 Task: Add an event with the title Second Interview with Manik, date '2023/12/04', time 9:15 AM to 11:15 AMand add a description: The employee and the supervisor will collaboratively develop an action plan outlining the steps and strategies necessary for improvement. This plan may include specific tasks, training or development opportunities, resources, and support systems to aid in the employee's growth and progress.Select event color  Blueberry . Add location for the event as: Panama City, Panama, logged in from the account softage.8@softage.netand send the event invitation to softage.1@softage.net and softage.2@softage.net. Set a reminder for the event Weekly on Sunday
Action: Mouse moved to (54, 93)
Screenshot: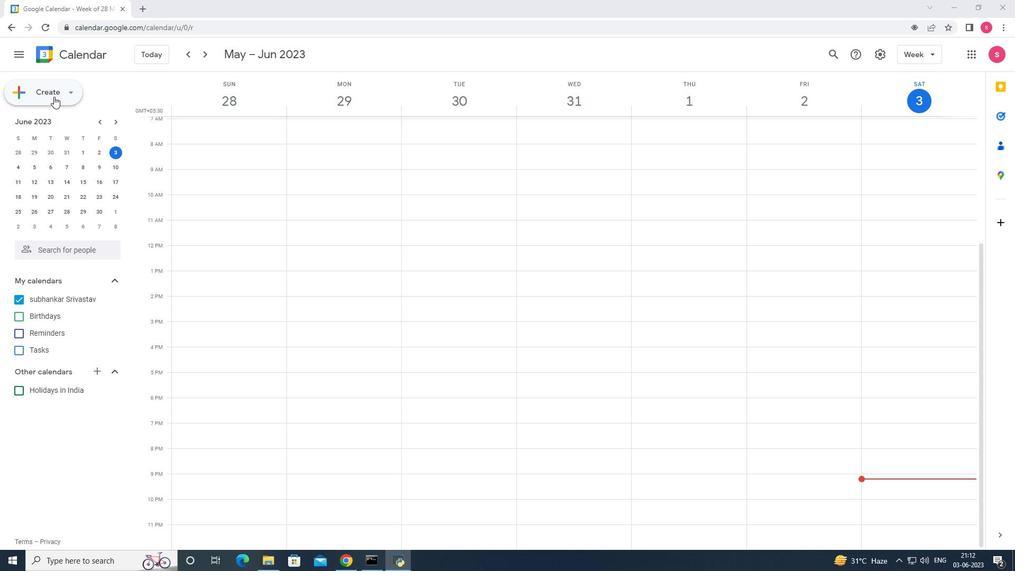 
Action: Mouse pressed left at (54, 93)
Screenshot: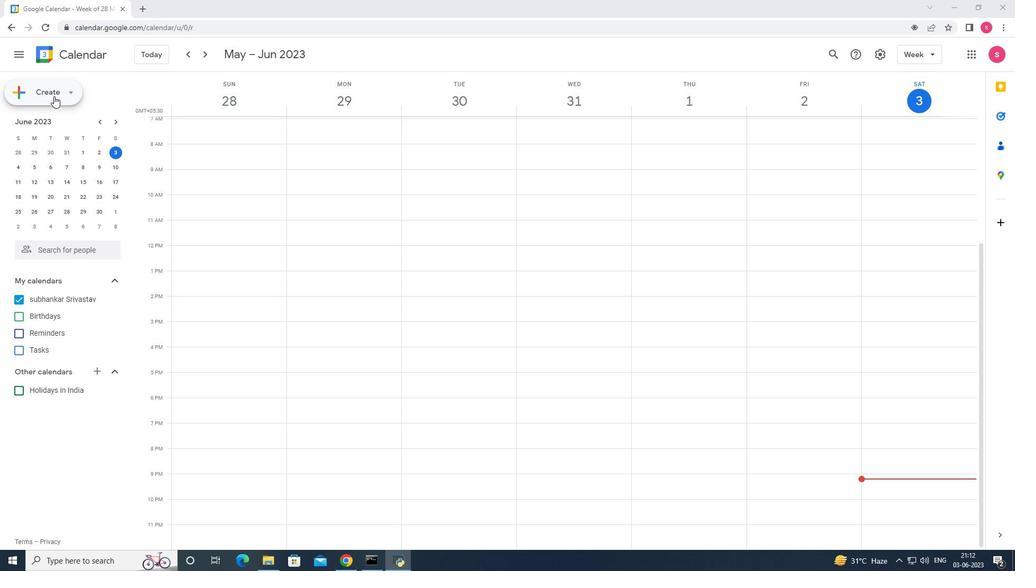 
Action: Mouse moved to (47, 122)
Screenshot: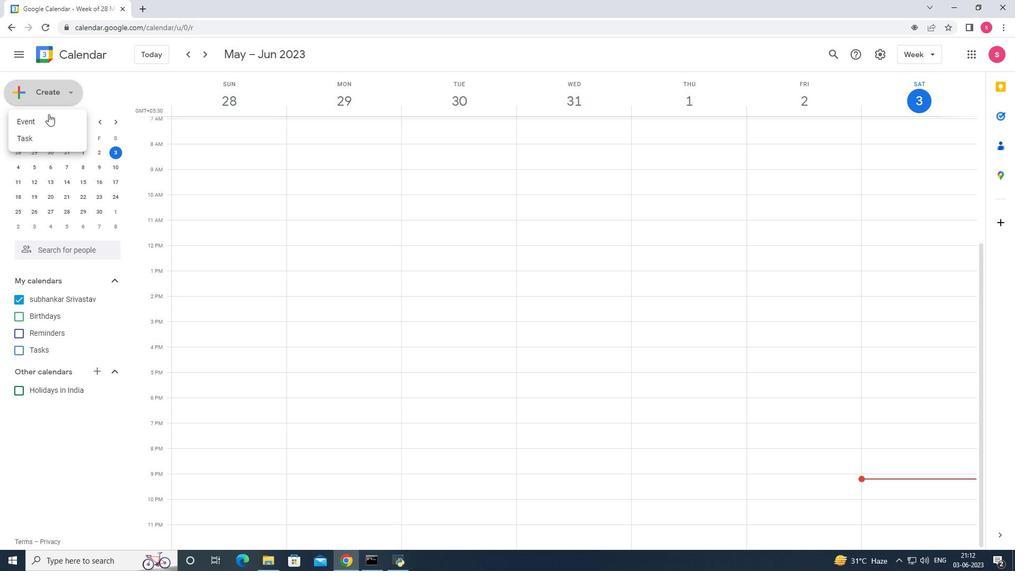 
Action: Mouse pressed left at (47, 122)
Screenshot: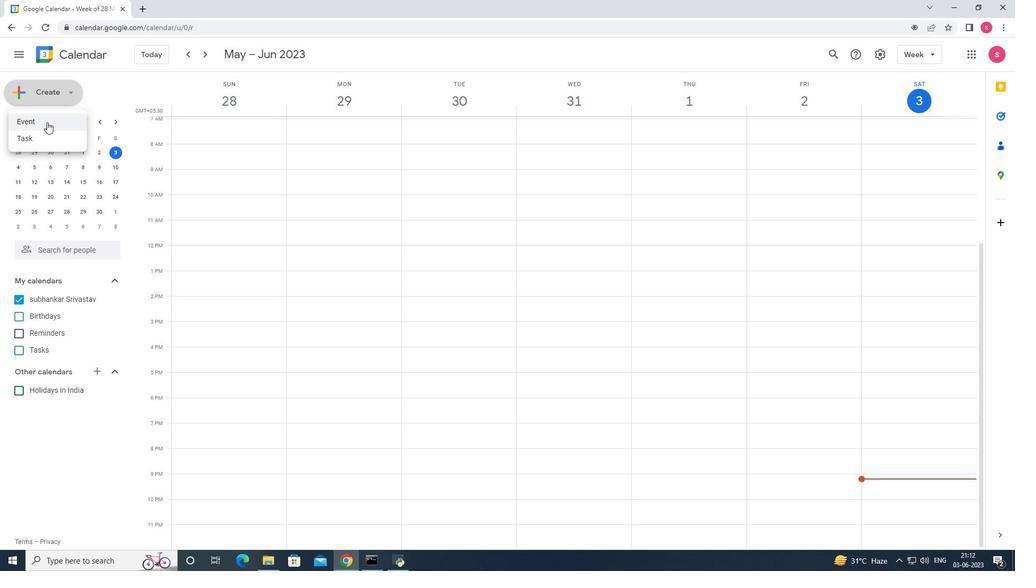 
Action: Mouse moved to (766, 476)
Screenshot: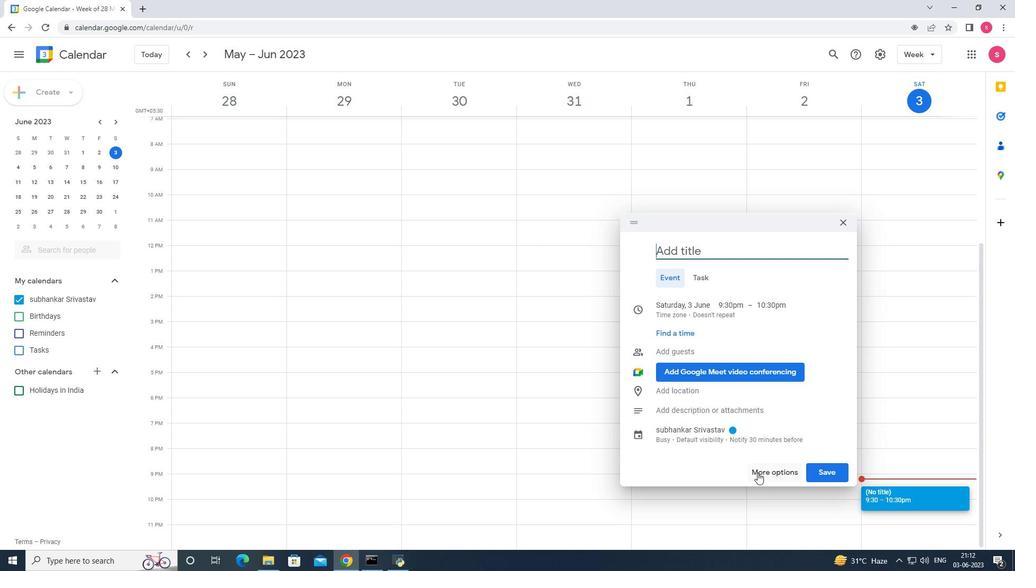 
Action: Mouse pressed left at (766, 476)
Screenshot: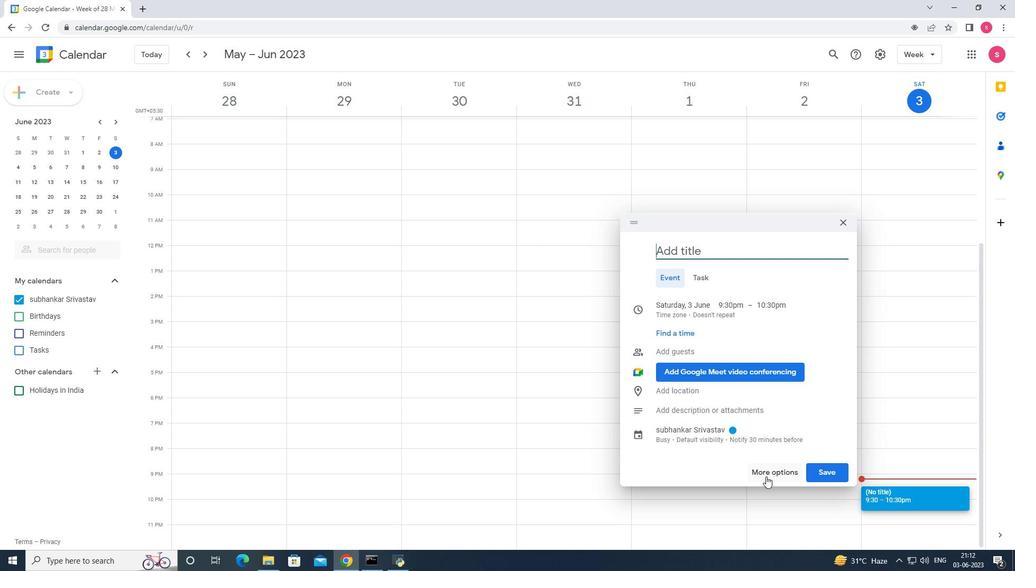 
Action: Mouse moved to (219, 57)
Screenshot: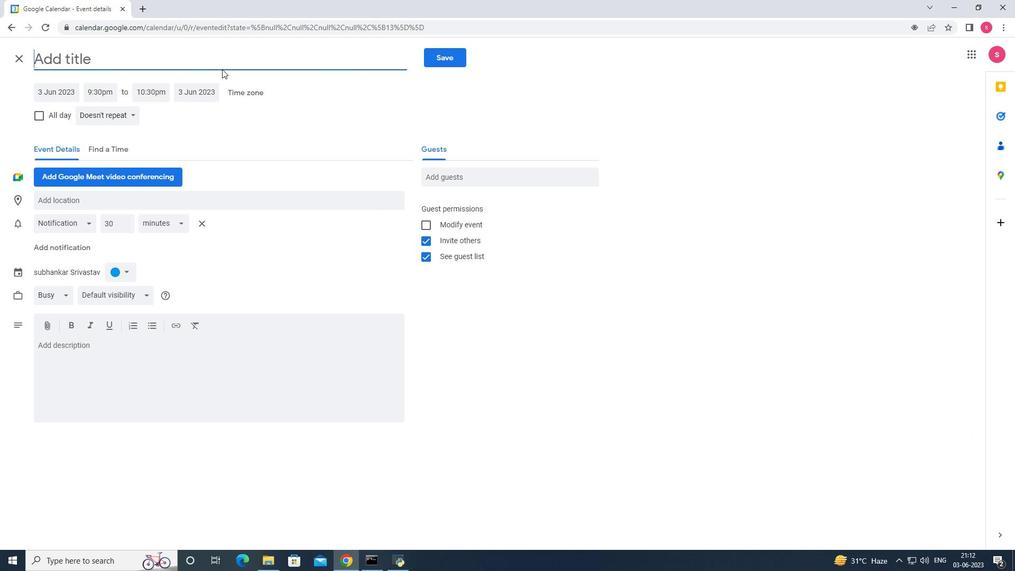 
Action: Mouse pressed left at (219, 57)
Screenshot: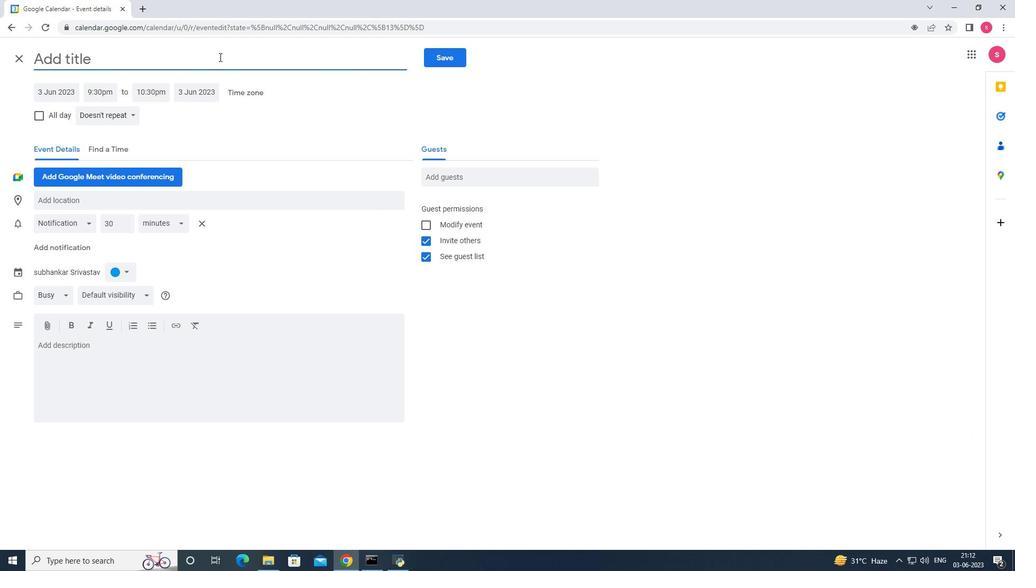 
Action: Mouse moved to (279, 20)
Screenshot: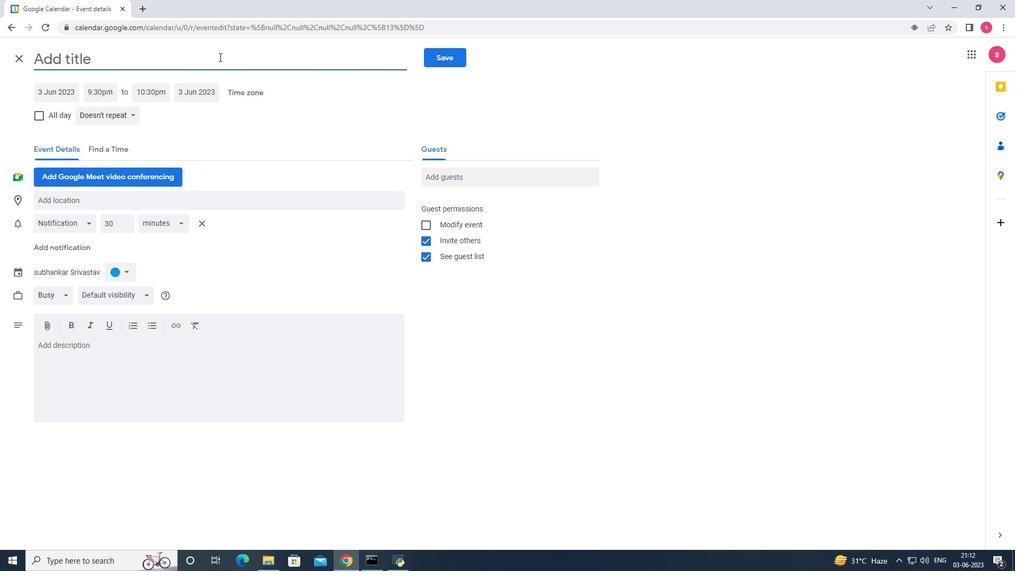 
Action: Key pressed <Key.shift_r>Second<Key.space><Key.shift>Interb<Key.backspace>view<Key.space>with<Key.space><Key.shift>Mn<Key.backspace>anik<Key.space>
Screenshot: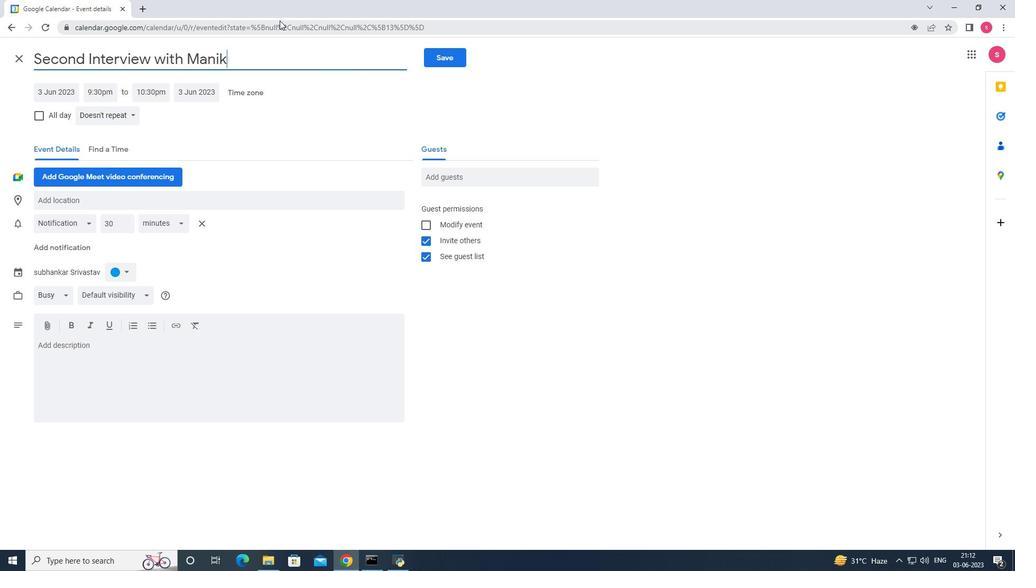 
Action: Mouse moved to (67, 92)
Screenshot: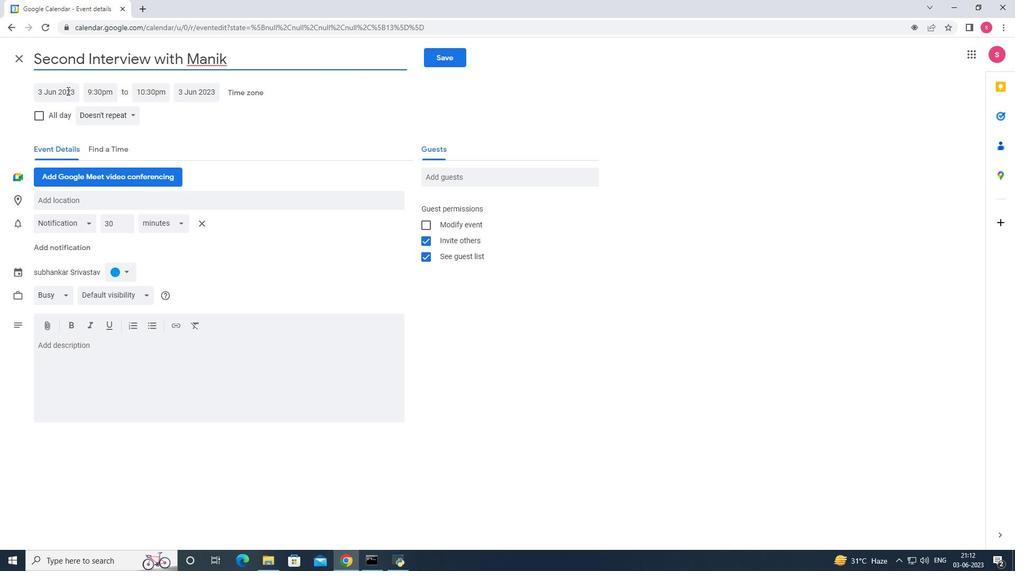 
Action: Mouse pressed left at (67, 92)
Screenshot: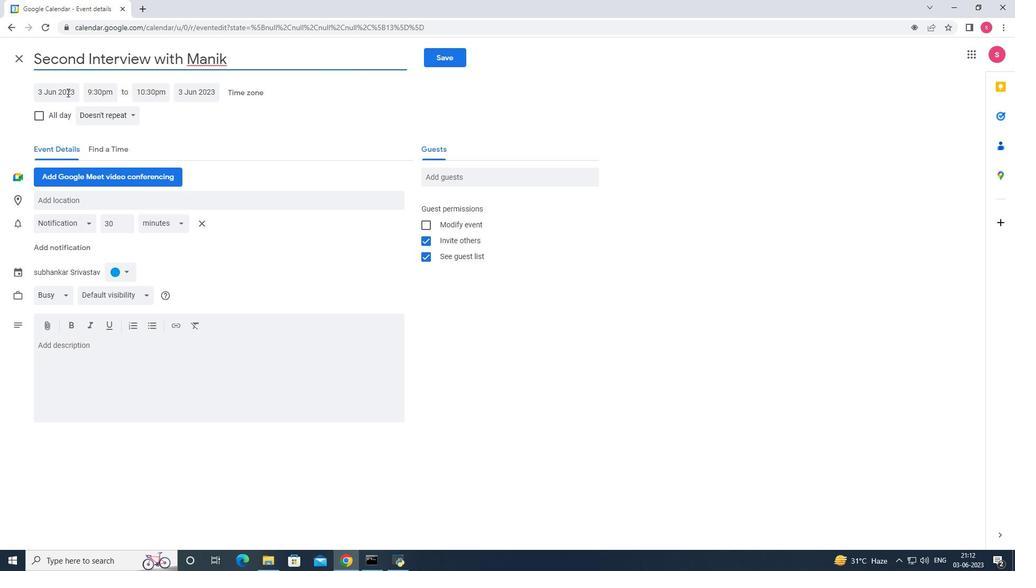 
Action: Mouse moved to (164, 111)
Screenshot: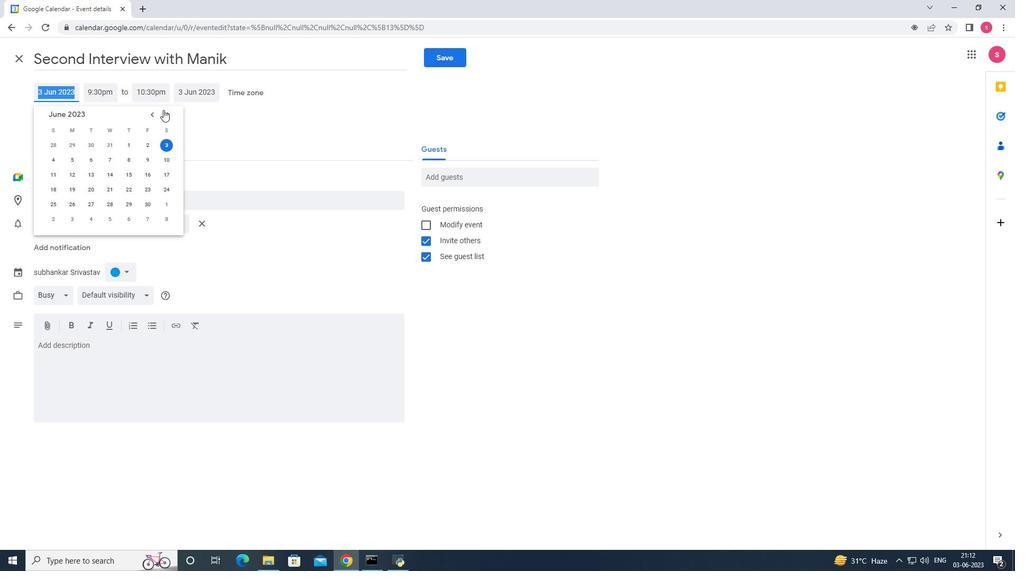 
Action: Mouse pressed left at (164, 111)
Screenshot: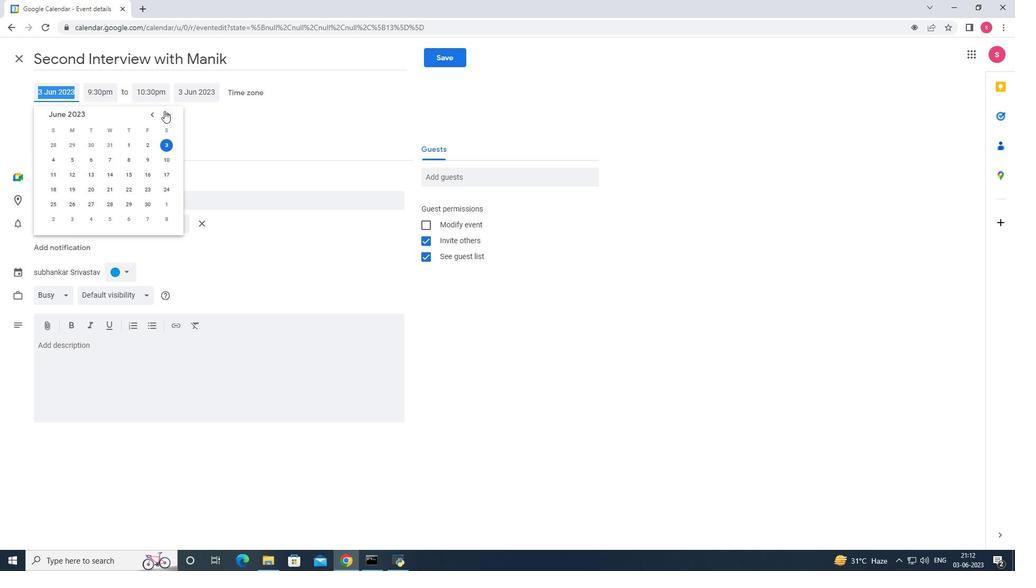 
Action: Mouse pressed left at (164, 111)
Screenshot: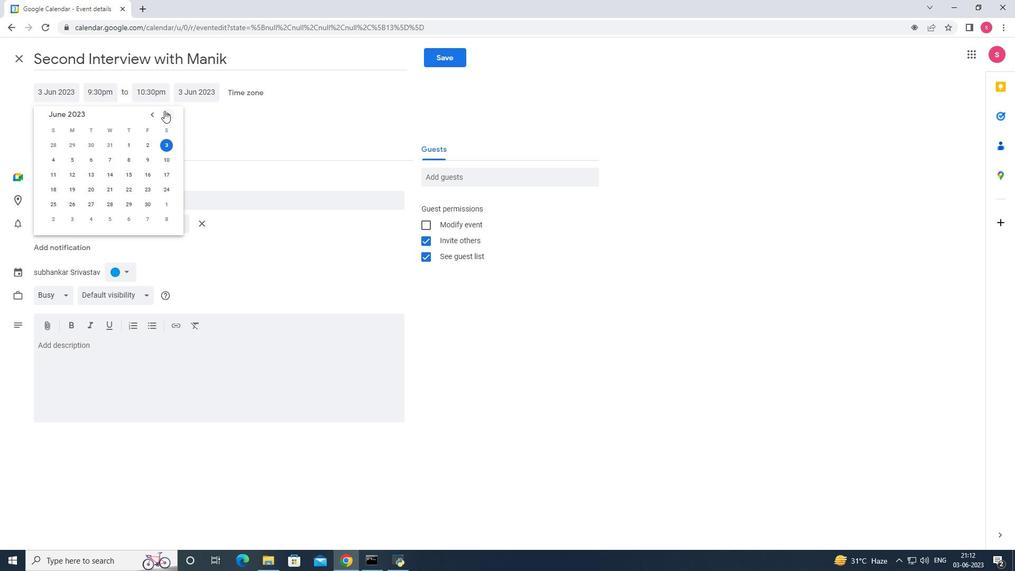 
Action: Mouse pressed left at (164, 111)
Screenshot: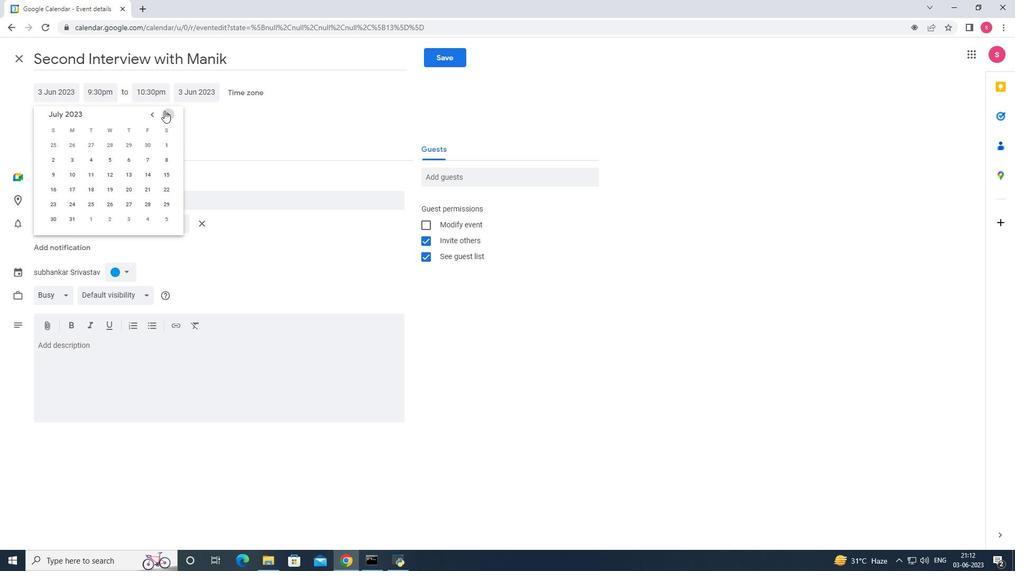 
Action: Mouse pressed left at (164, 111)
Screenshot: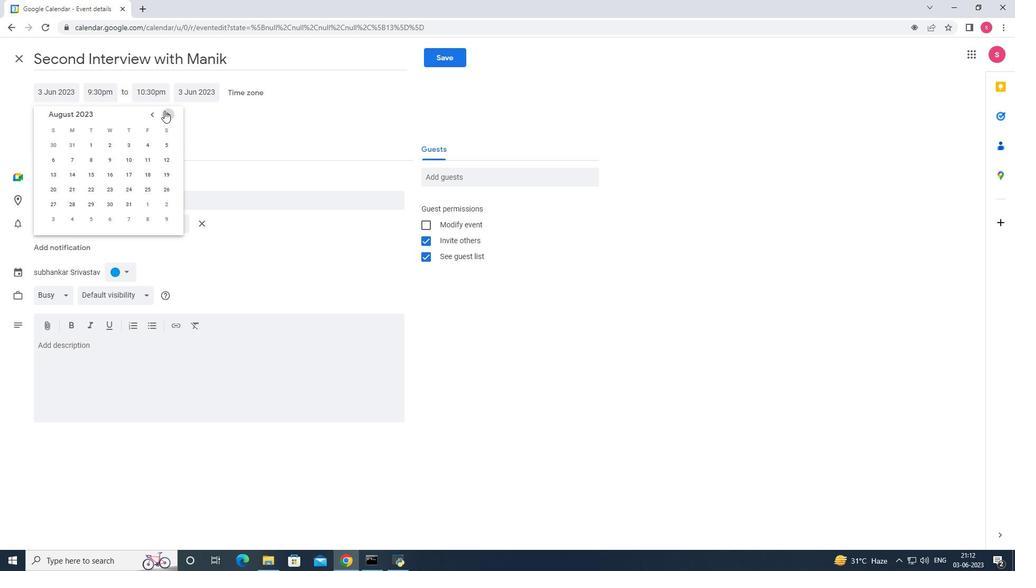 
Action: Mouse pressed left at (164, 111)
Screenshot: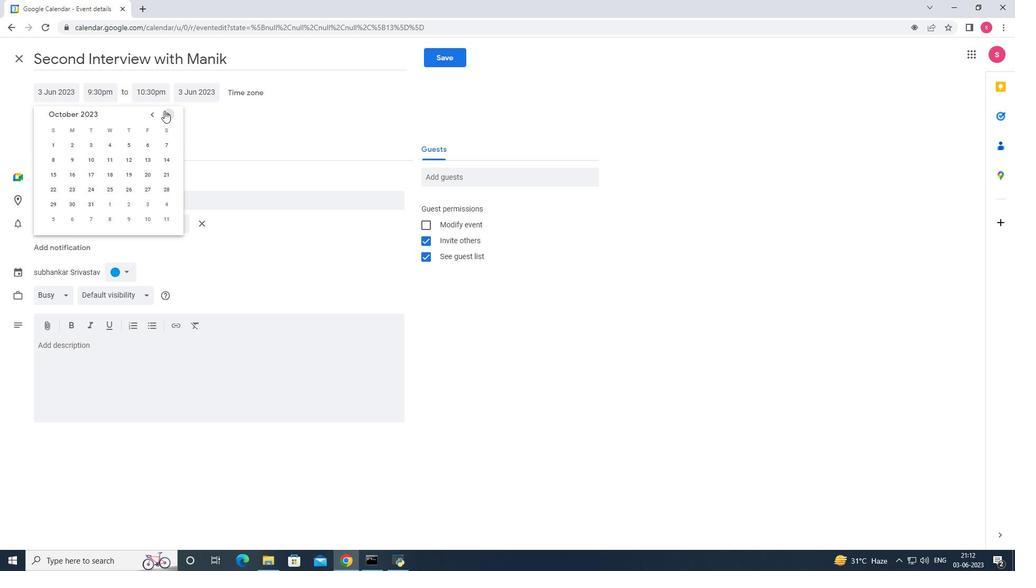 
Action: Mouse pressed left at (164, 111)
Screenshot: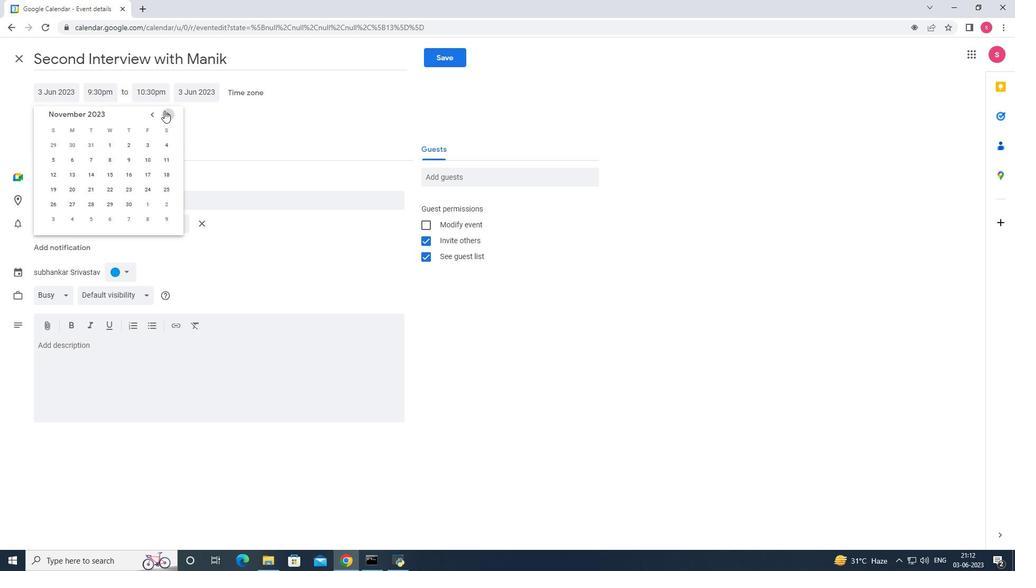 
Action: Mouse moved to (71, 159)
Screenshot: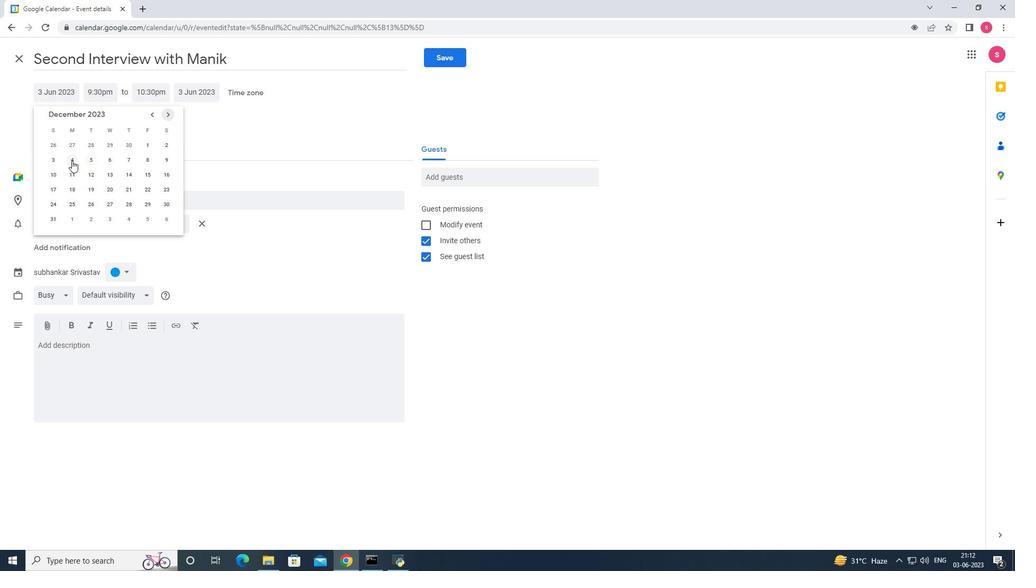 
Action: Mouse pressed left at (71, 159)
Screenshot: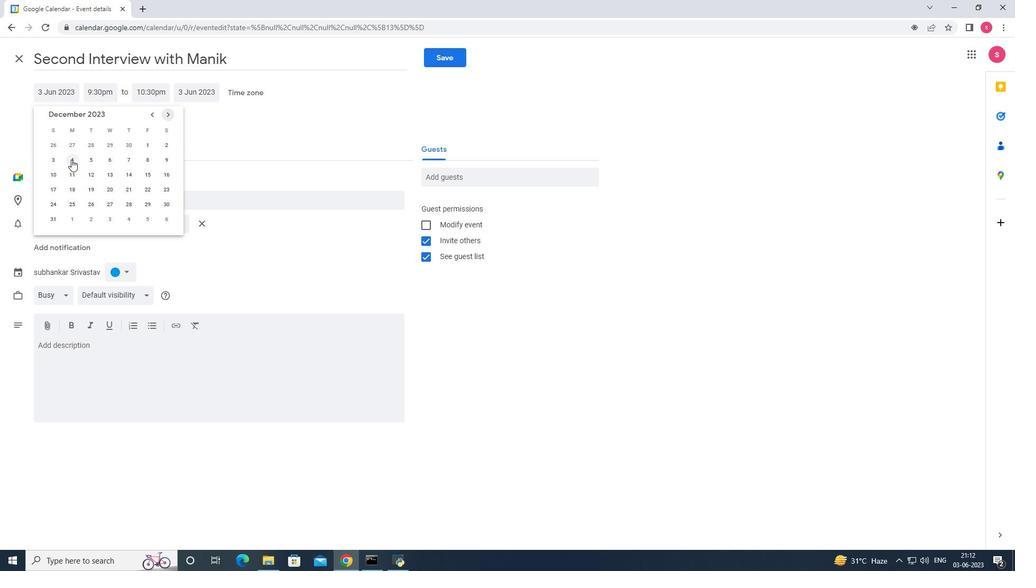 
Action: Mouse moved to (100, 90)
Screenshot: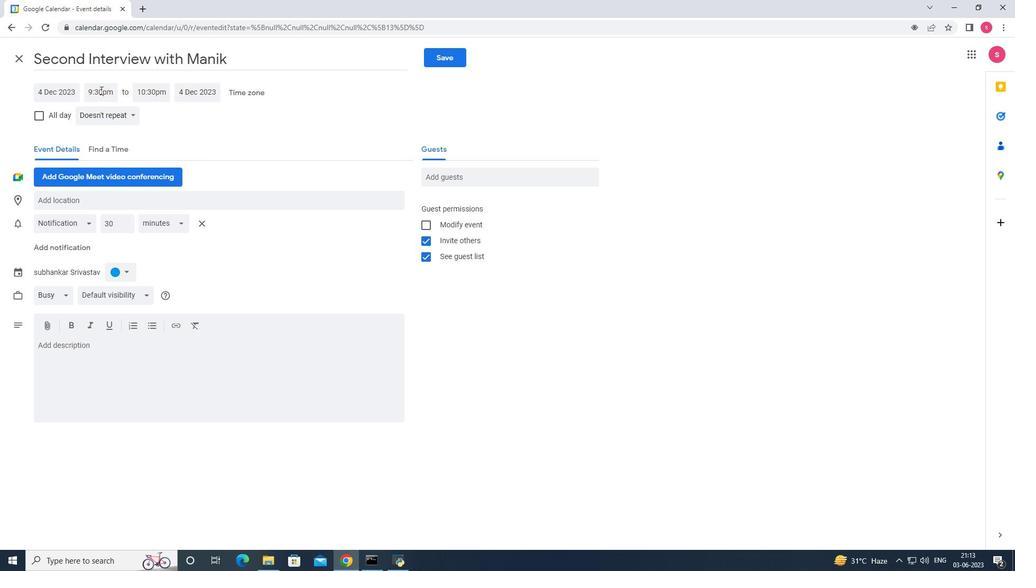 
Action: Mouse pressed left at (100, 90)
Screenshot: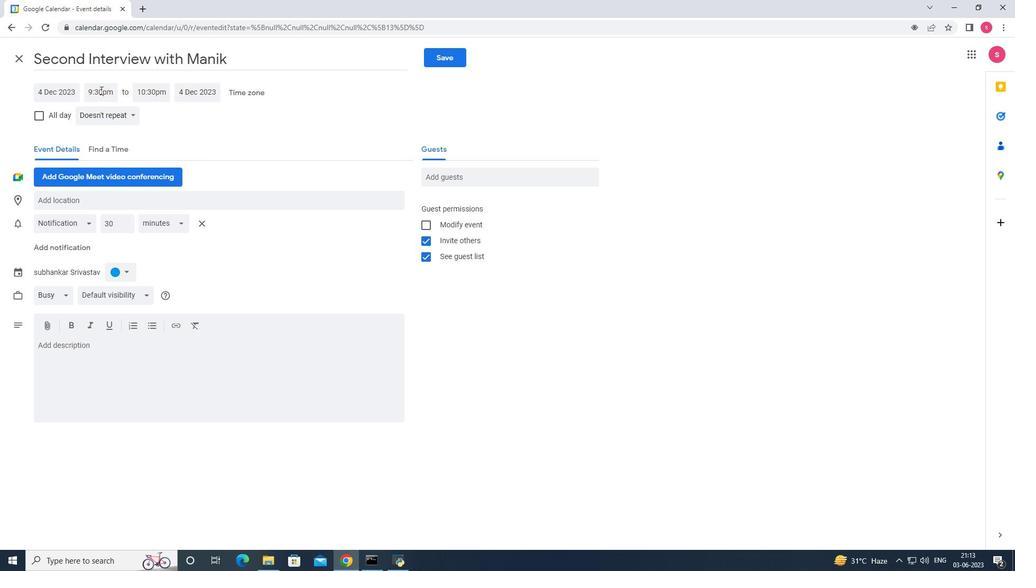 
Action: Mouse moved to (129, 152)
Screenshot: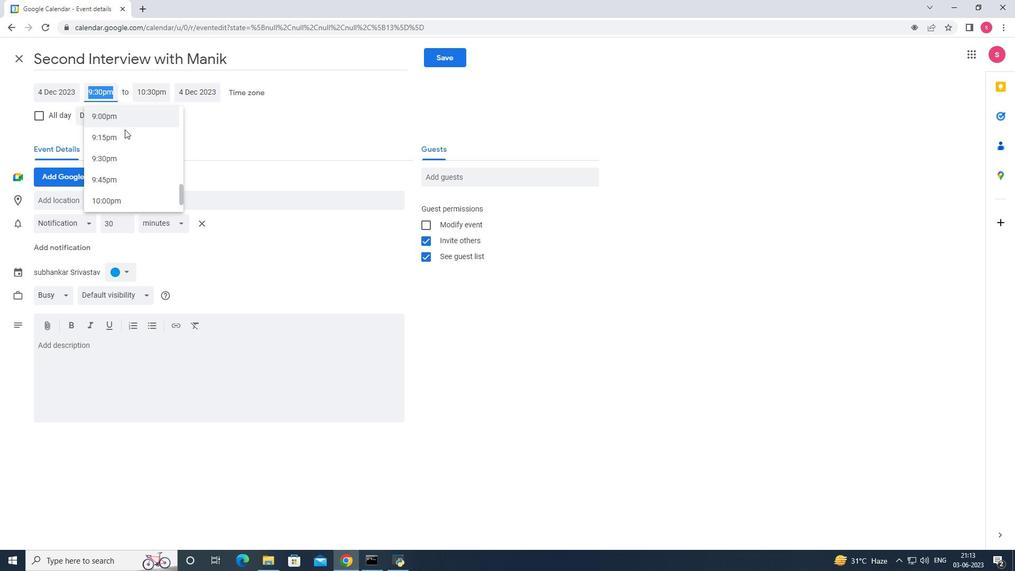 
Action: Mouse scrolled (129, 153) with delta (0, 0)
Screenshot: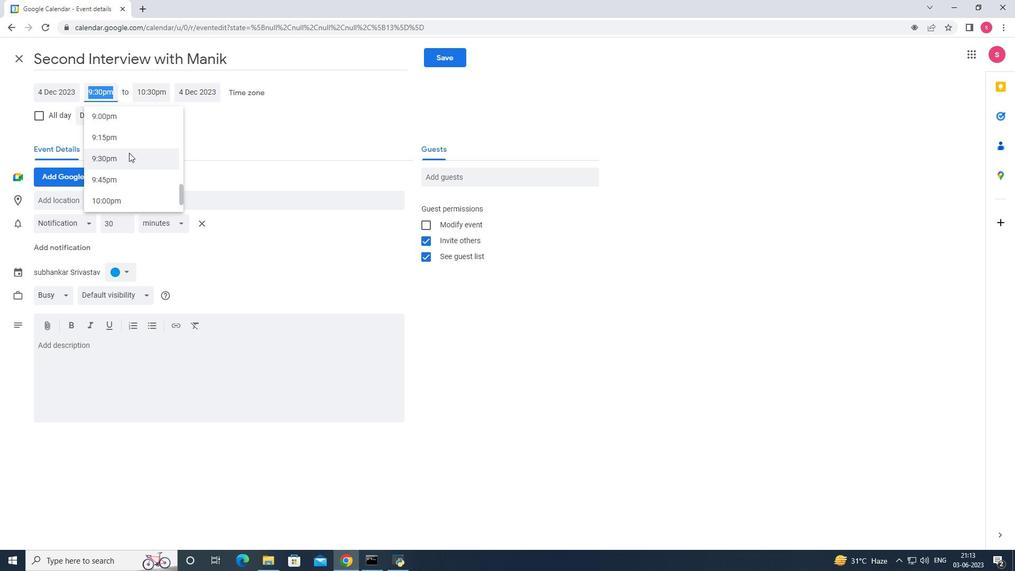 
Action: Mouse scrolled (129, 153) with delta (0, 0)
Screenshot: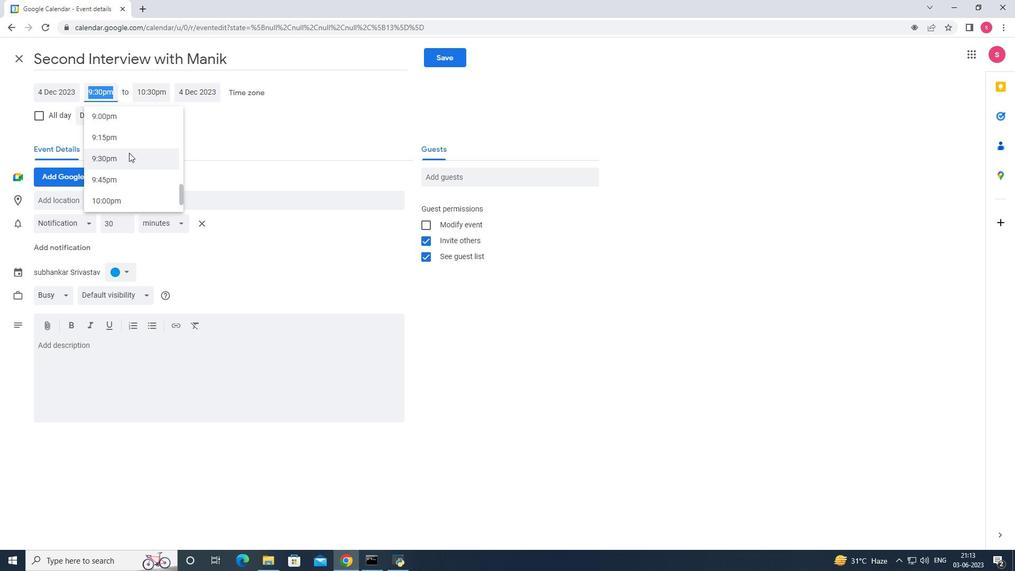 
Action: Mouse scrolled (129, 153) with delta (0, 0)
Screenshot: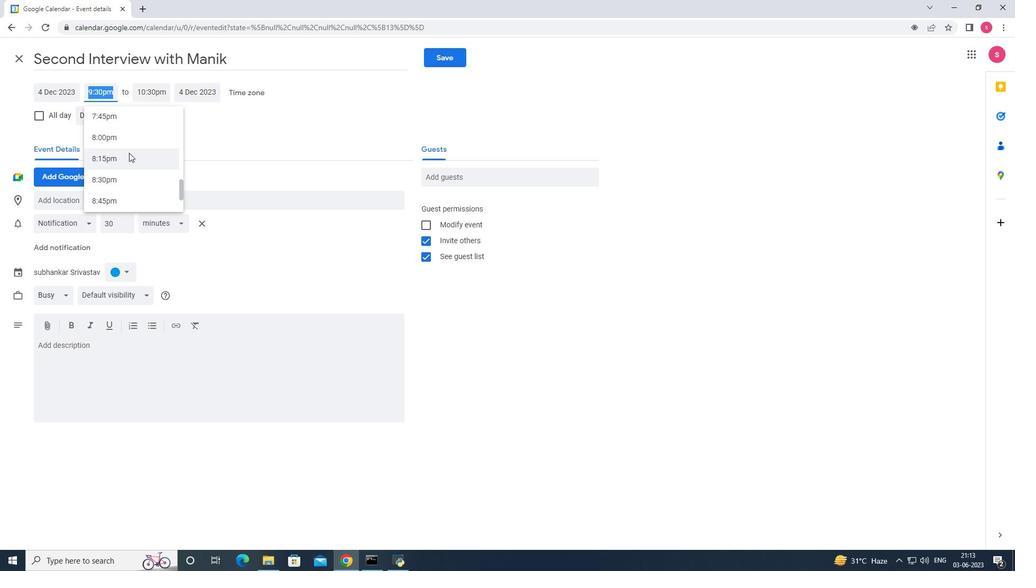 
Action: Mouse scrolled (129, 153) with delta (0, 0)
Screenshot: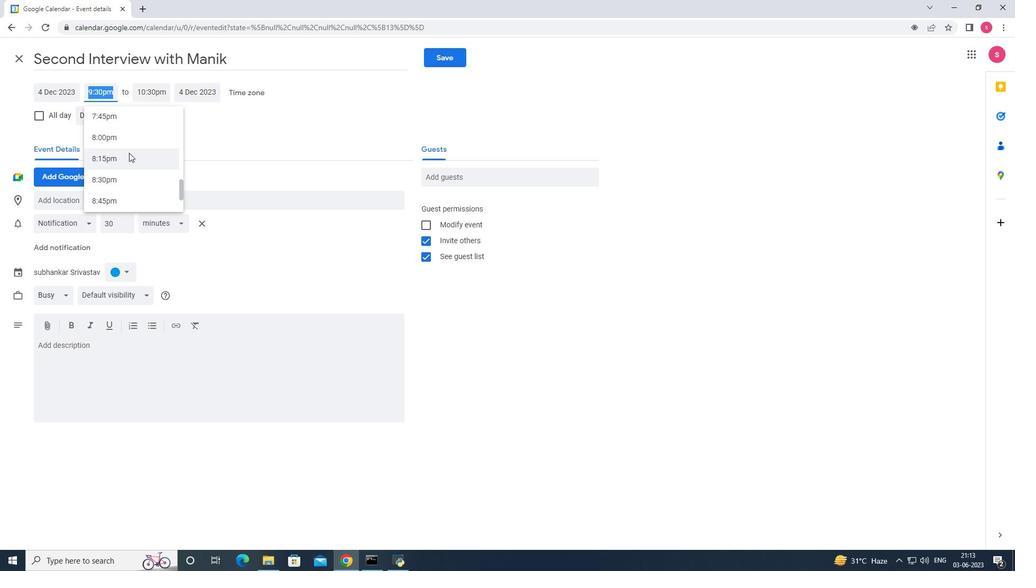 
Action: Mouse scrolled (129, 153) with delta (0, 0)
Screenshot: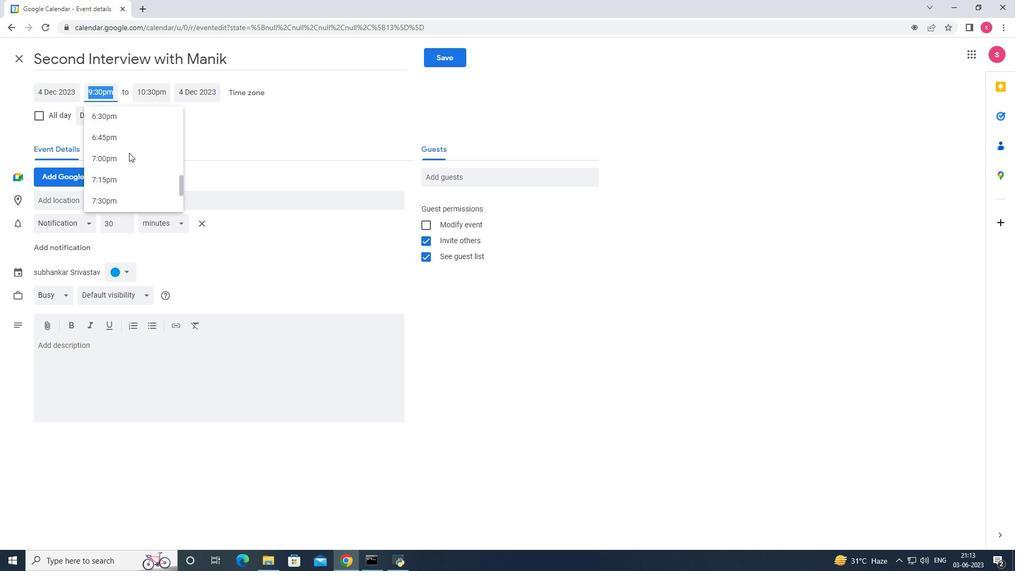 
Action: Mouse scrolled (129, 153) with delta (0, 0)
Screenshot: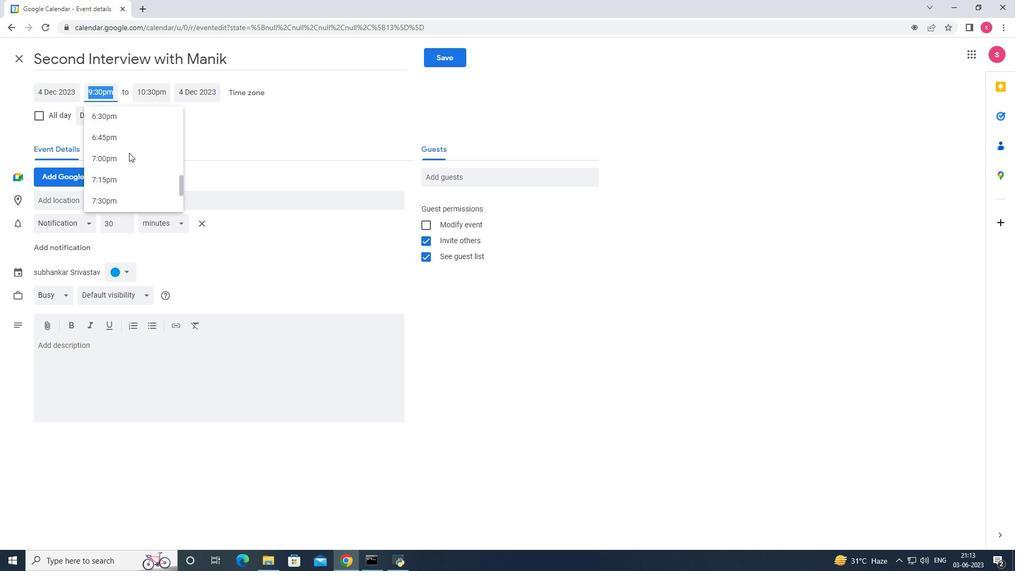 
Action: Mouse scrolled (129, 153) with delta (0, 0)
Screenshot: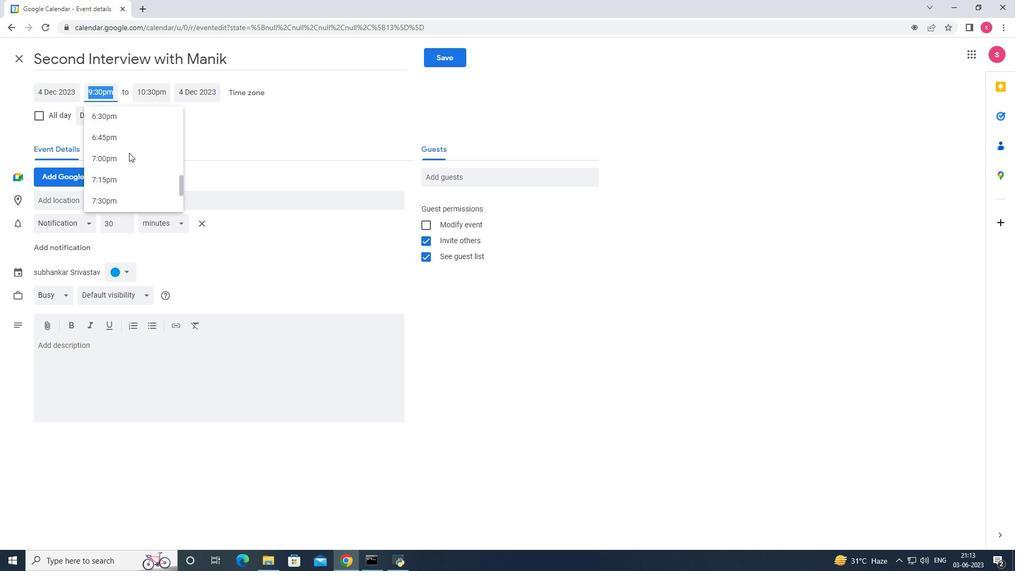 
Action: Mouse scrolled (129, 153) with delta (0, 0)
Screenshot: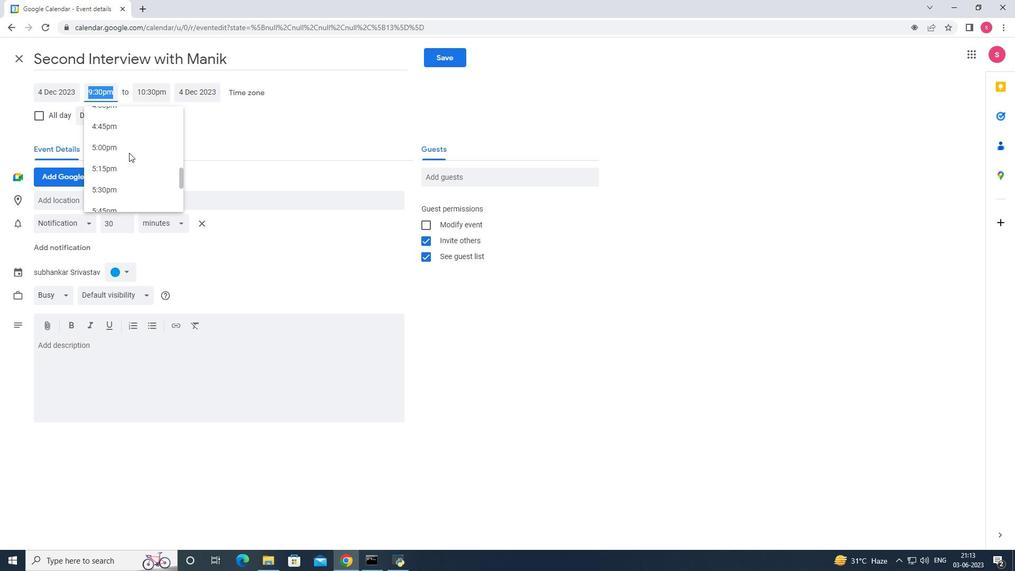 
Action: Mouse scrolled (129, 153) with delta (0, 0)
Screenshot: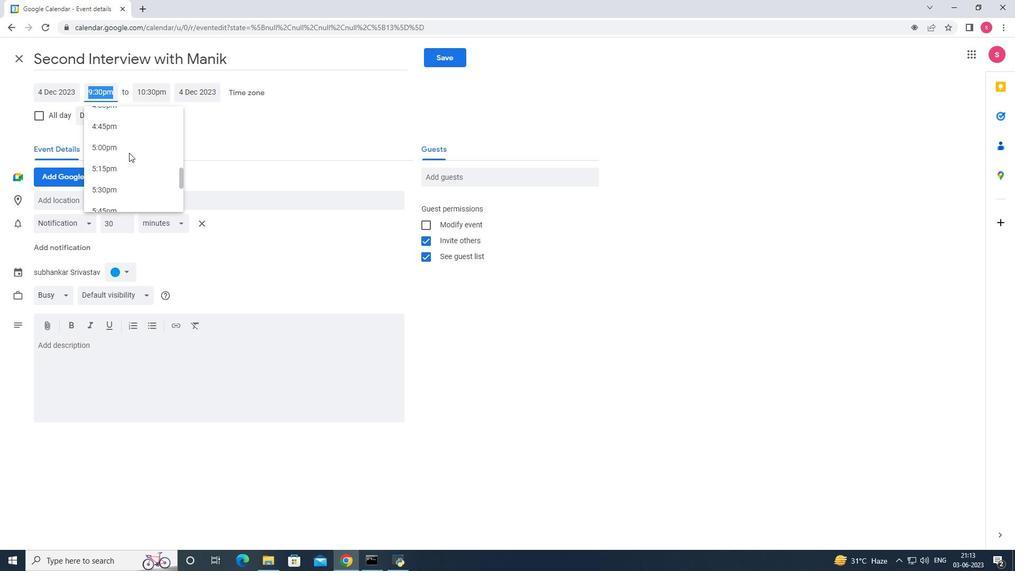 
Action: Mouse scrolled (129, 153) with delta (0, 0)
Screenshot: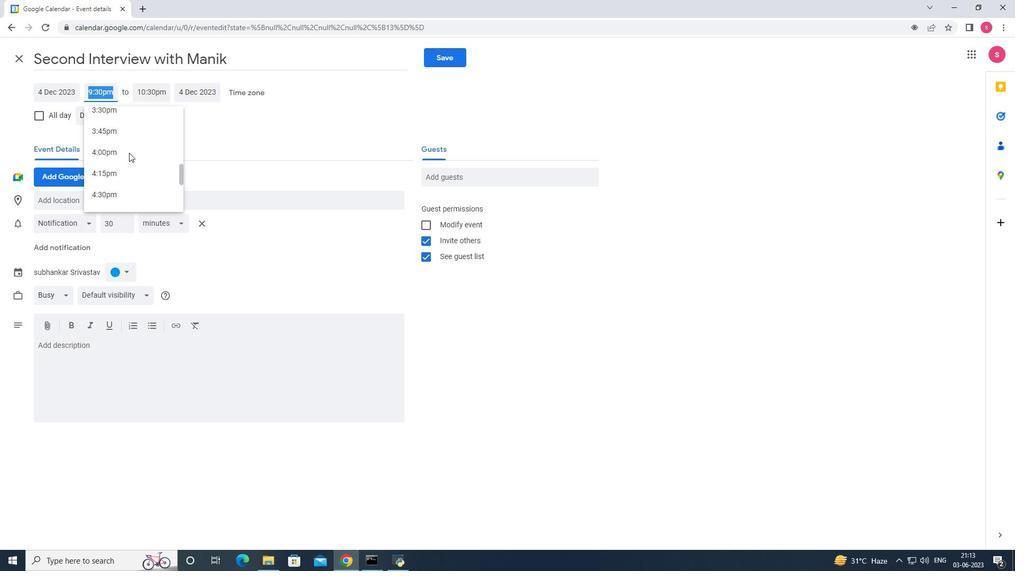 
Action: Mouse scrolled (129, 153) with delta (0, 0)
Screenshot: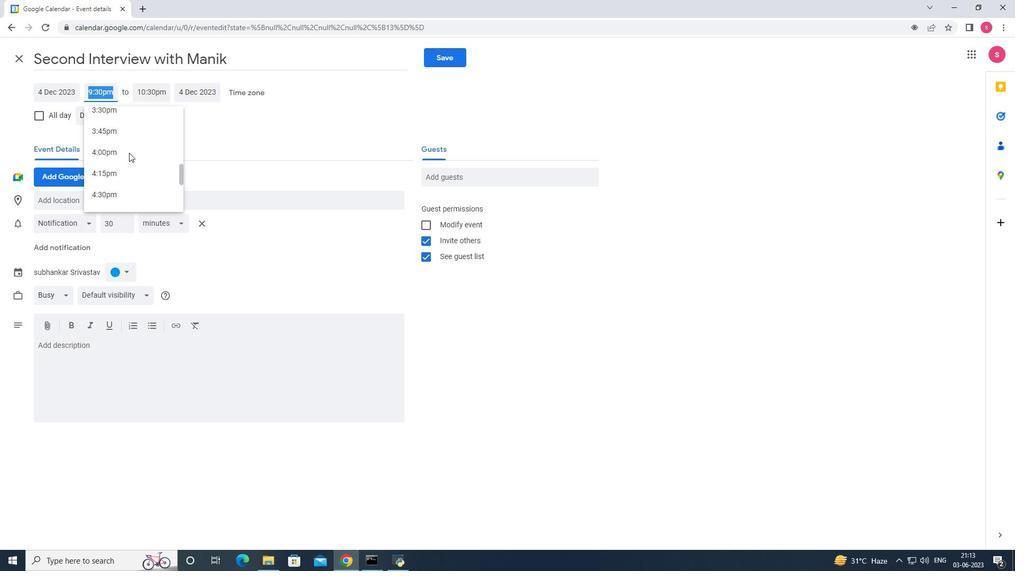 
Action: Mouse scrolled (129, 153) with delta (0, 0)
Screenshot: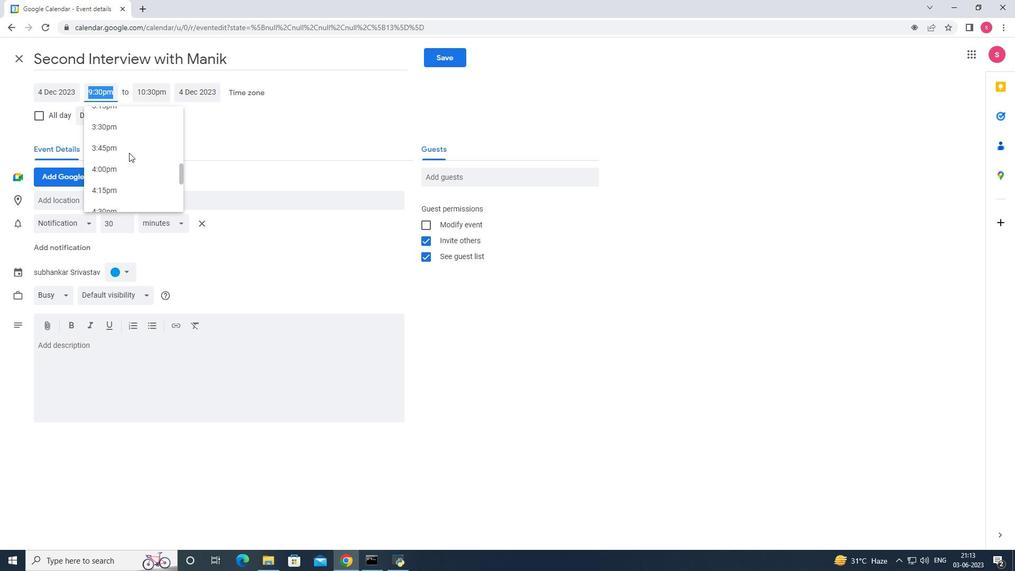 
Action: Mouse scrolled (129, 153) with delta (0, 0)
Screenshot: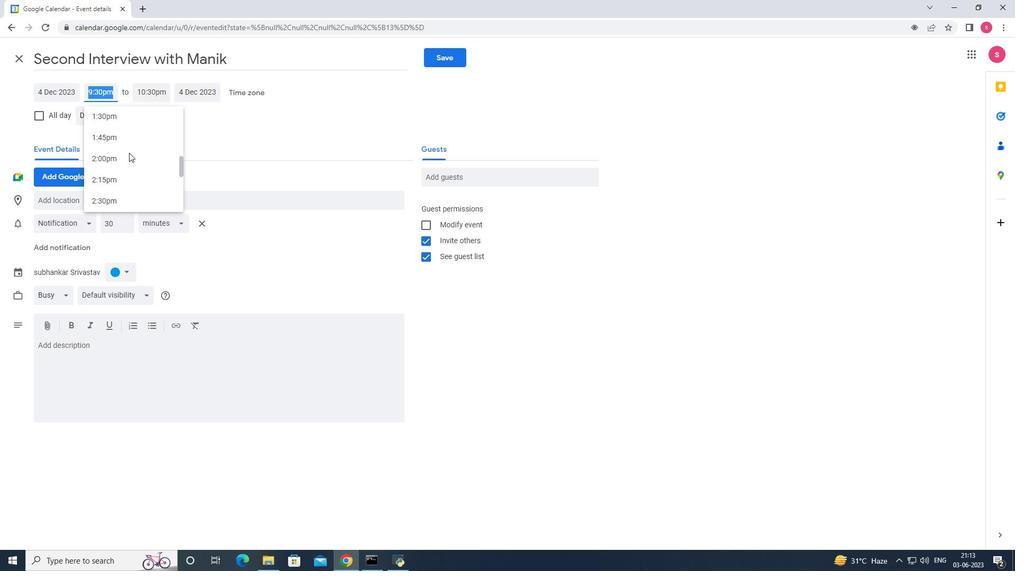 
Action: Mouse scrolled (129, 153) with delta (0, 0)
Screenshot: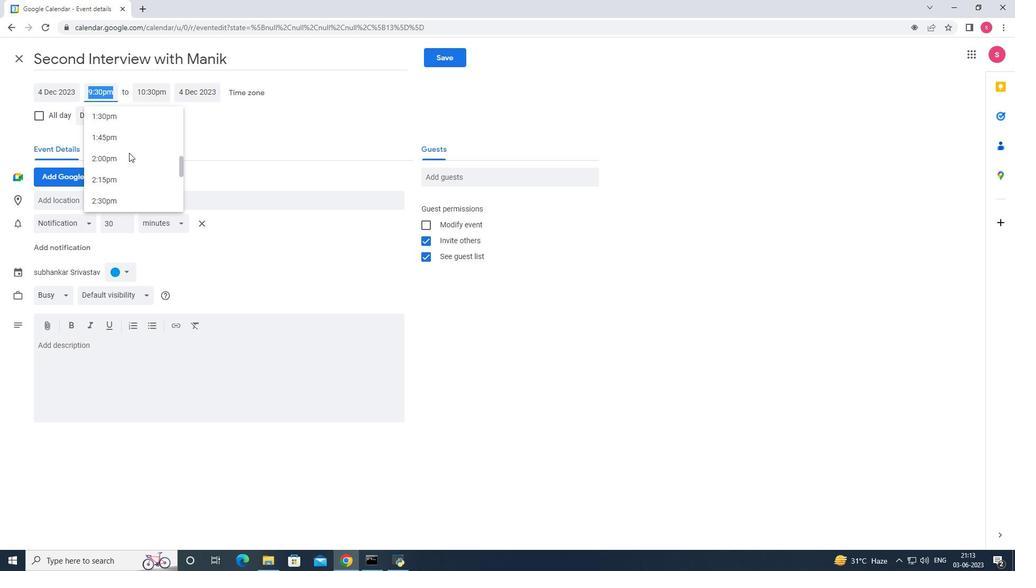 
Action: Mouse scrolled (129, 153) with delta (0, 0)
Screenshot: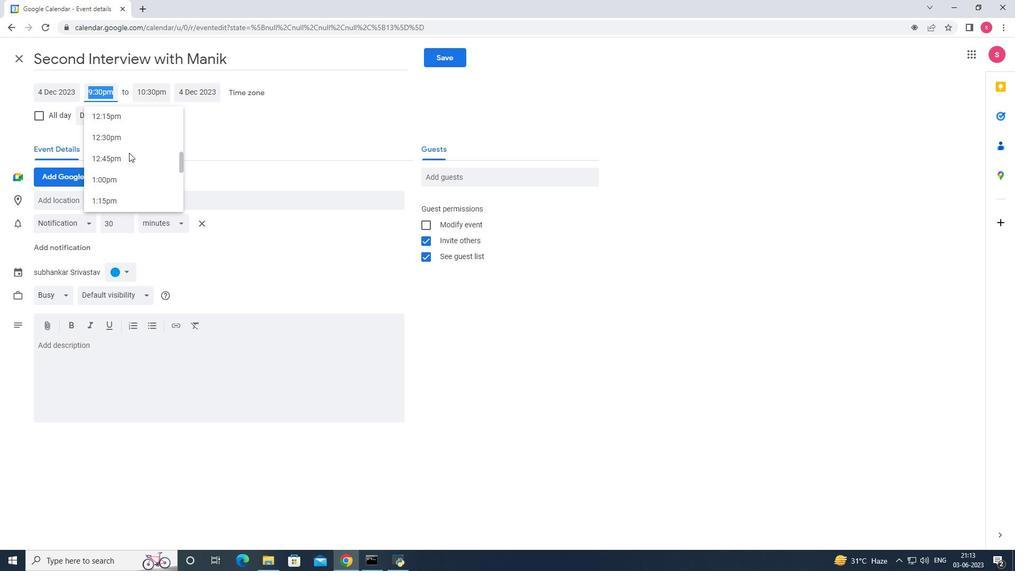 
Action: Mouse scrolled (129, 153) with delta (0, 0)
Screenshot: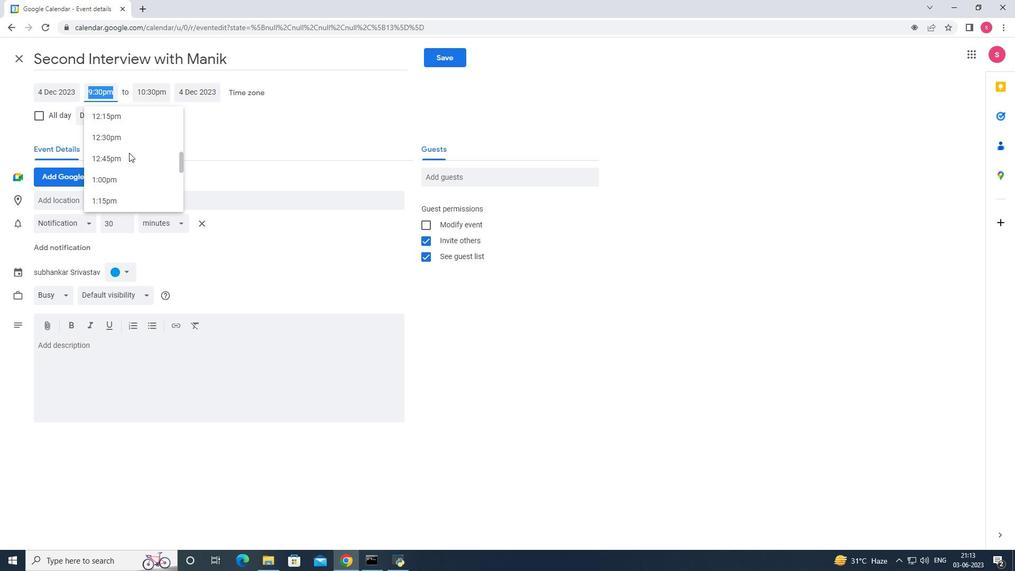 
Action: Mouse scrolled (129, 153) with delta (0, 0)
Screenshot: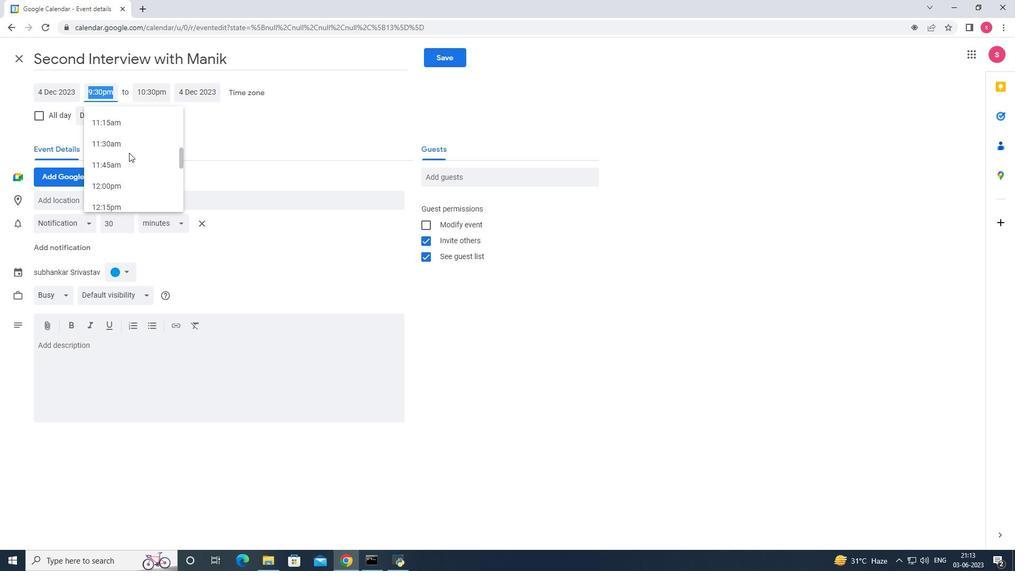 
Action: Mouse scrolled (129, 153) with delta (0, 0)
Screenshot: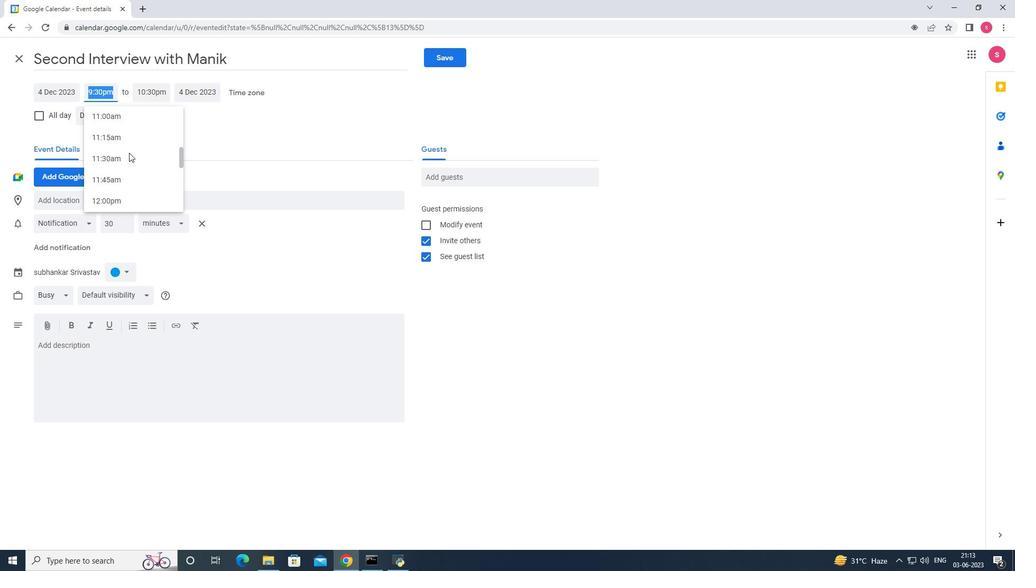 
Action: Mouse scrolled (129, 153) with delta (0, 0)
Screenshot: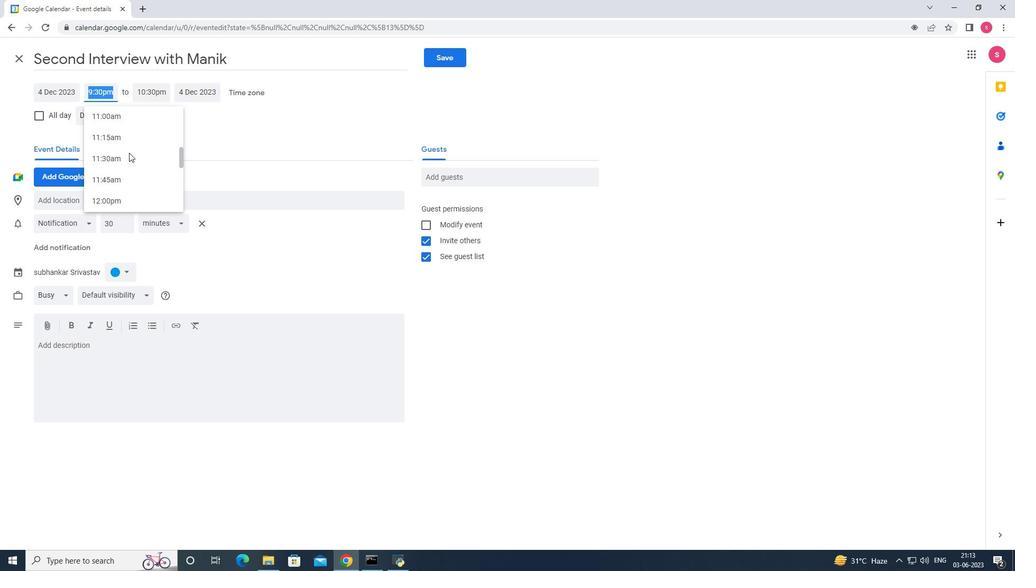 
Action: Mouse scrolled (129, 153) with delta (0, 0)
Screenshot: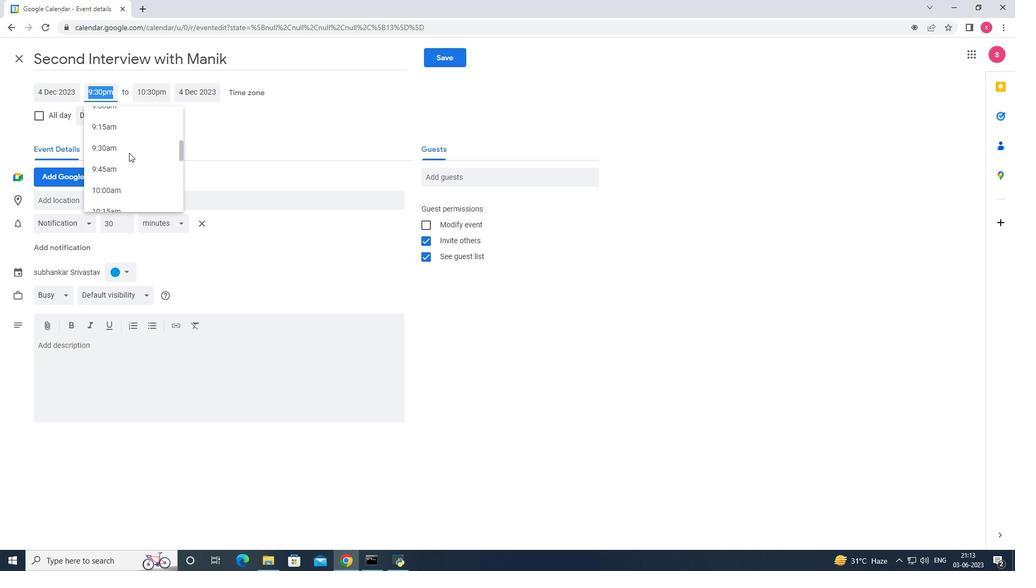 
Action: Mouse scrolled (129, 153) with delta (0, 0)
Screenshot: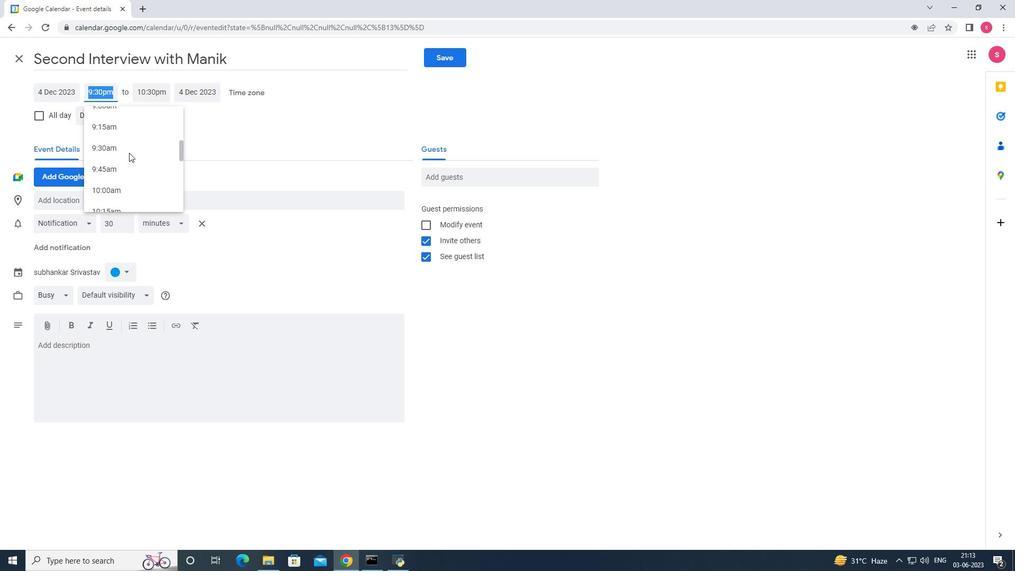 
Action: Mouse scrolled (129, 153) with delta (0, 0)
Screenshot: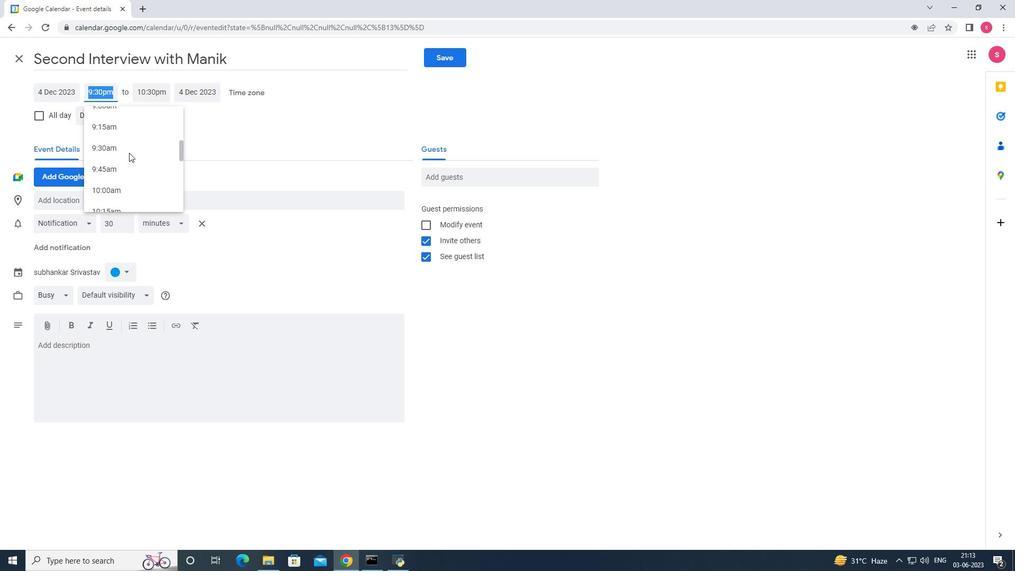 
Action: Mouse scrolled (129, 153) with delta (0, 0)
Screenshot: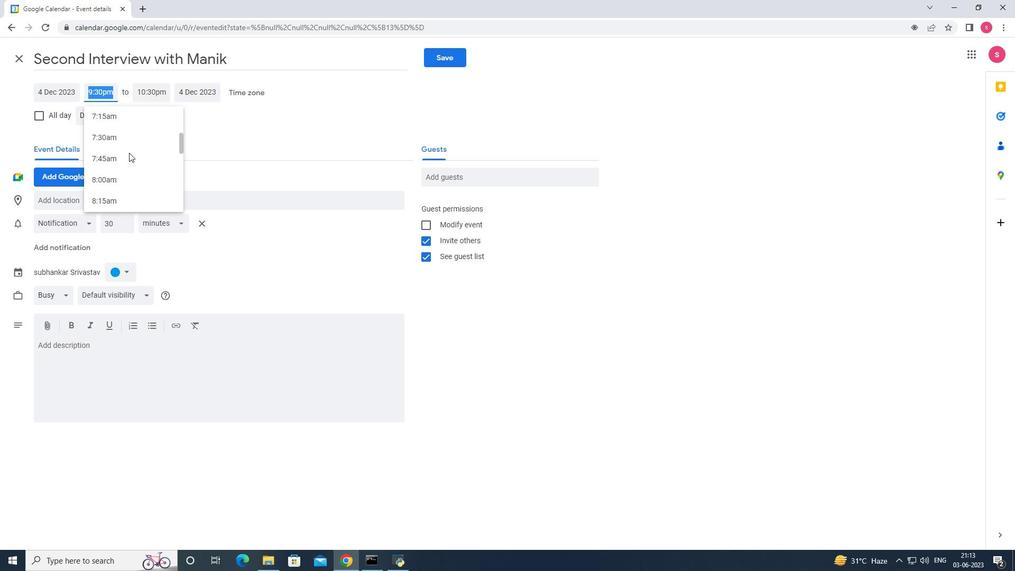 
Action: Mouse scrolled (129, 153) with delta (0, 0)
Screenshot: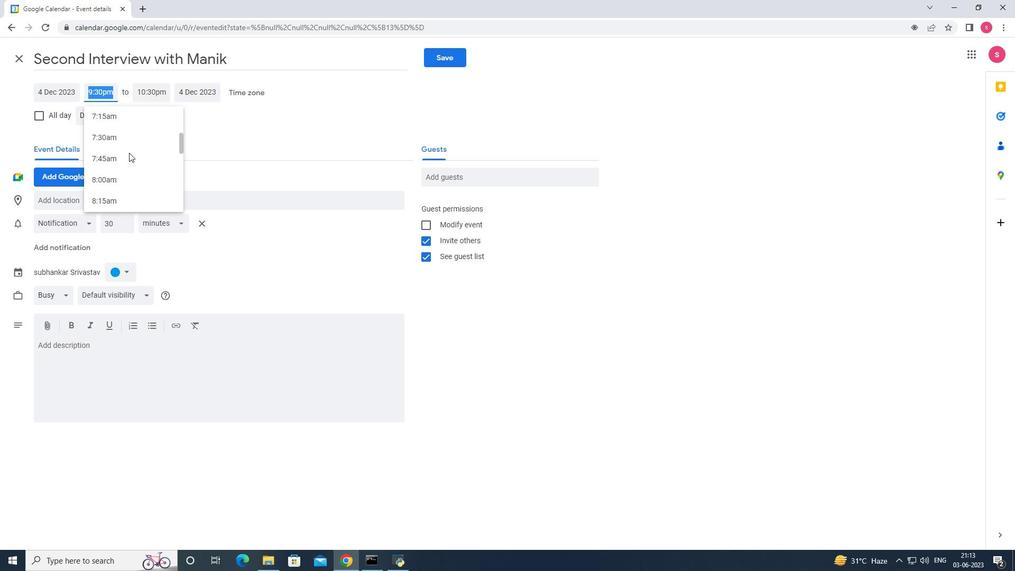 
Action: Mouse scrolled (129, 153) with delta (0, 0)
Screenshot: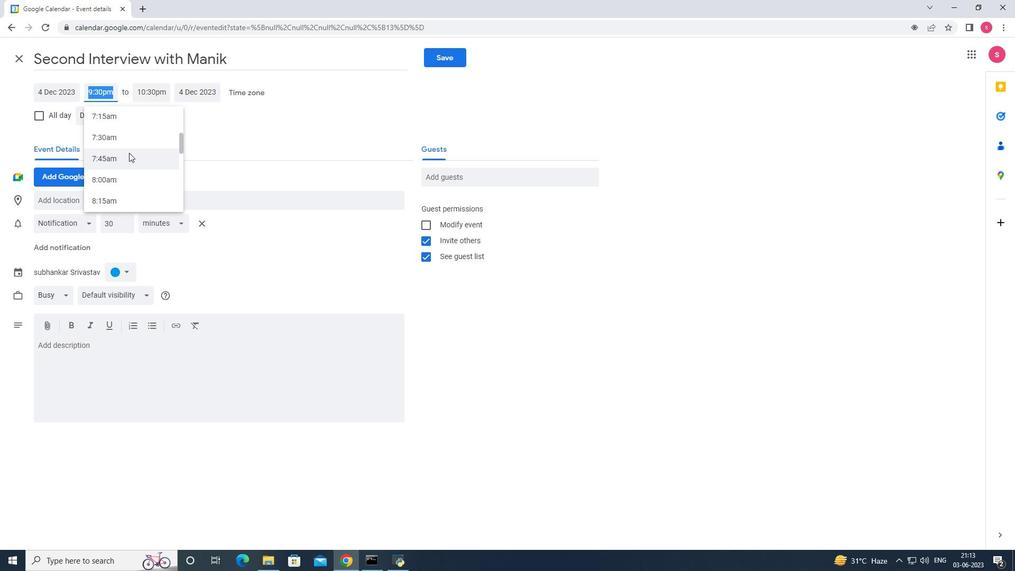 
Action: Mouse scrolled (129, 153) with delta (0, 0)
Screenshot: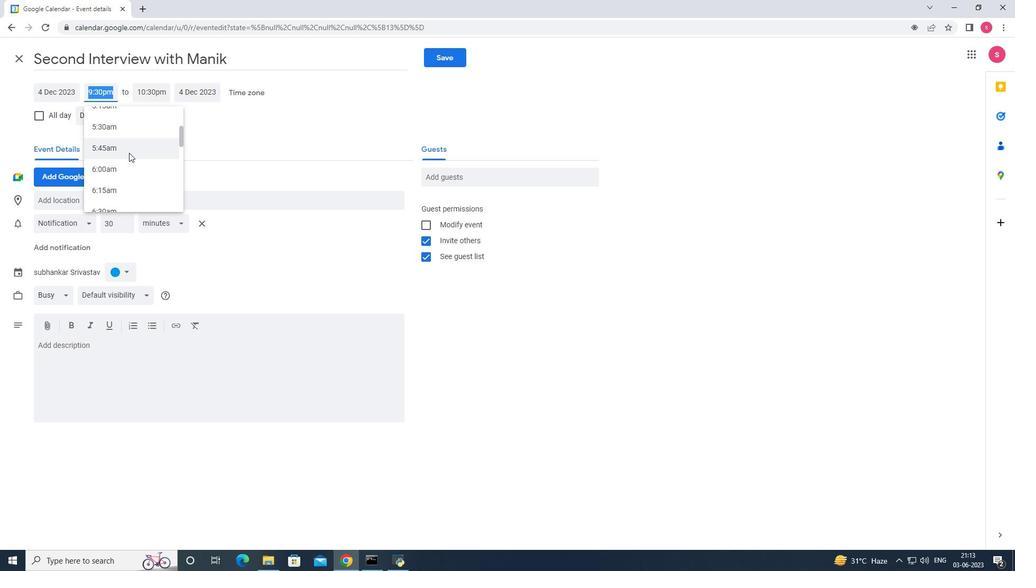 
Action: Mouse scrolled (129, 152) with delta (0, 0)
Screenshot: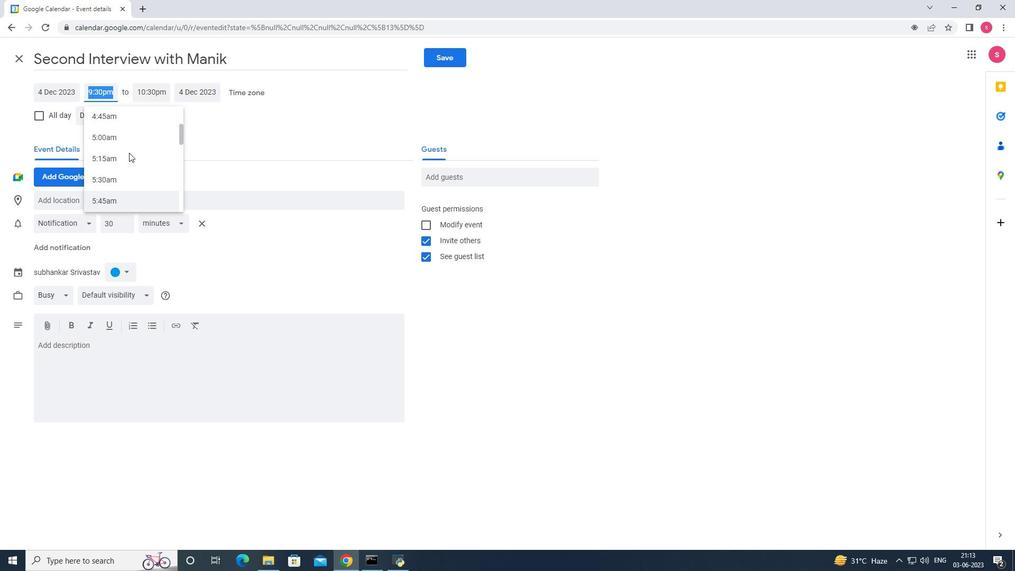 
Action: Mouse scrolled (129, 152) with delta (0, 0)
Screenshot: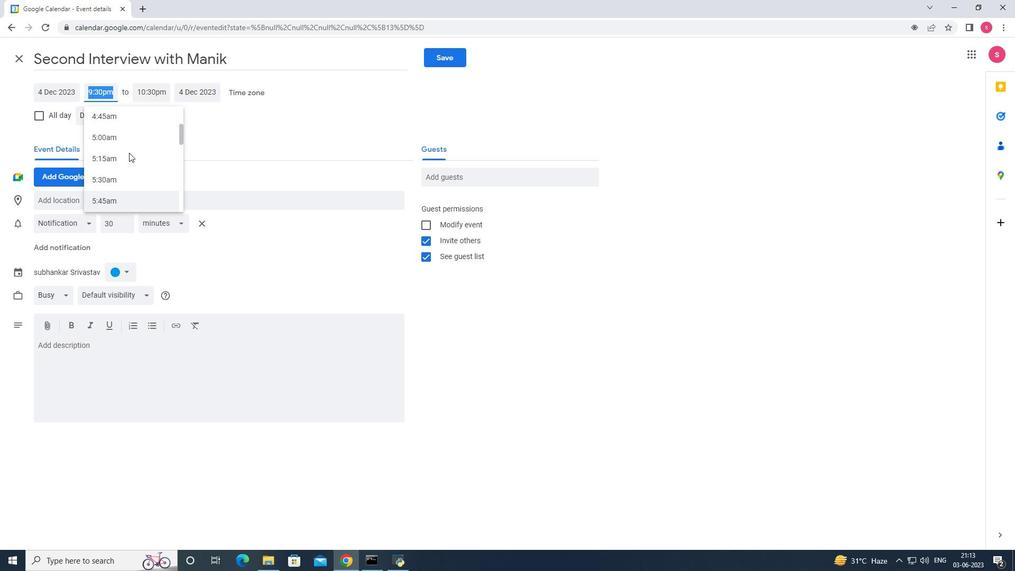 
Action: Mouse scrolled (129, 152) with delta (0, 0)
Screenshot: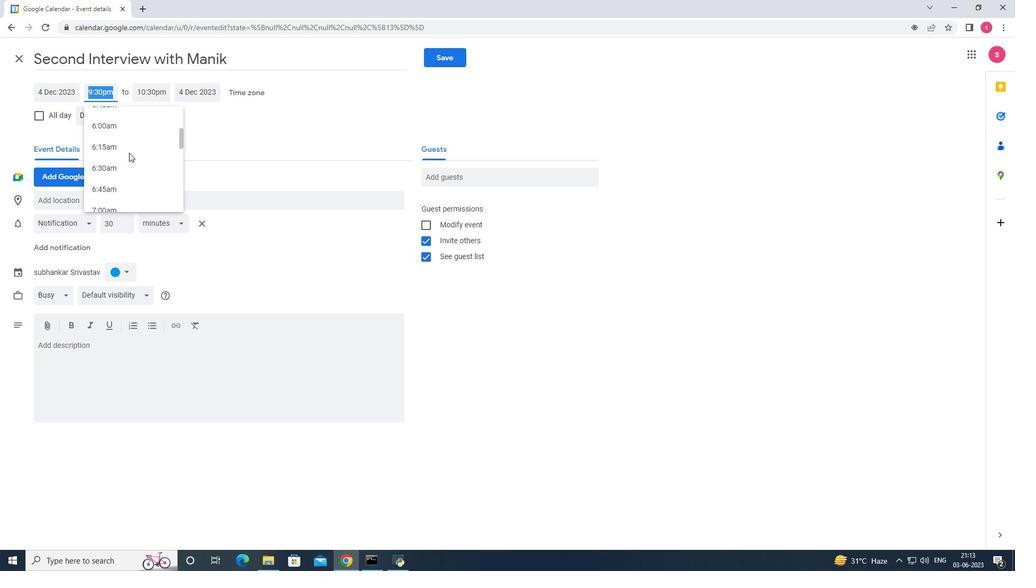 
Action: Mouse scrolled (129, 152) with delta (0, 0)
Screenshot: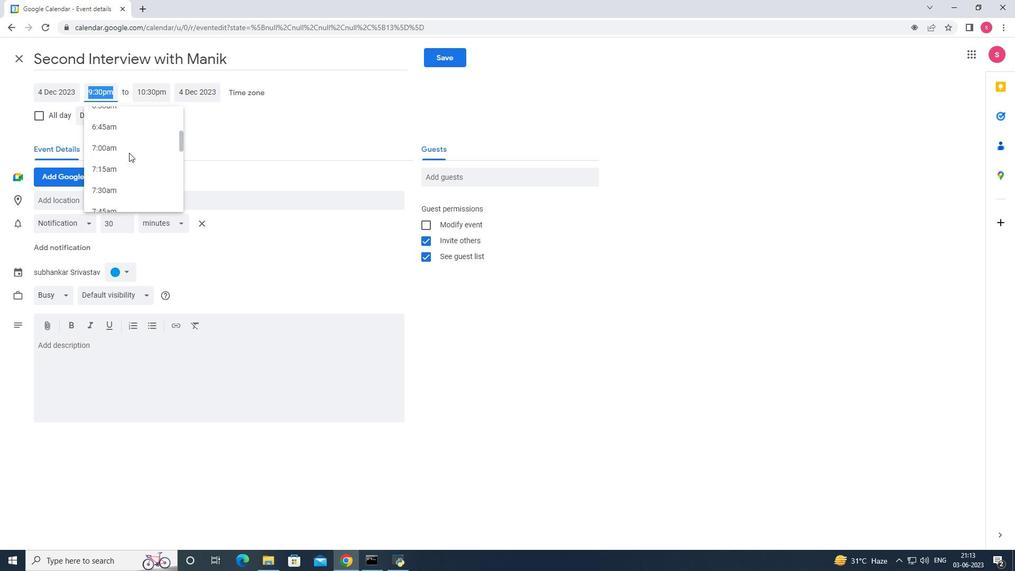 
Action: Mouse moved to (114, 116)
Screenshot: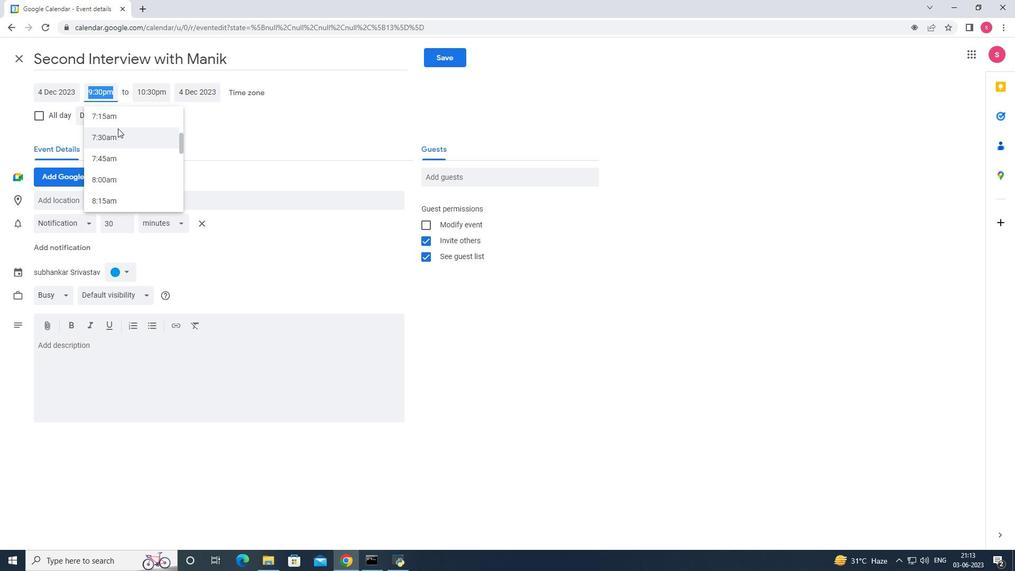 
Action: Mouse pressed left at (114, 116)
Screenshot: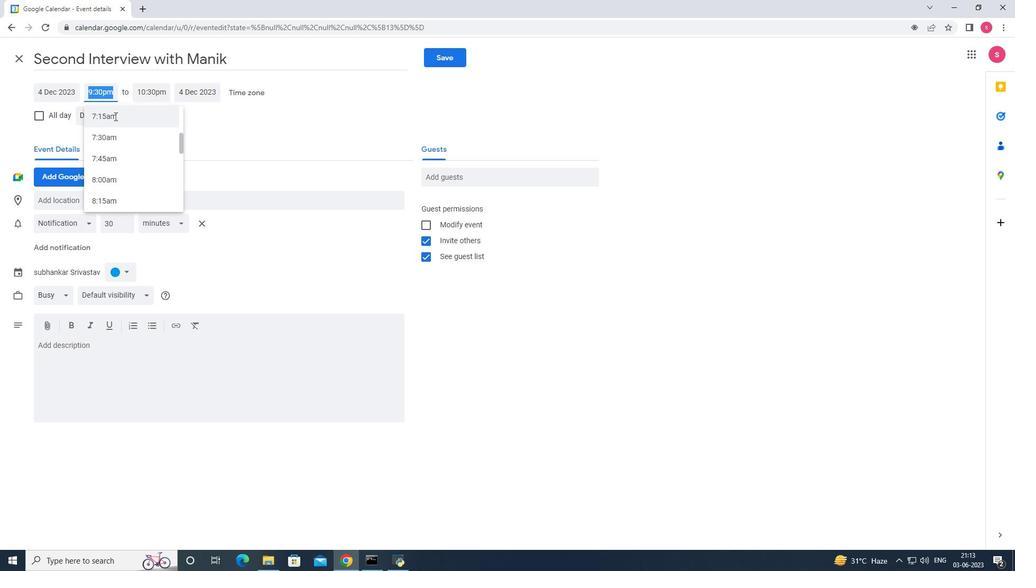
Action: Mouse moved to (148, 94)
Screenshot: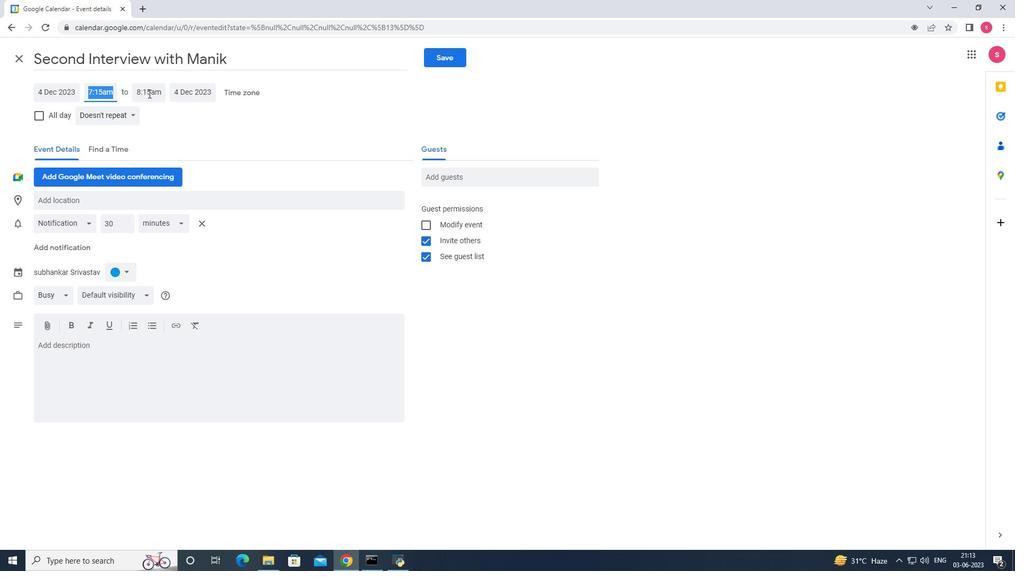 
Action: Mouse pressed left at (148, 94)
Screenshot: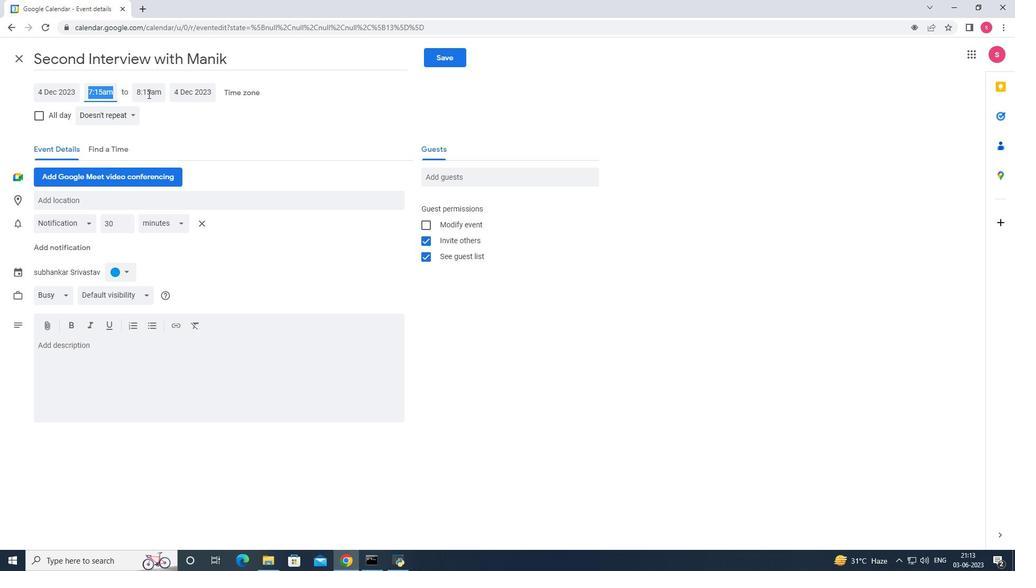 
Action: Mouse moved to (177, 154)
Screenshot: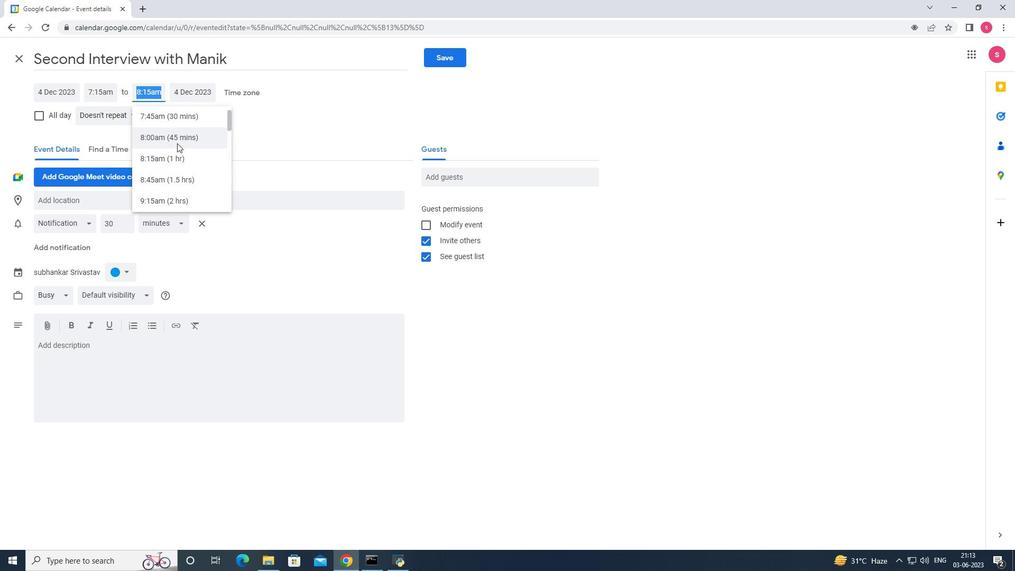
Action: Mouse scrolled (177, 155) with delta (0, 0)
Screenshot: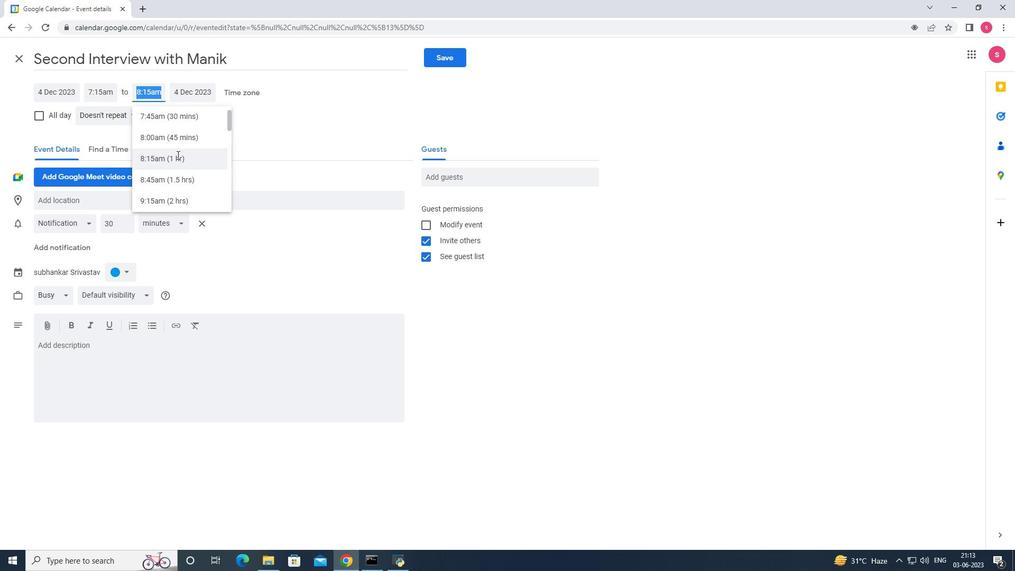 
Action: Mouse moved to (92, 90)
Screenshot: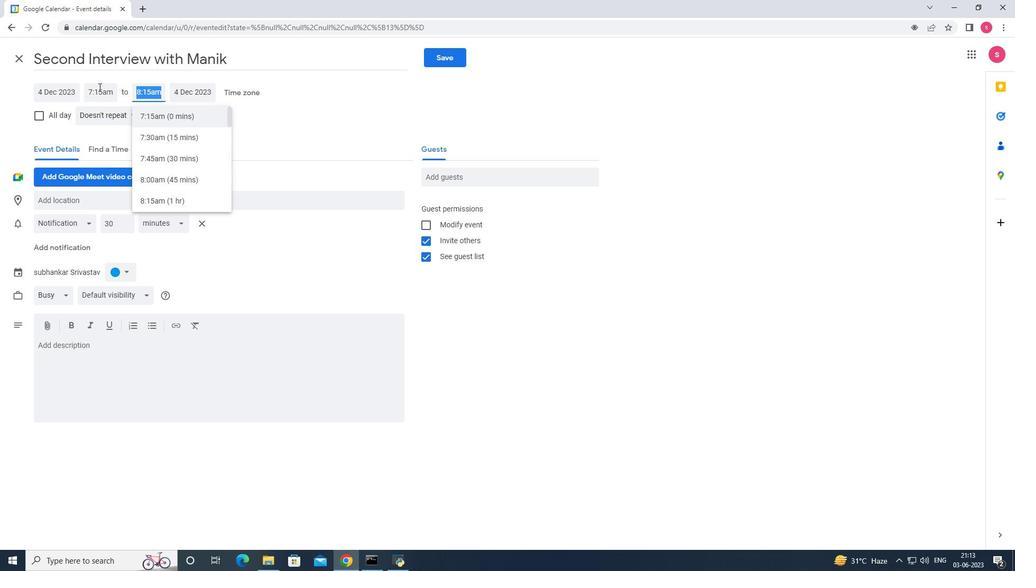 
Action: Mouse pressed left at (92, 90)
Screenshot: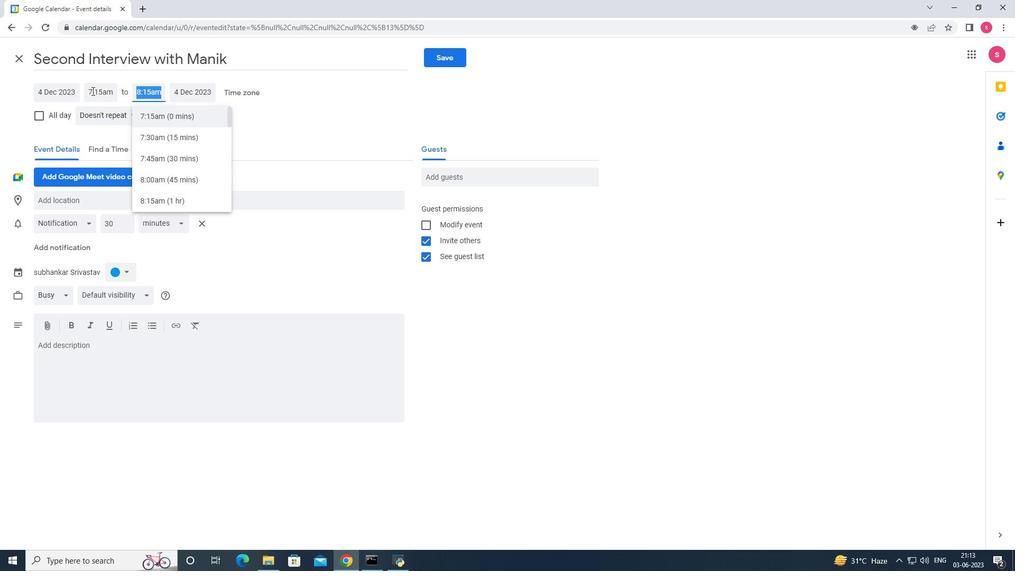
Action: Mouse moved to (113, 156)
Screenshot: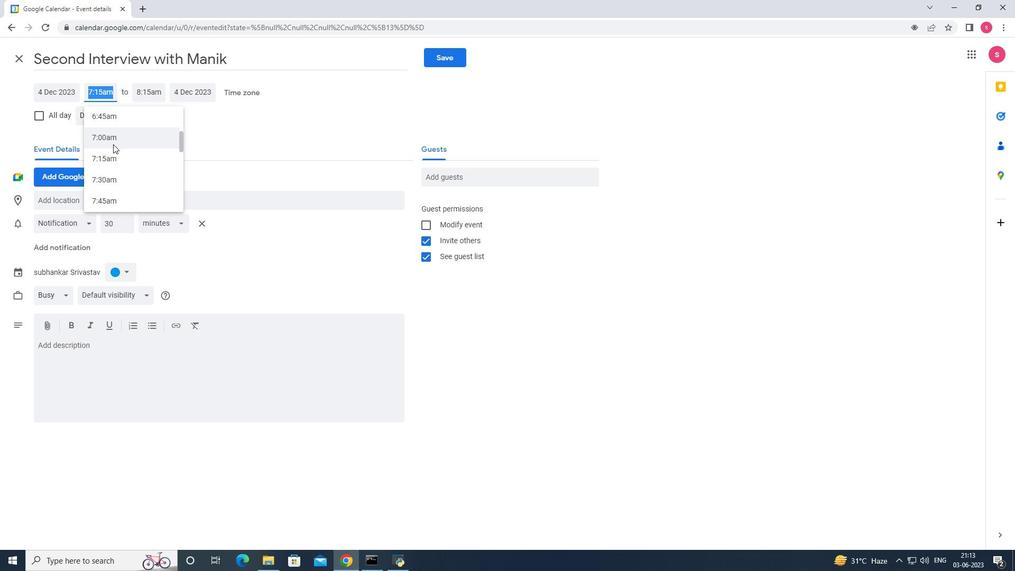 
Action: Mouse scrolled (113, 156) with delta (0, 0)
Screenshot: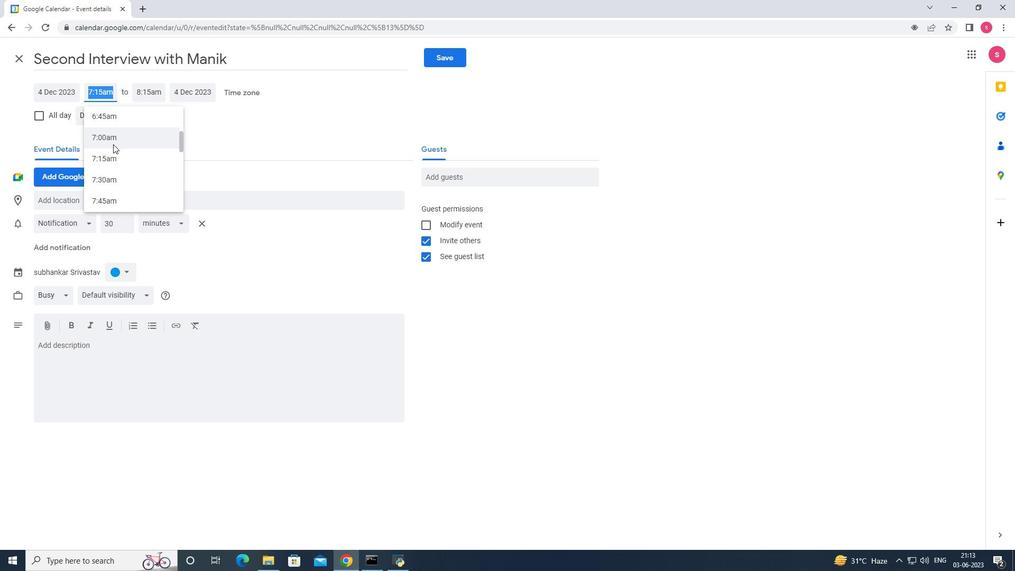 
Action: Mouse scrolled (113, 156) with delta (0, 0)
Screenshot: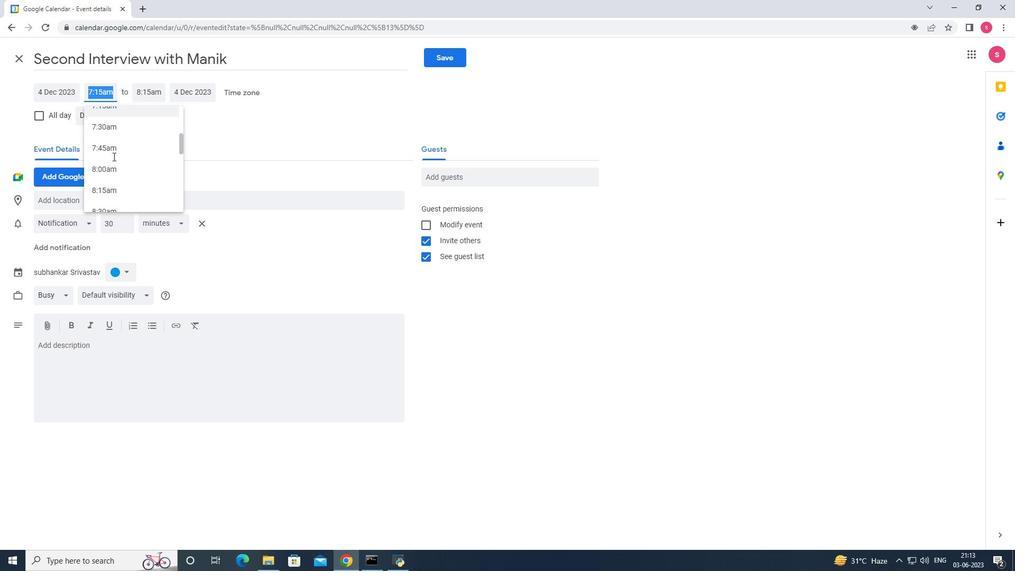 
Action: Mouse moved to (113, 157)
Screenshot: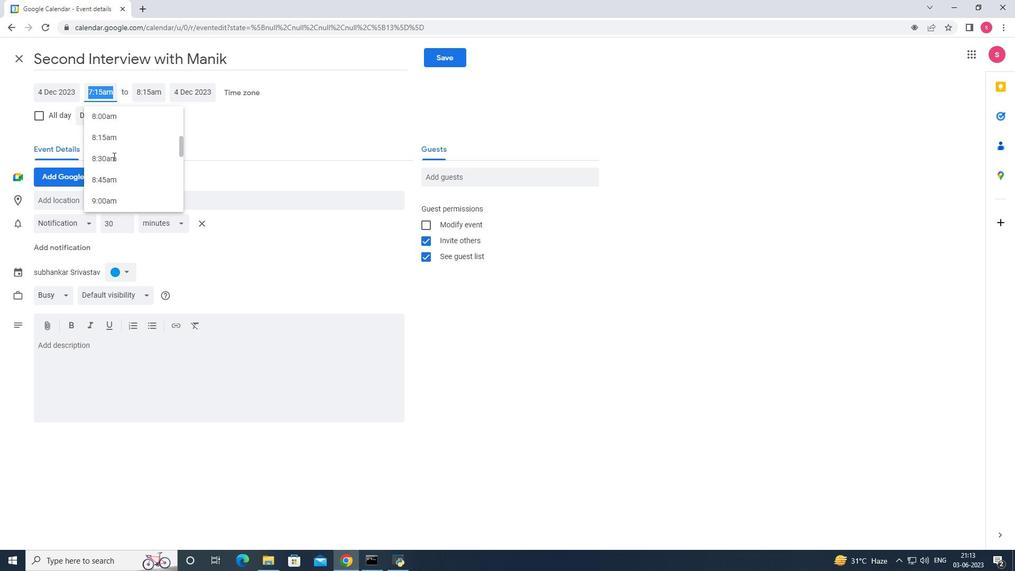 
Action: Mouse scrolled (113, 157) with delta (0, 0)
Screenshot: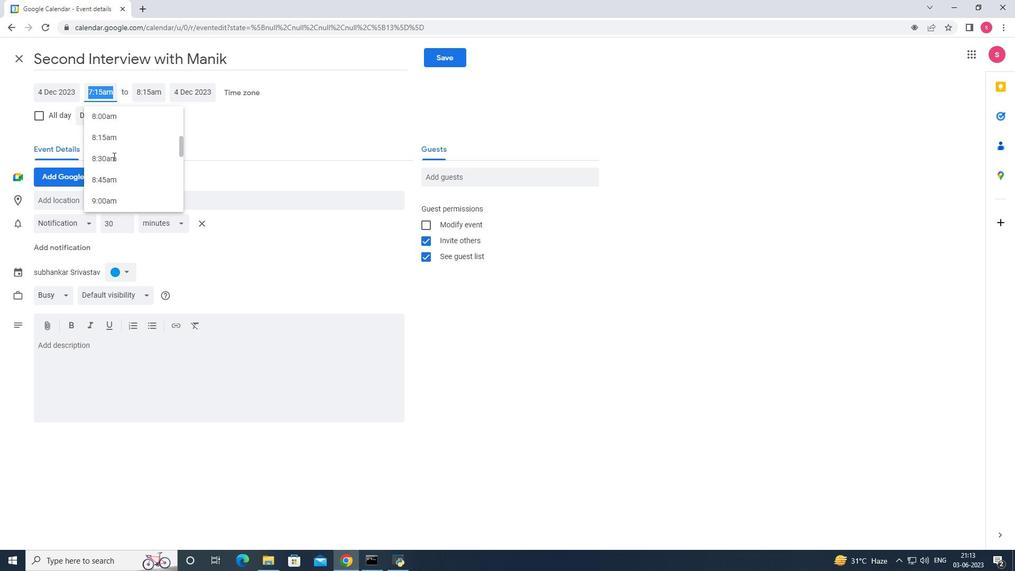 
Action: Mouse moved to (113, 158)
Screenshot: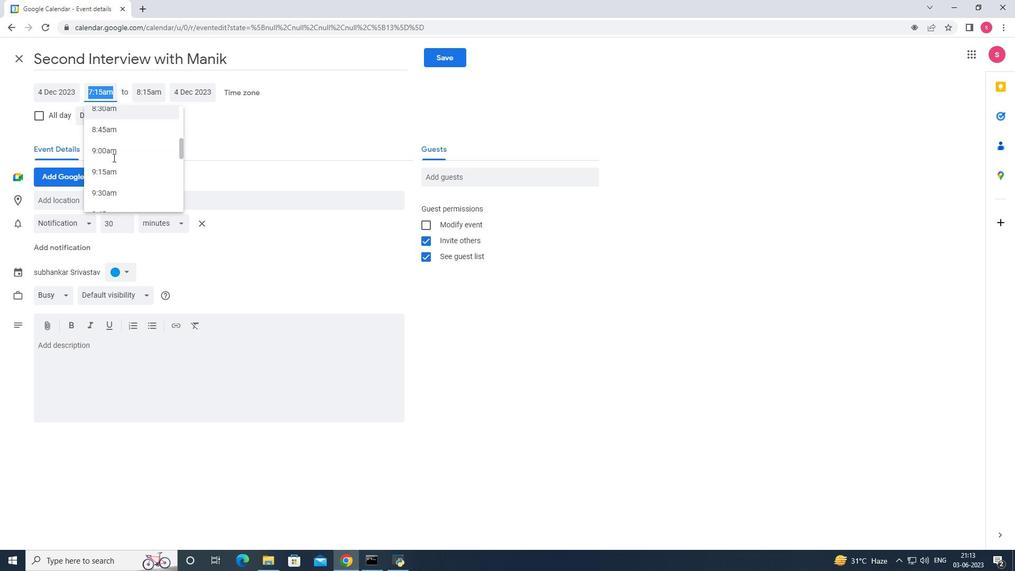 
Action: Mouse scrolled (113, 158) with delta (0, 0)
Screenshot: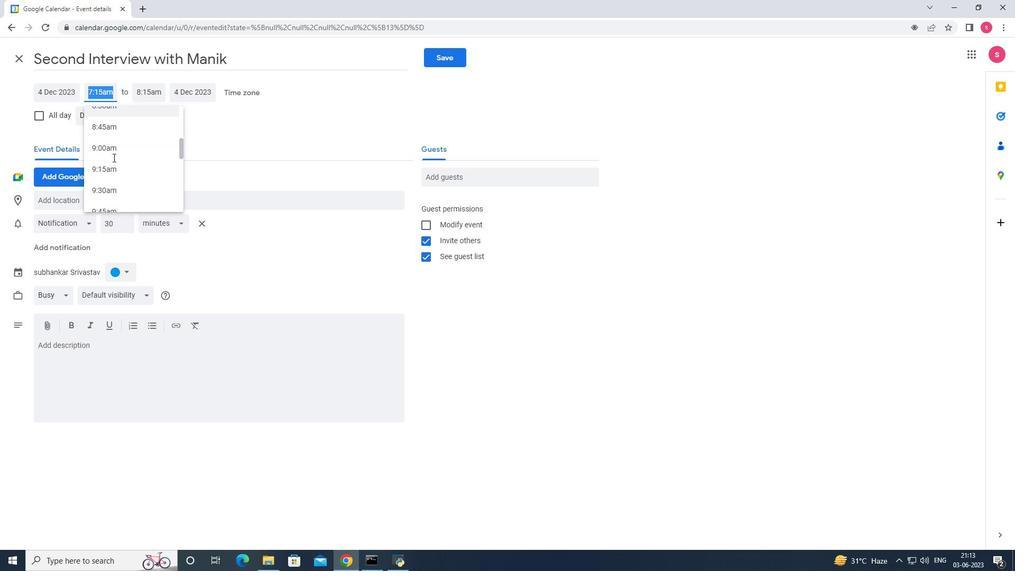 
Action: Mouse moved to (112, 159)
Screenshot: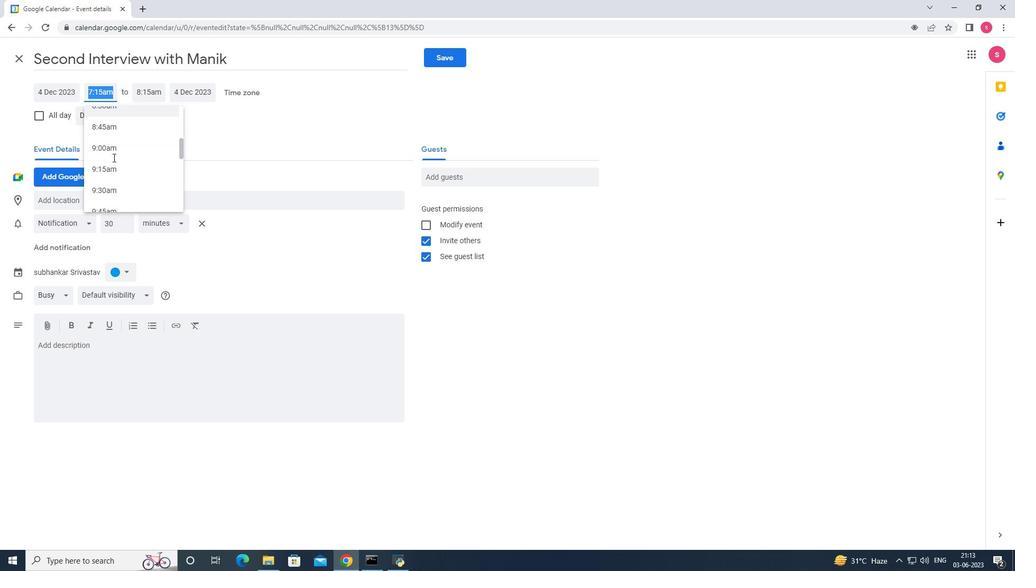 
Action: Mouse scrolled (112, 158) with delta (0, 0)
Screenshot: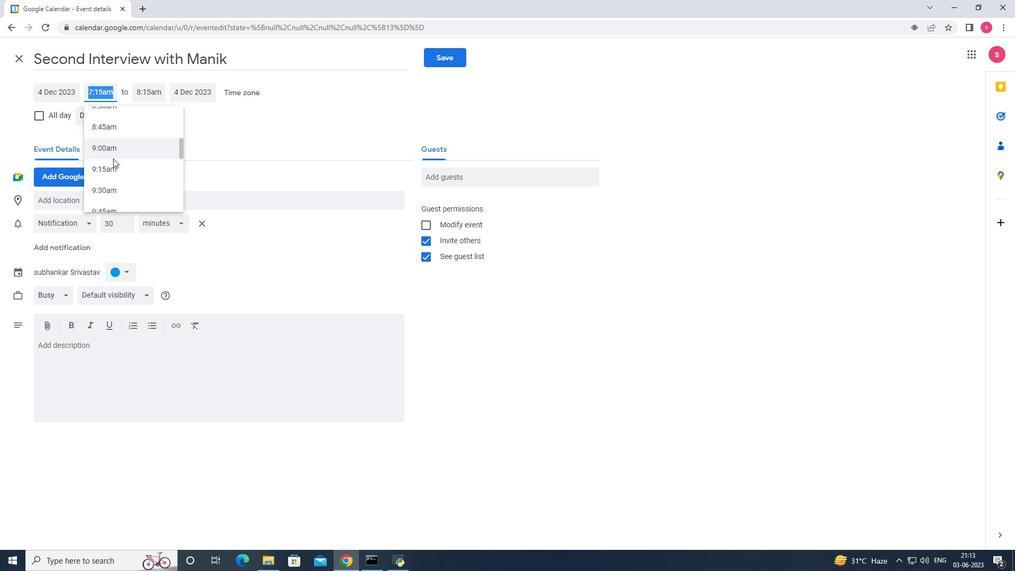 
Action: Mouse scrolled (112, 159) with delta (0, 0)
Screenshot: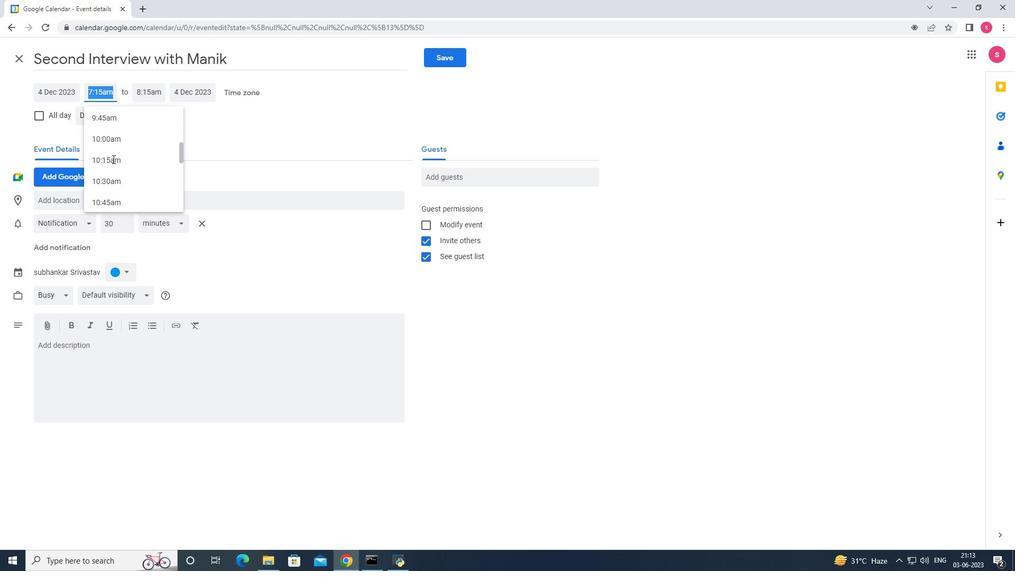 
Action: Mouse scrolled (112, 159) with delta (0, 0)
Screenshot: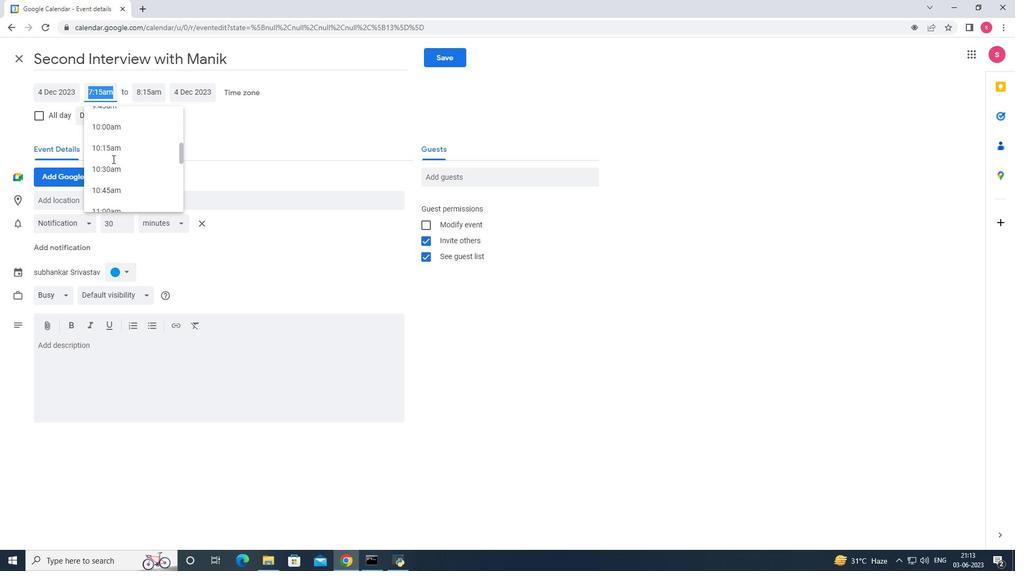 
Action: Mouse moved to (112, 168)
Screenshot: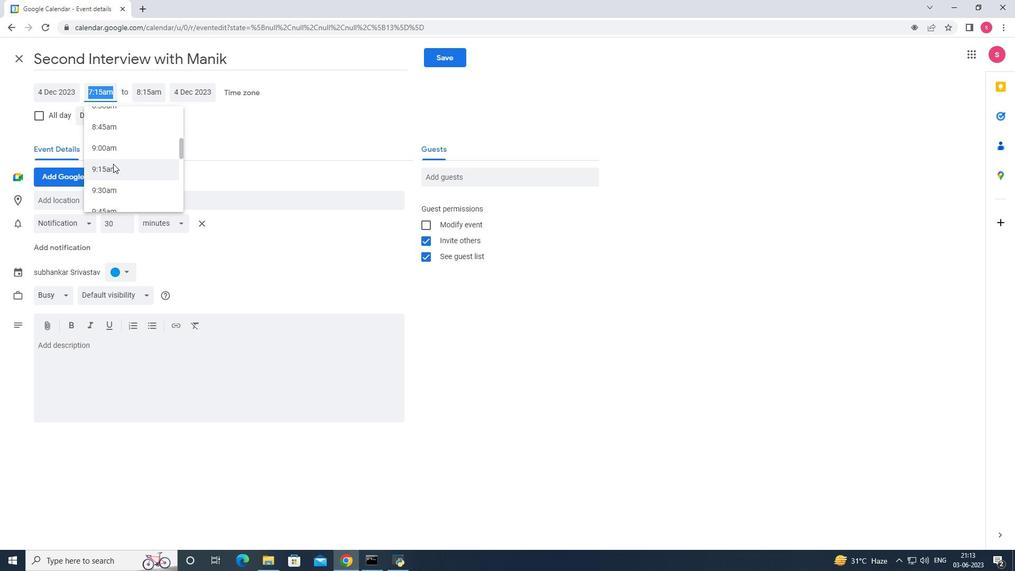 
Action: Mouse pressed left at (112, 168)
Screenshot: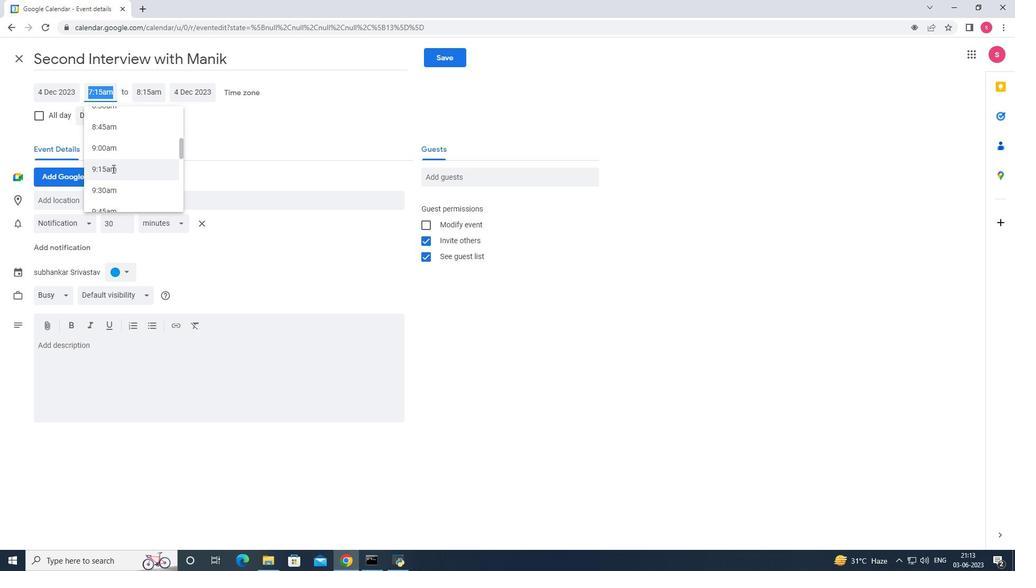 
Action: Mouse moved to (151, 92)
Screenshot: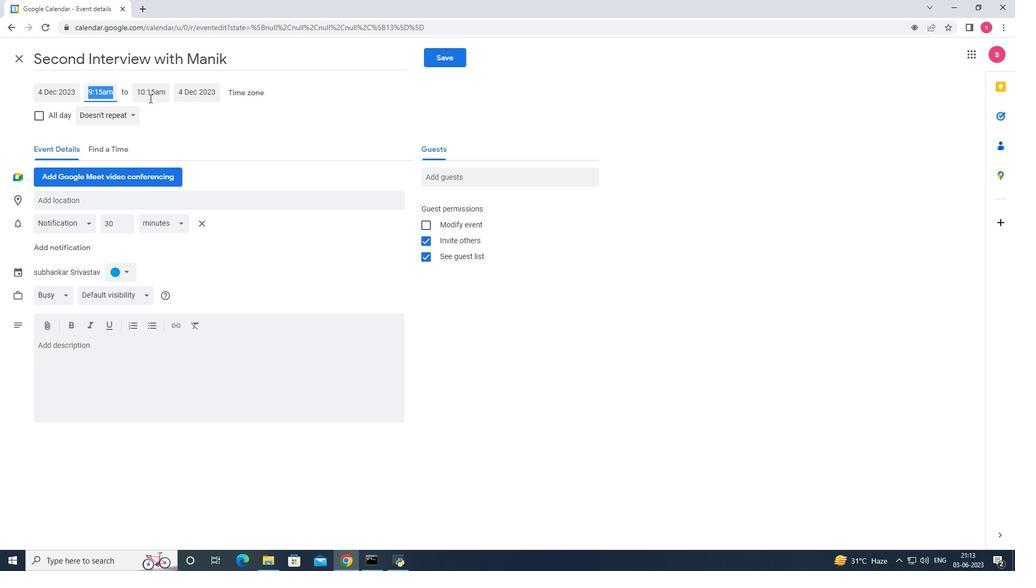 
Action: Mouse pressed left at (151, 92)
Screenshot: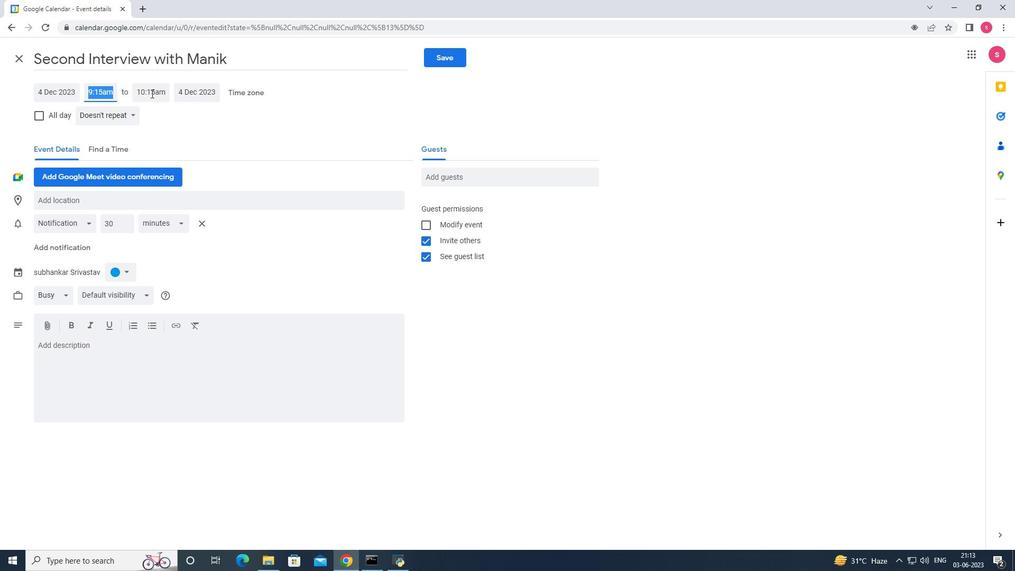 
Action: Mouse moved to (164, 166)
Screenshot: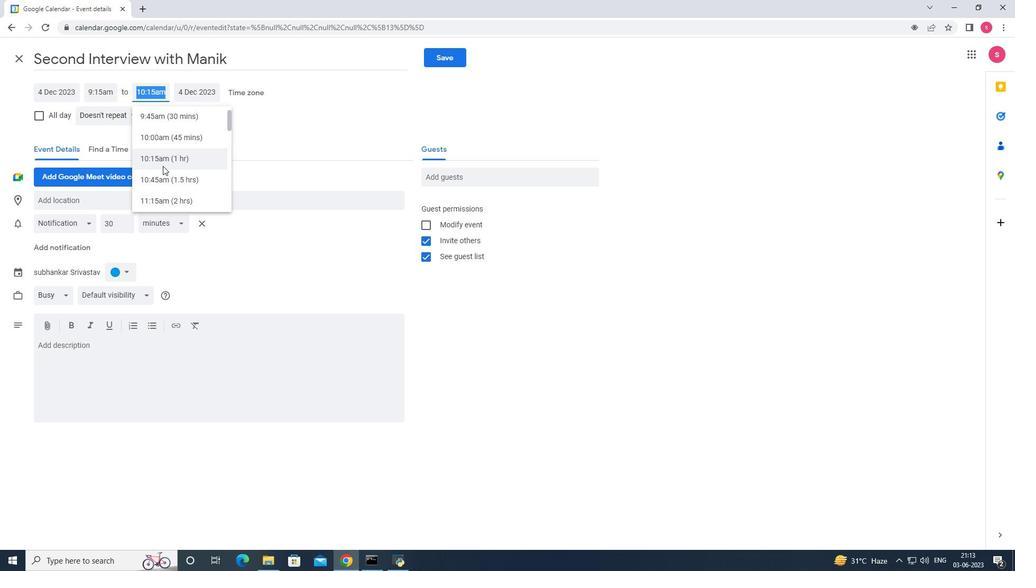 
Action: Mouse scrolled (164, 165) with delta (0, 0)
Screenshot: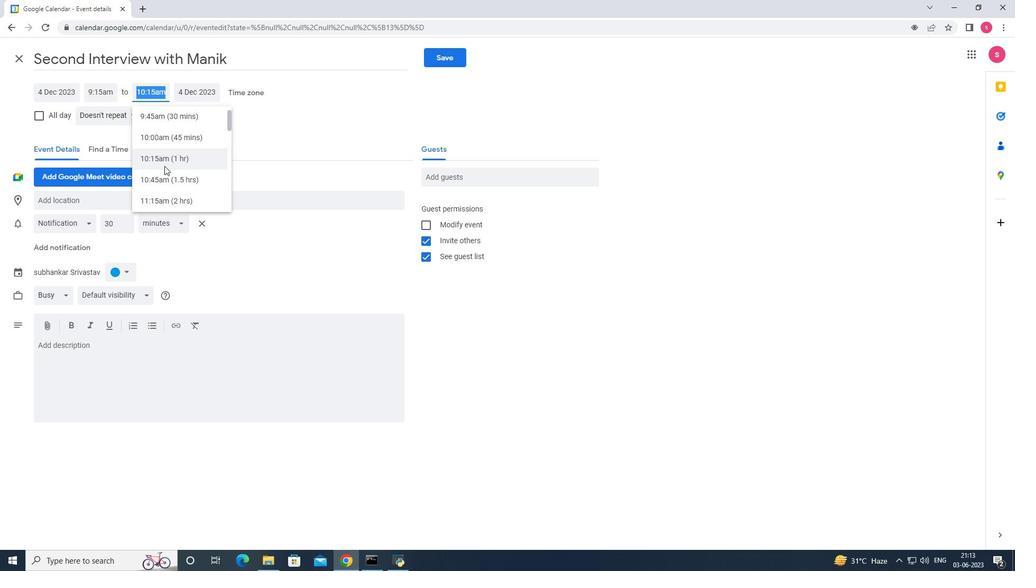 
Action: Mouse moved to (165, 166)
Screenshot: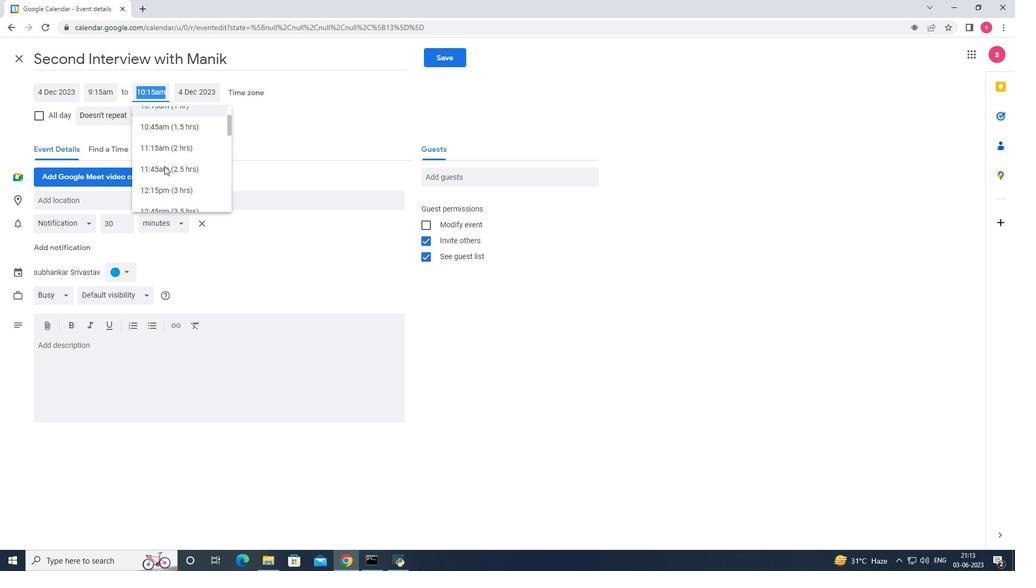 
Action: Mouse scrolled (165, 166) with delta (0, 0)
Screenshot: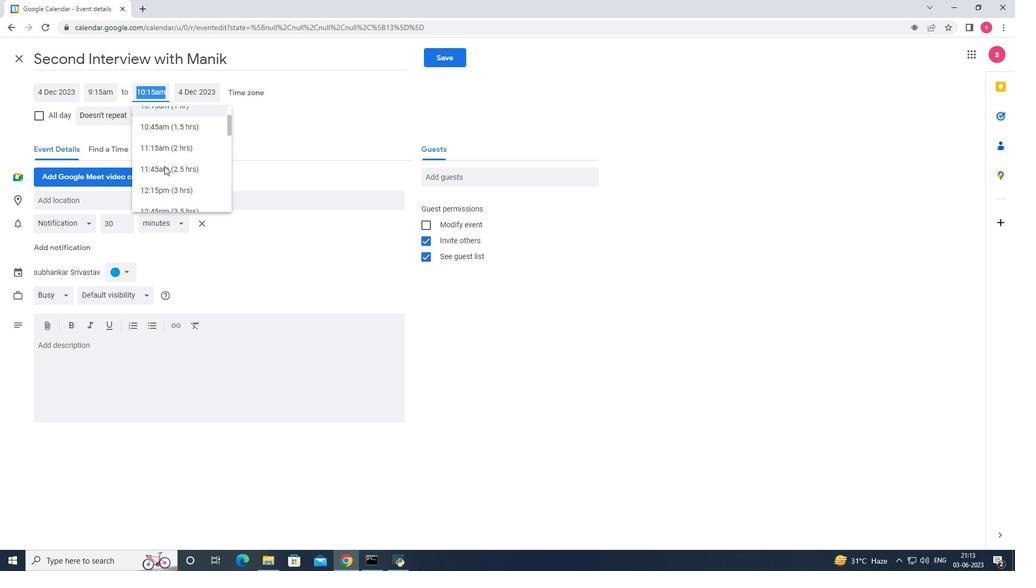 
Action: Mouse scrolled (165, 166) with delta (0, 0)
Screenshot: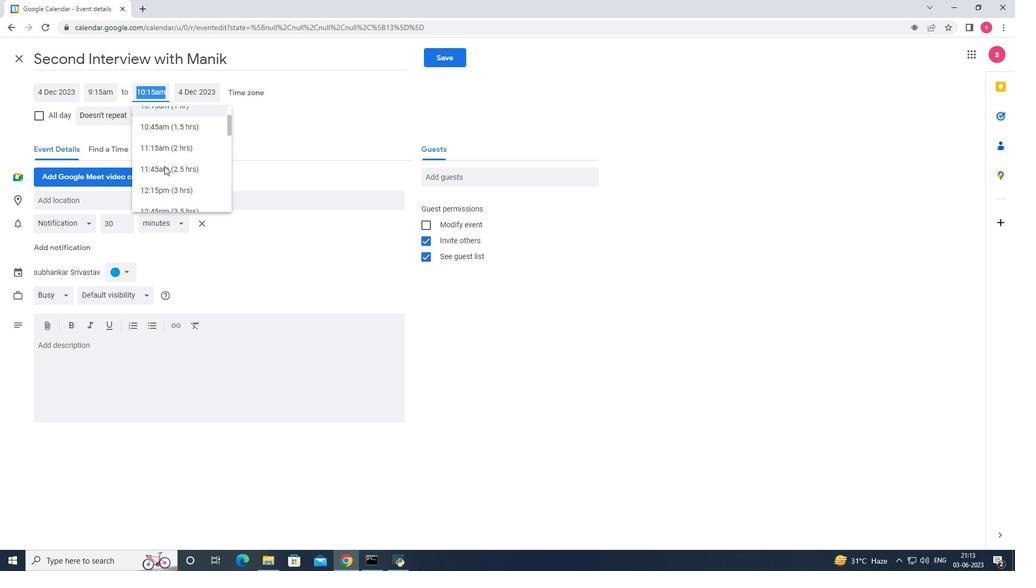 
Action: Mouse moved to (165, 165)
Screenshot: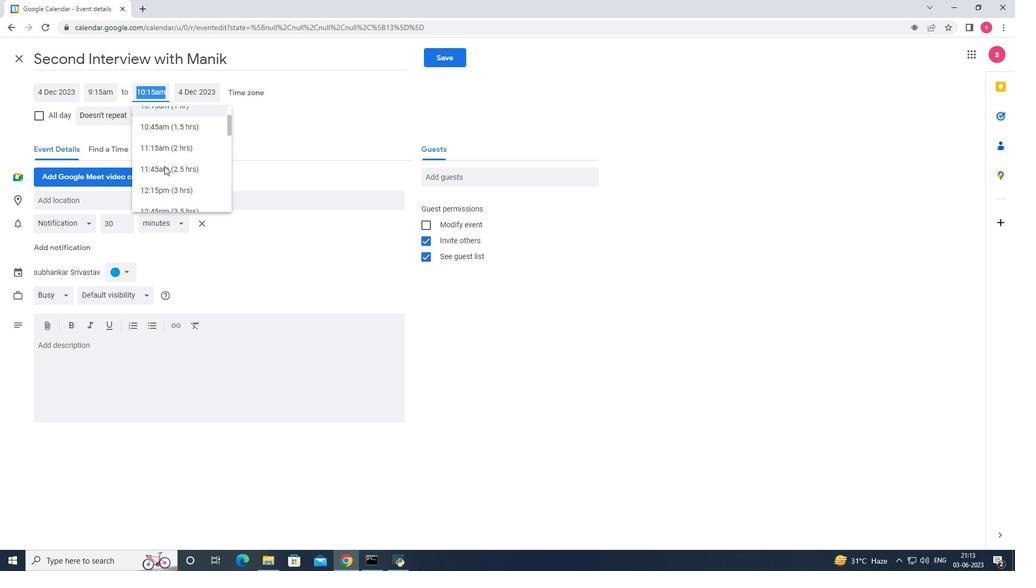 
Action: Mouse scrolled (165, 165) with delta (0, 0)
Screenshot: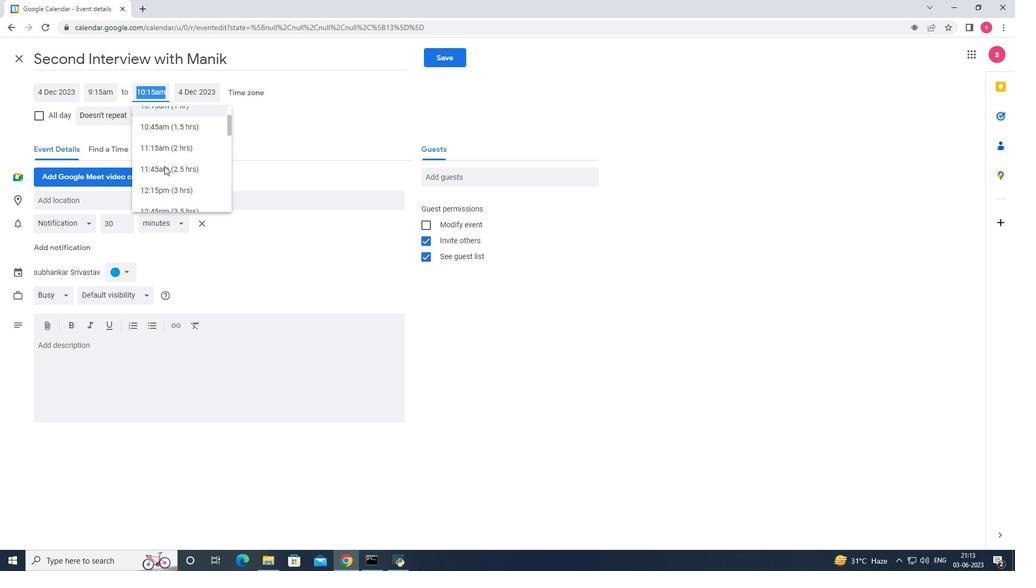 
Action: Mouse moved to (165, 162)
Screenshot: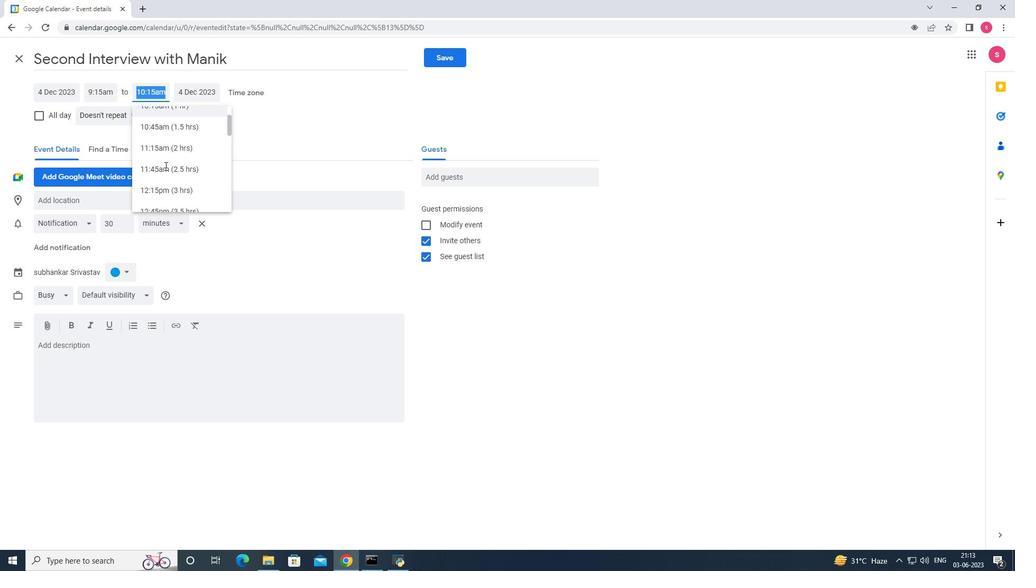 
Action: Mouse scrolled (165, 161) with delta (0, 0)
Screenshot: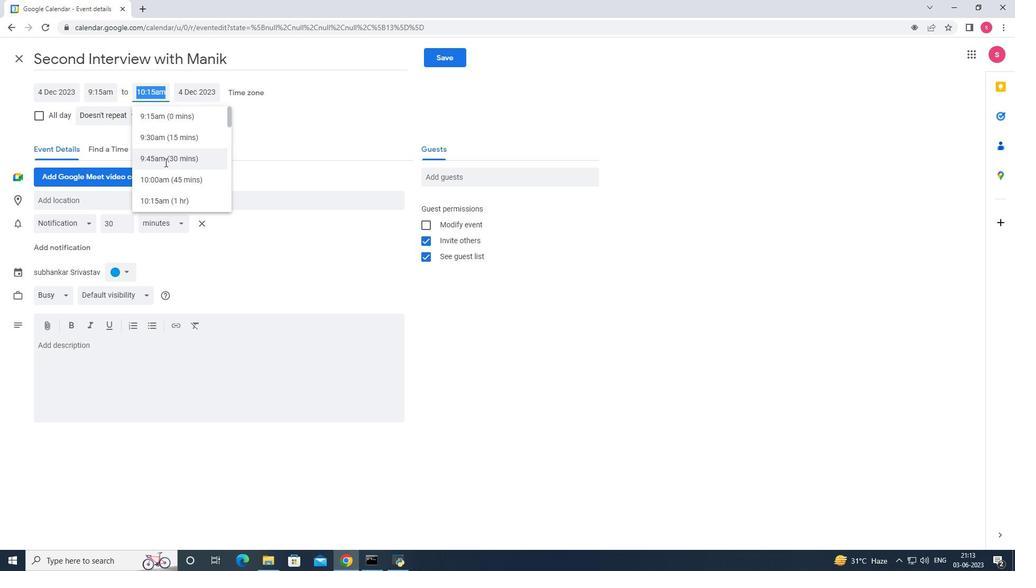 
Action: Mouse moved to (165, 170)
Screenshot: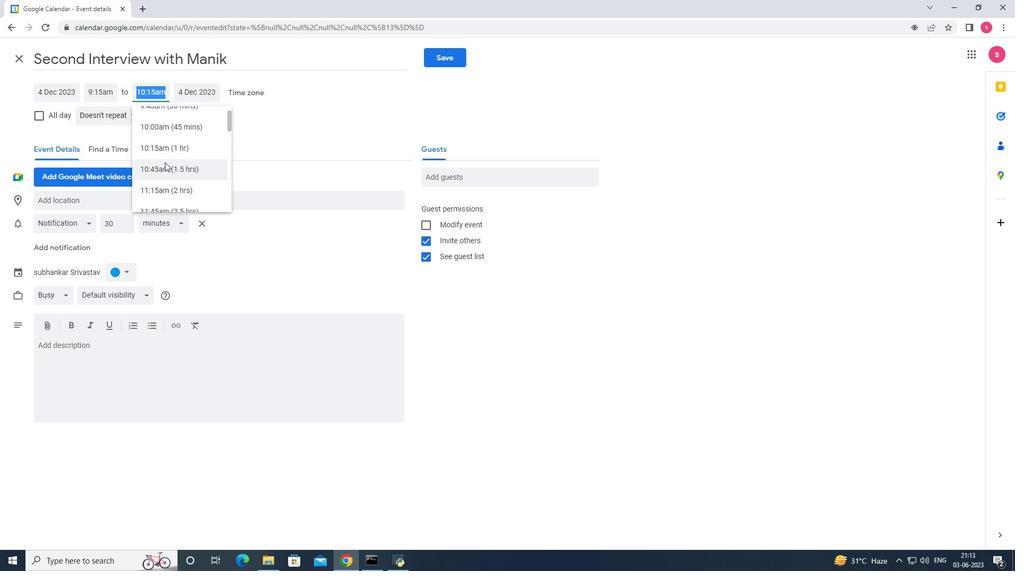 
Action: Mouse scrolled (165, 170) with delta (0, 0)
Screenshot: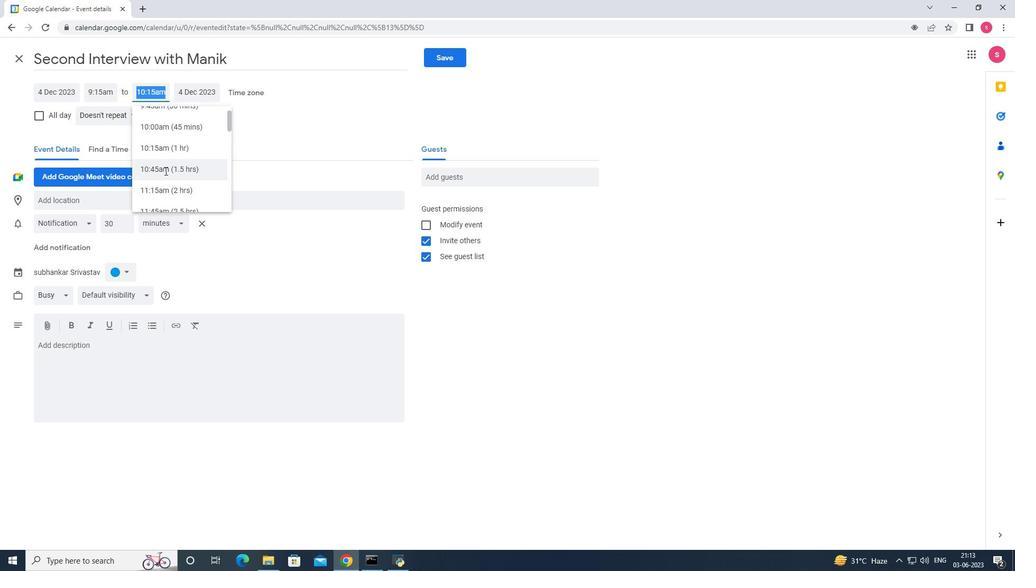 
Action: Mouse moved to (165, 133)
Screenshot: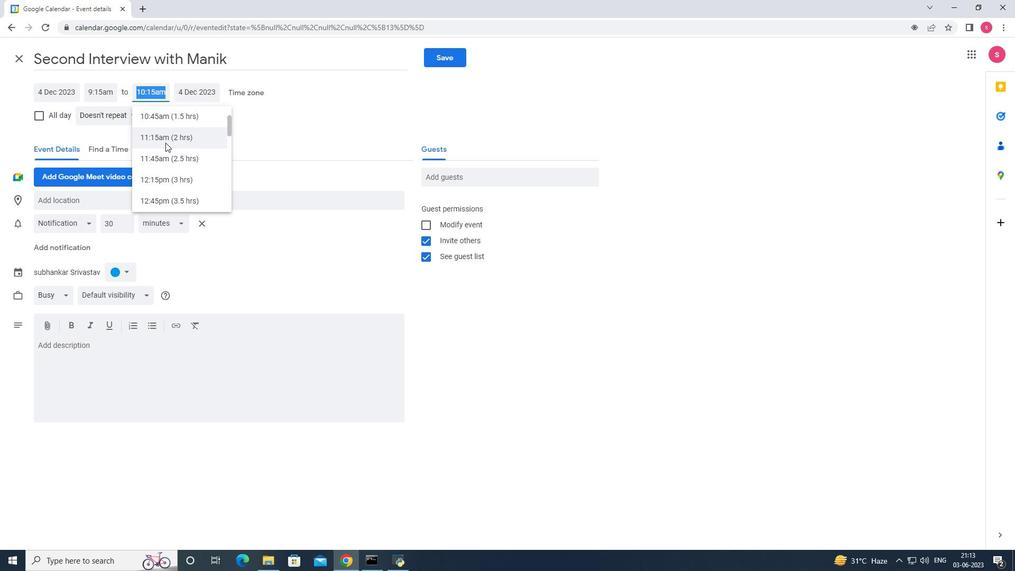 
Action: Mouse pressed left at (165, 133)
Screenshot: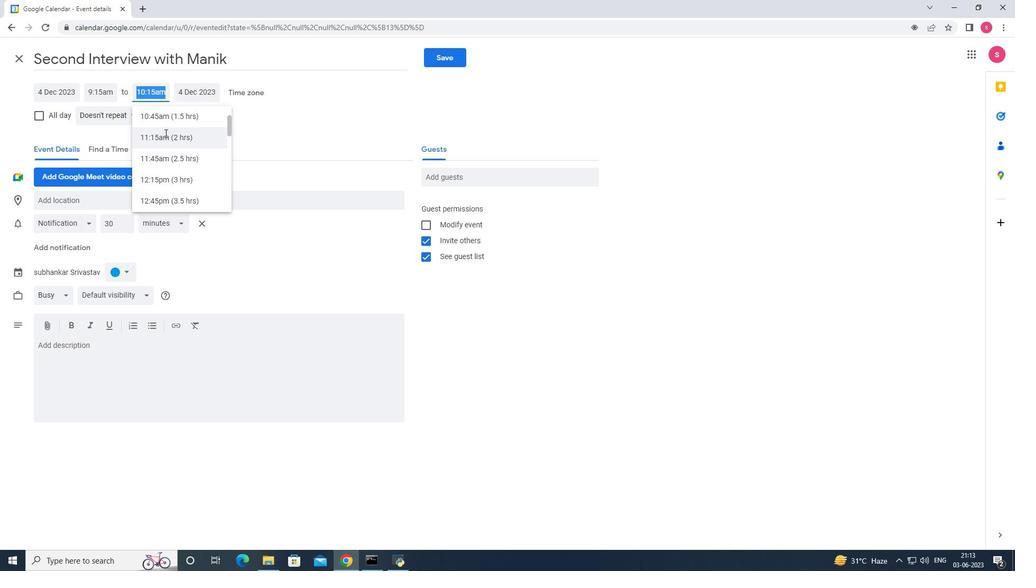 
Action: Mouse moved to (141, 361)
Screenshot: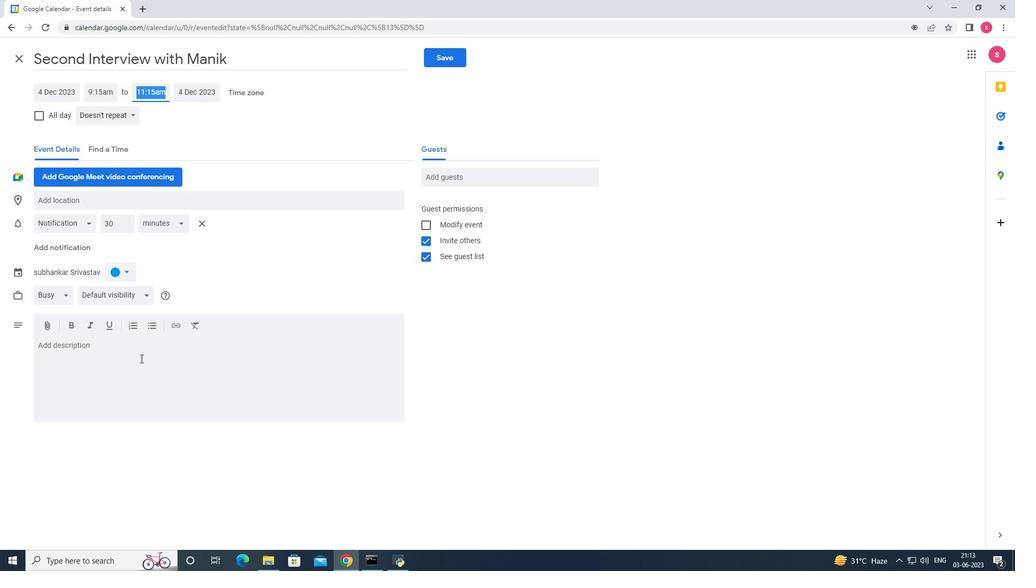 
Action: Mouse pressed left at (141, 361)
Screenshot: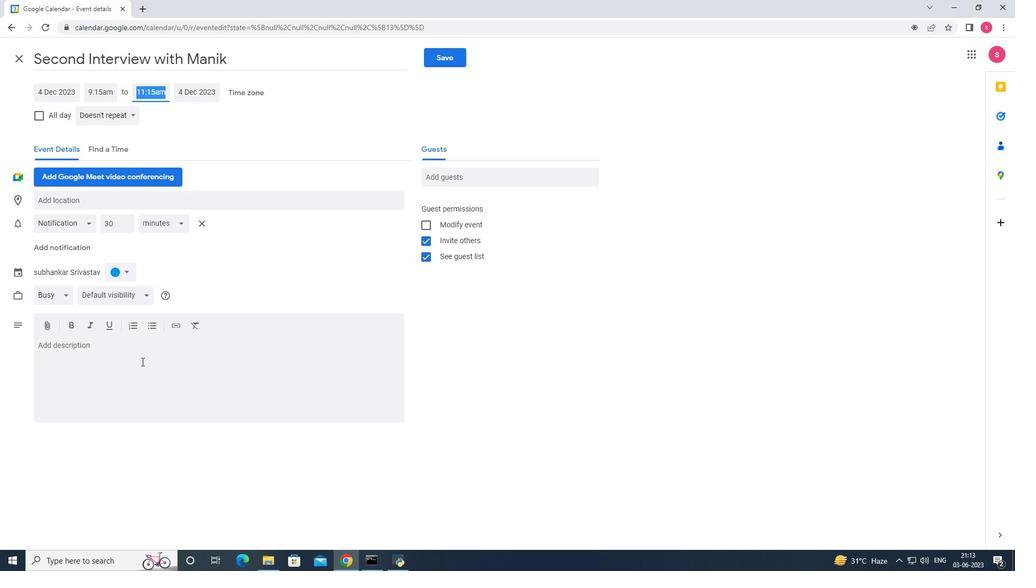 
Action: Mouse moved to (162, 348)
Screenshot: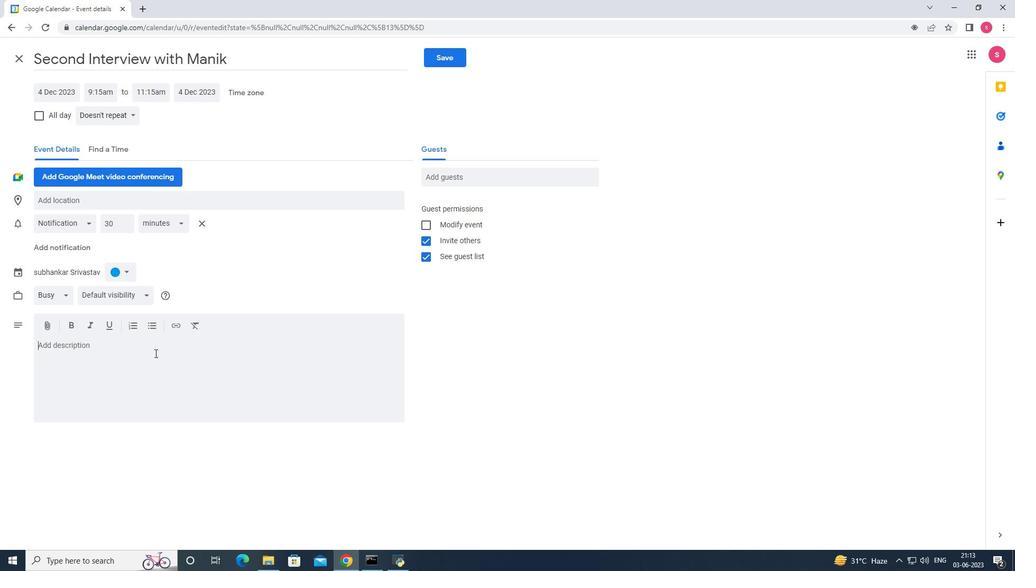 
Action: Key pressed <Key.shift_r>The<Key.space>employee<Key.space>and<Key.space>the<Key.space>supervs<Key.backspace>isp<Key.backspace>oe<Key.backspace>r<Key.space>will<Key.space>colabratively<Key.space>
Screenshot: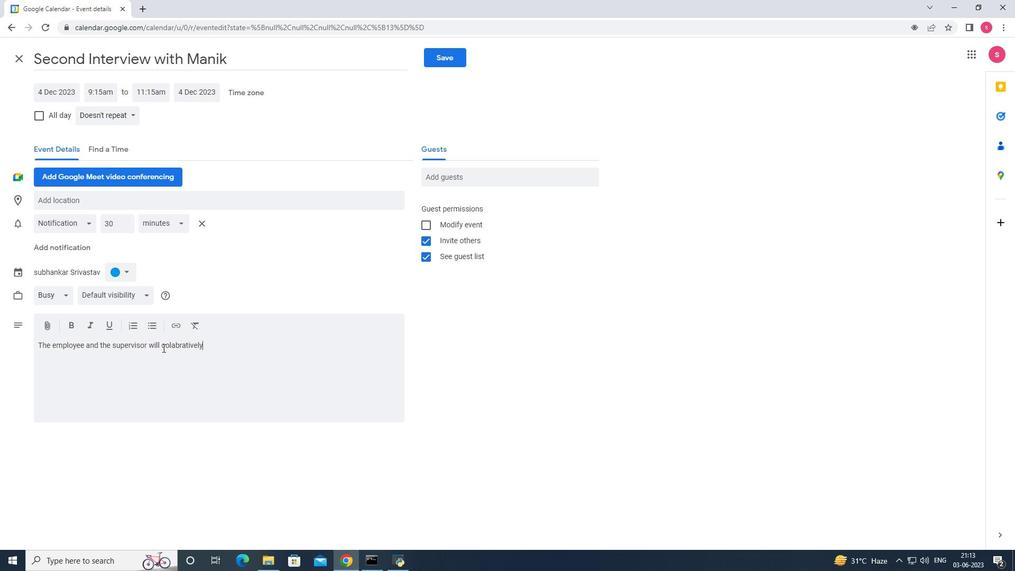 
Action: Mouse moved to (174, 347)
Screenshot: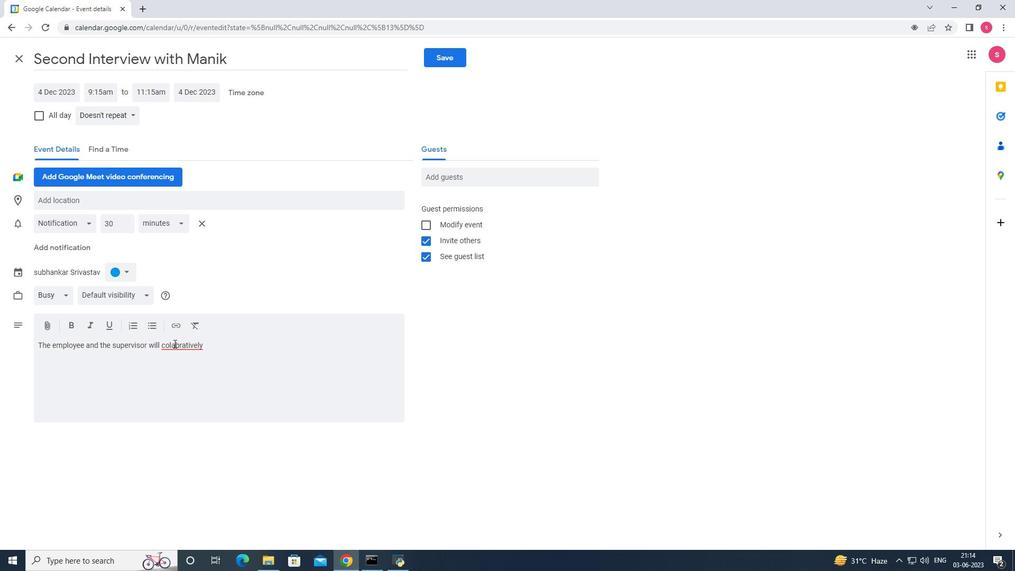 
Action: Mouse pressed right at (174, 347)
Screenshot: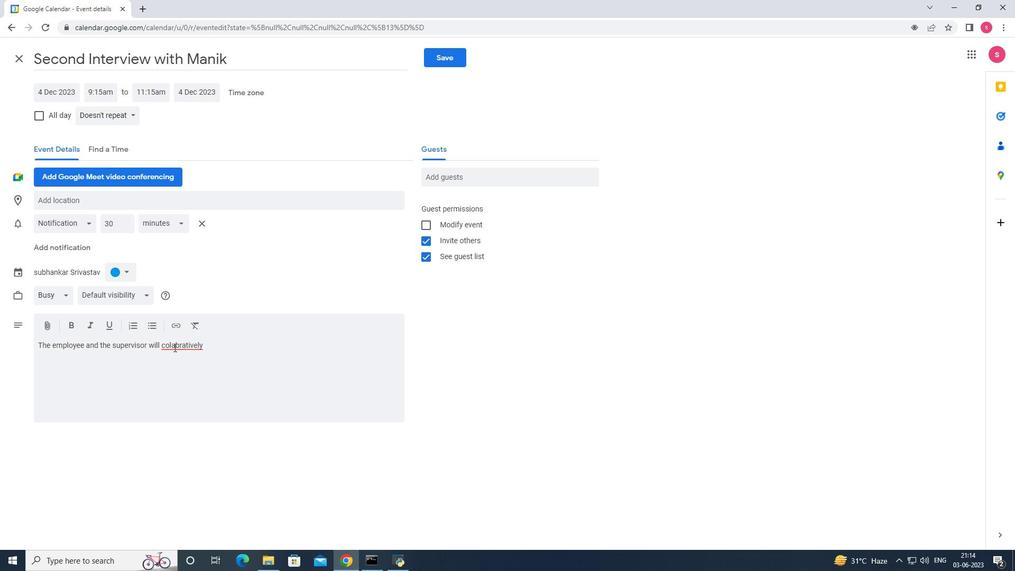 
Action: Mouse moved to (201, 353)
Screenshot: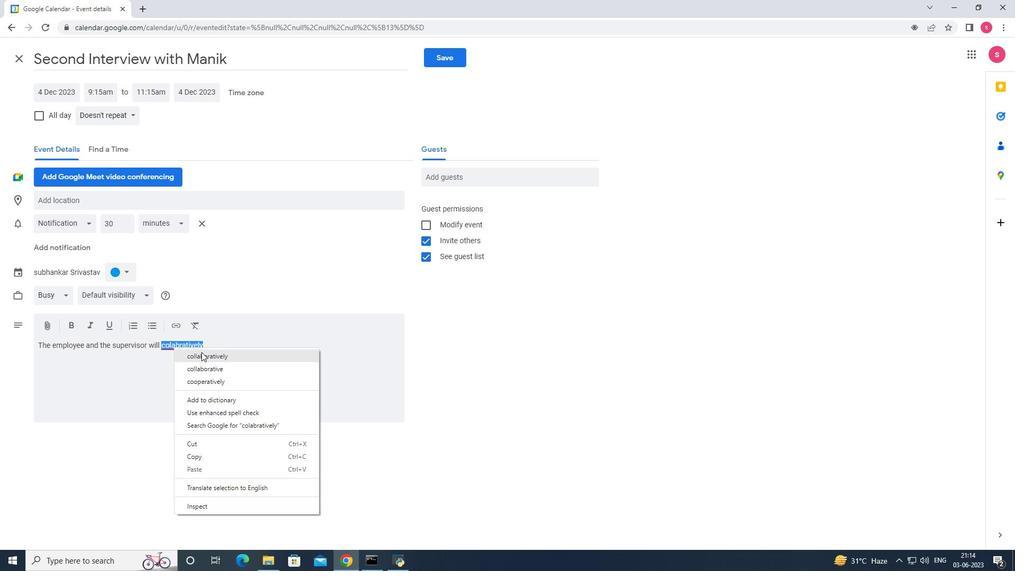 
Action: Mouse pressed left at (201, 353)
Screenshot: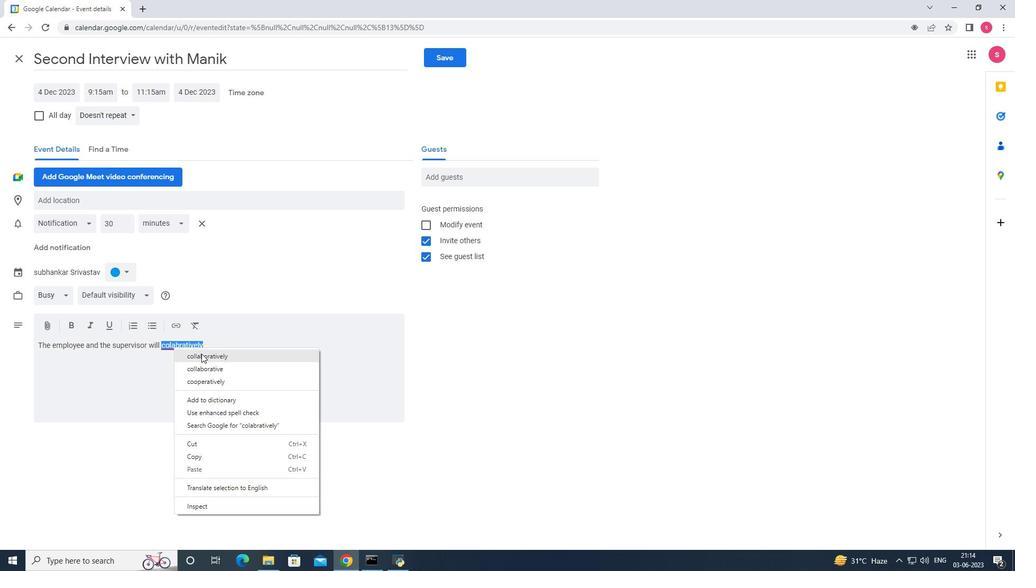 
Action: Mouse moved to (213, 352)
Screenshot: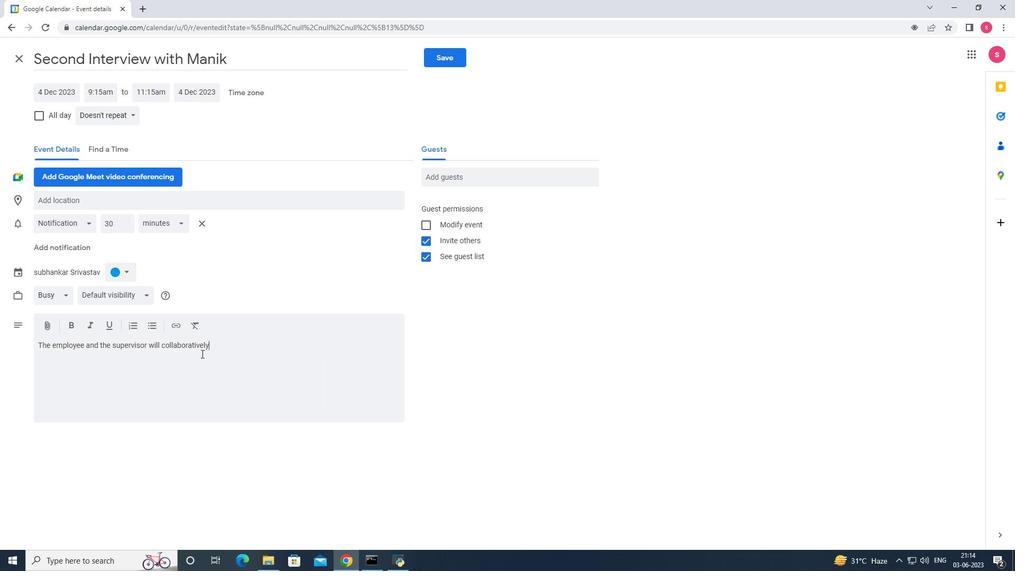 
Action: Key pressed <Key.space>develop<Key.space>and<Key.space><Key.backspace><Key.backspace><Key.backspace>n<Key.space>e<Key.backspace>av<Key.backspace>ction<Key.space>plan<Key.space>outlineing<Key.space>
Screenshot: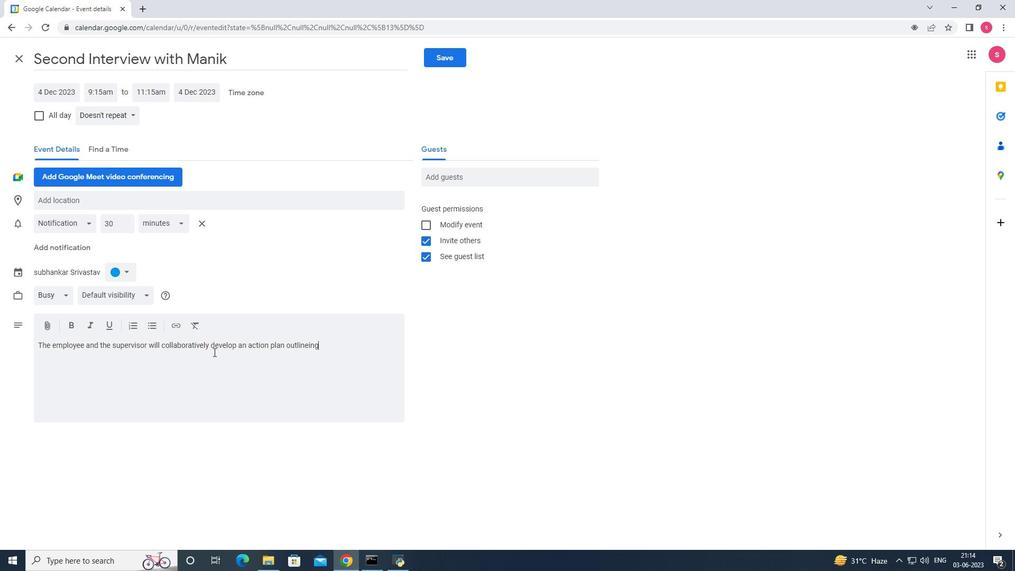 
Action: Mouse moved to (308, 342)
Screenshot: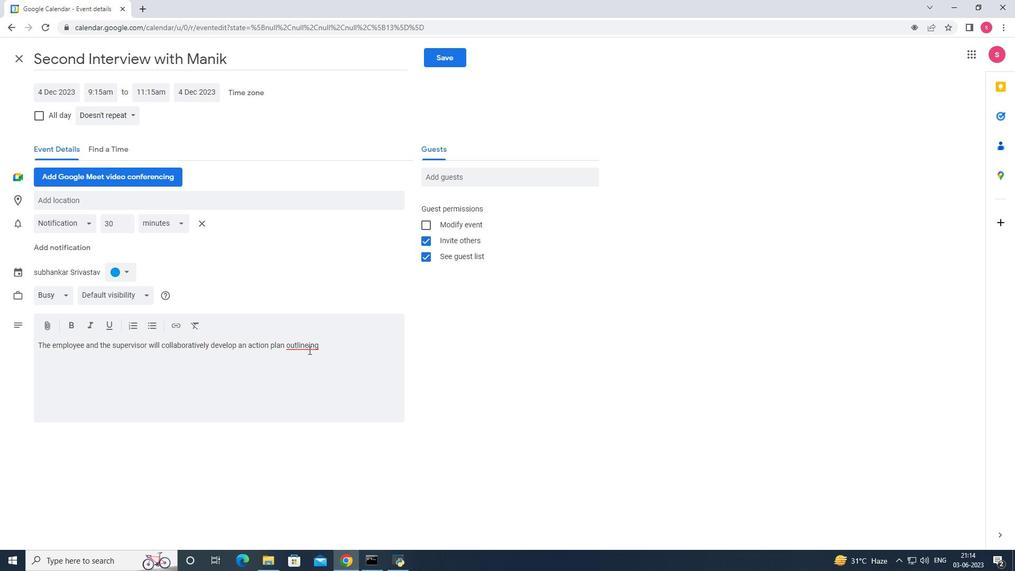 
Action: Mouse pressed right at (308, 342)
Screenshot: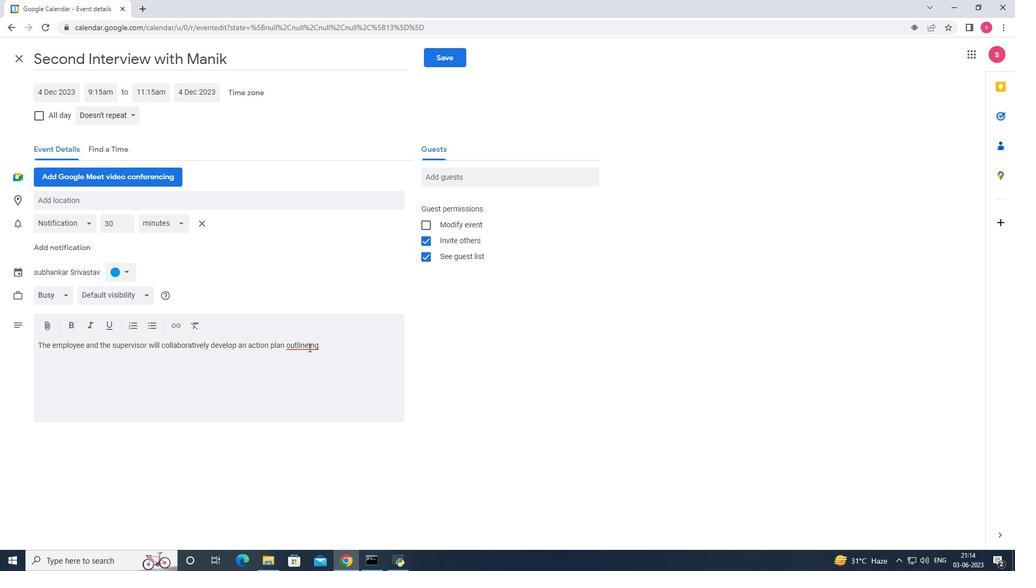 
Action: Mouse moved to (322, 349)
Screenshot: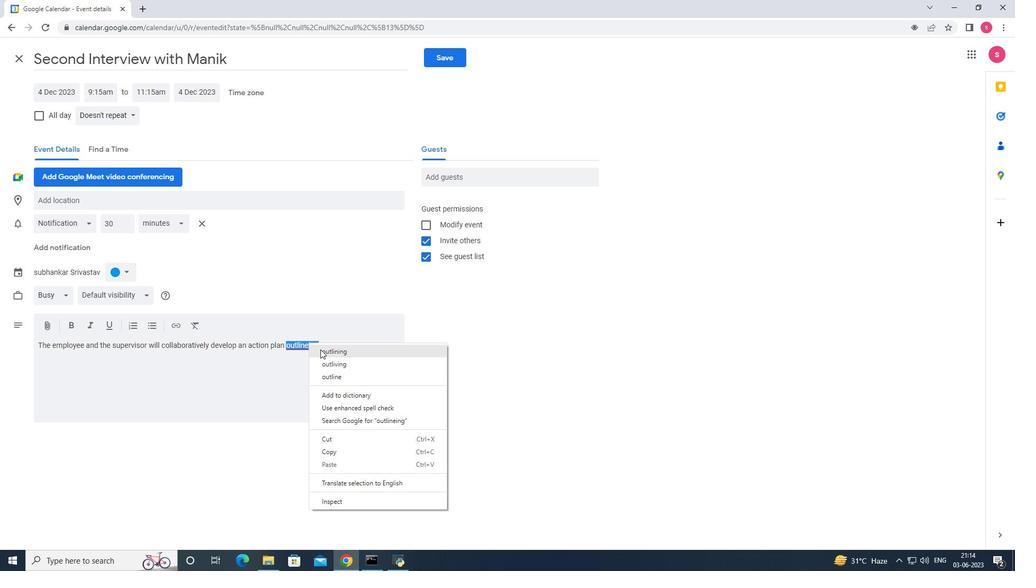 
Action: Mouse pressed left at (322, 349)
Screenshot: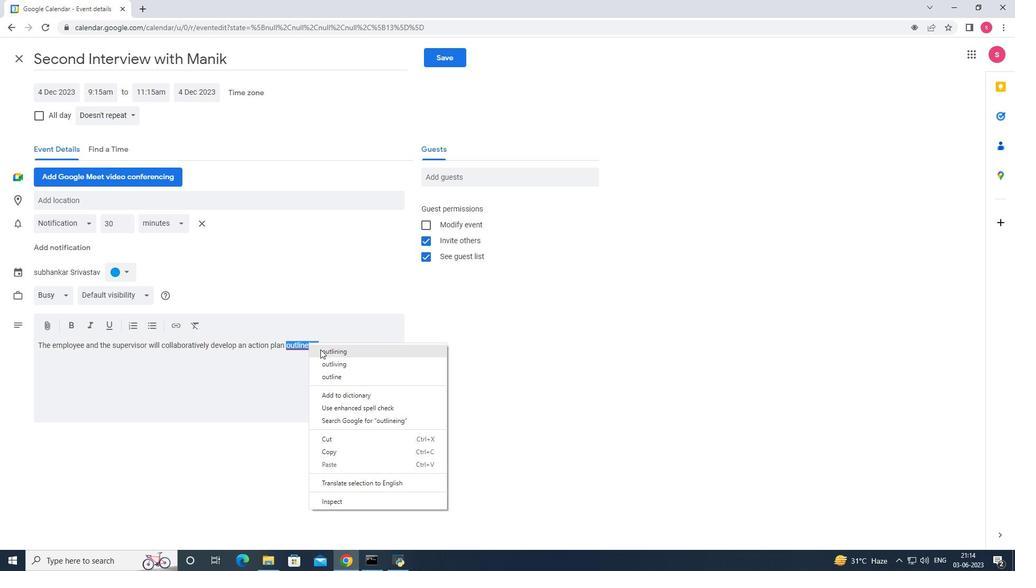 
Action: Key pressed <Key.space>the<Key.space>steps<Key.space>and<Key.space>strategies<Key.space>nesses<Key.backspace><Key.backspace><Key.backspace><Key.backspace>cessary<Key.space>for<Key.space>improvement<Key.space><Key.backspace>.<Key.space>this<Key.space>plan<Key.space>my<Key.space><Key.backspace><Key.backspace>ay<Key.space>include<Key.space>
Screenshot: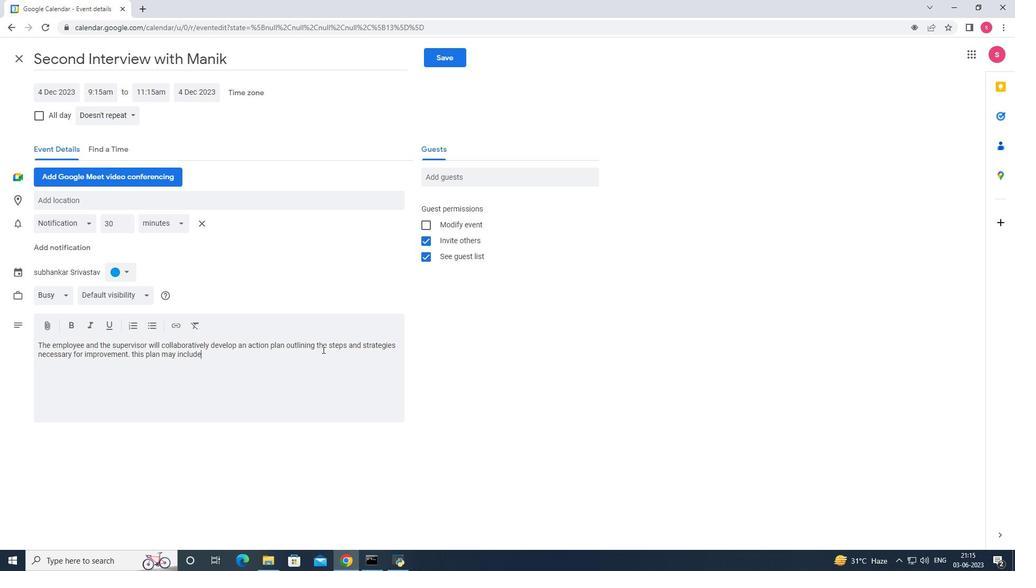 
Action: Mouse moved to (136, 355)
Screenshot: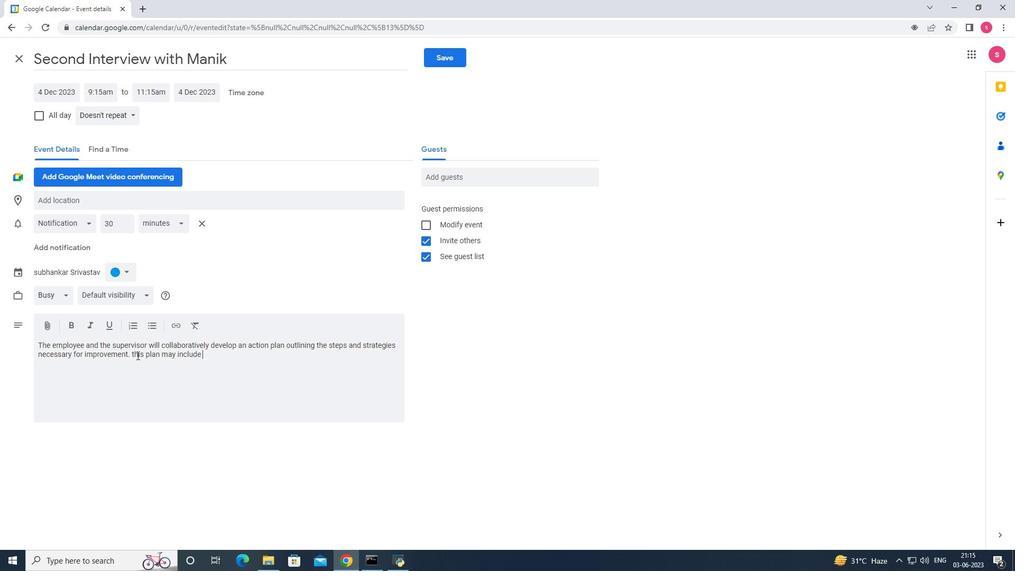 
Action: Mouse pressed left at (136, 355)
Screenshot: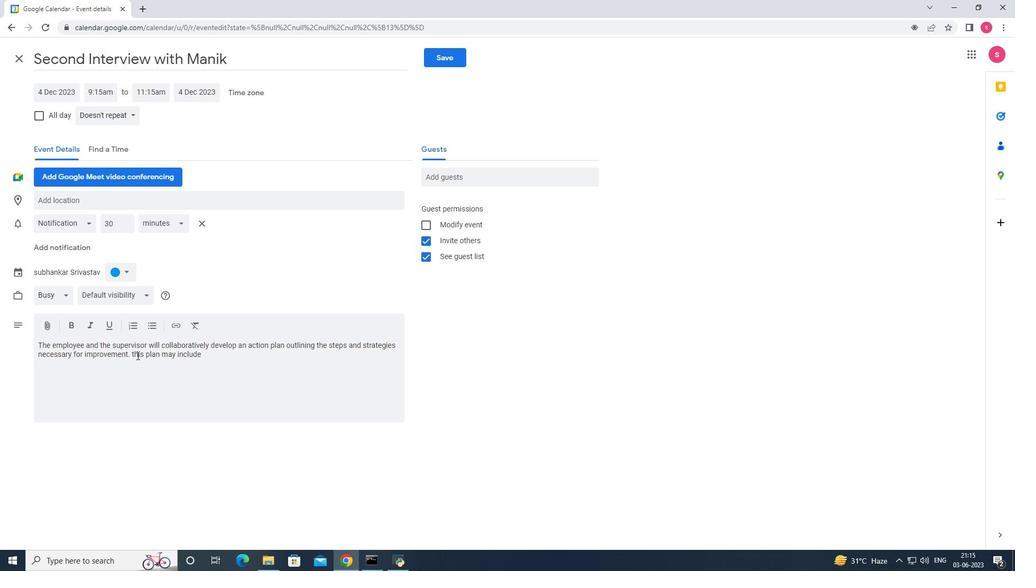 
Action: Mouse moved to (161, 352)
Screenshot: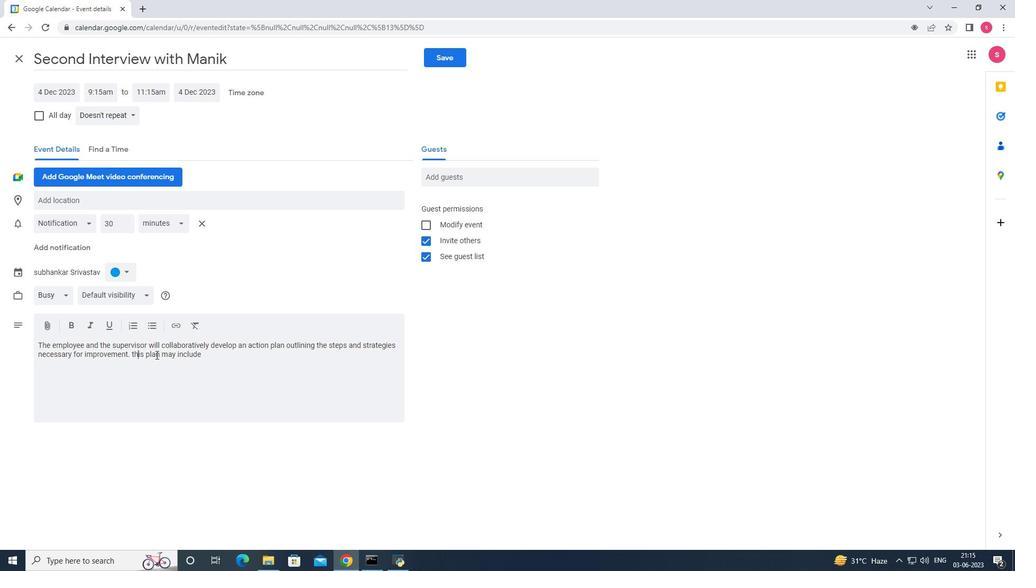 
Action: Key pressed <Key.backspace><Key.backspace>t<Key.backspace><Key.shift_r>Th
Screenshot: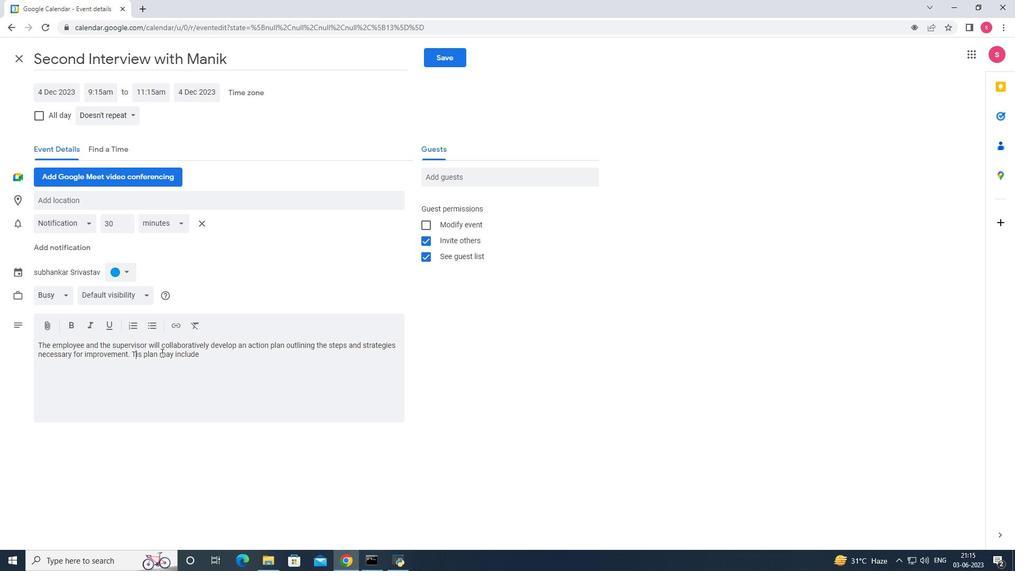 
Action: Mouse moved to (209, 357)
Screenshot: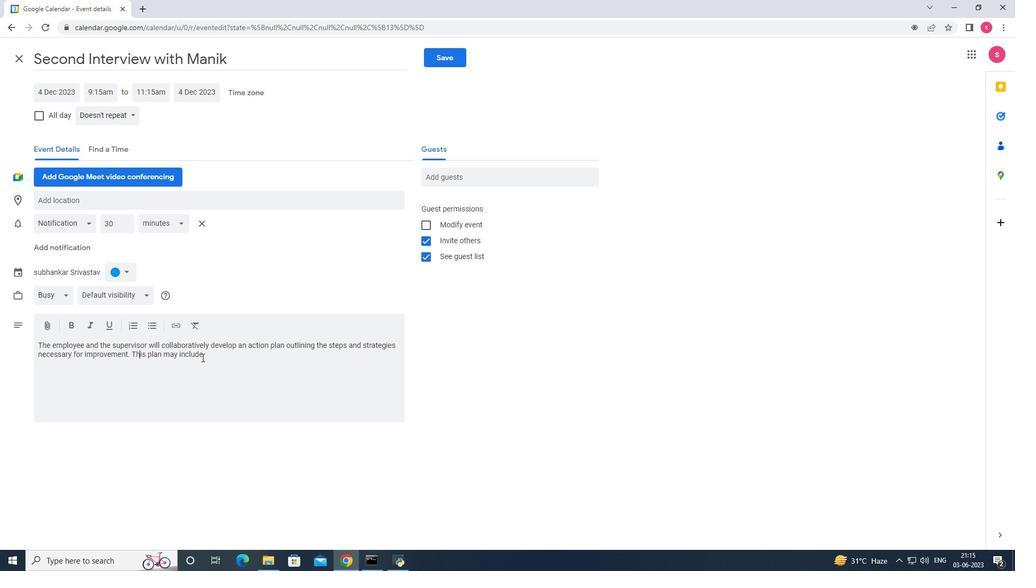 
Action: Mouse pressed left at (209, 357)
Screenshot: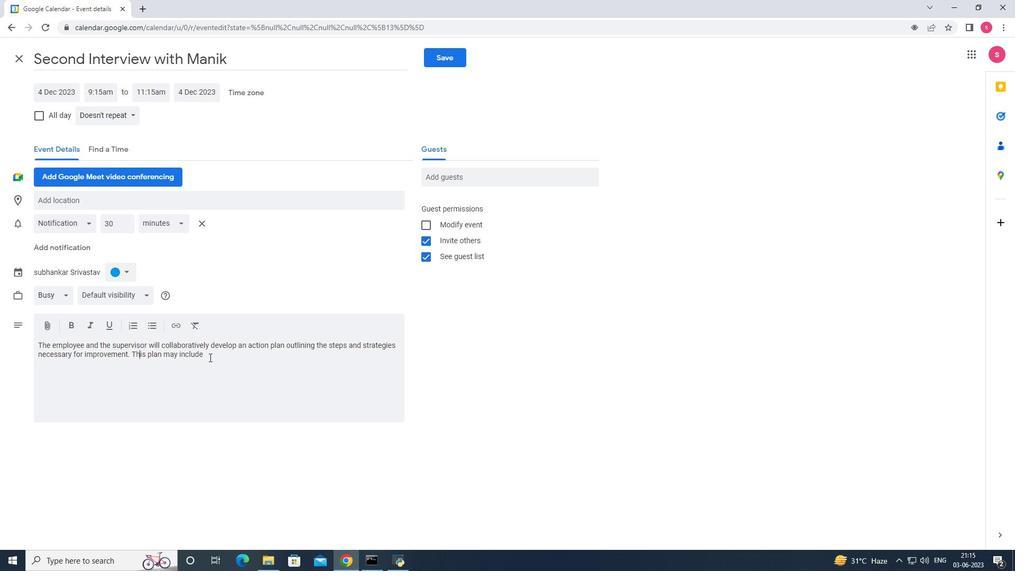 
Action: Key pressed <Key.backspace><Key.backspace><Key.space>specific<Key.space>s<Key.backspace>tasks<Key.space><Key.backspace>,<Key.space><Key.shift_r>Training<Key.space>
Screenshot: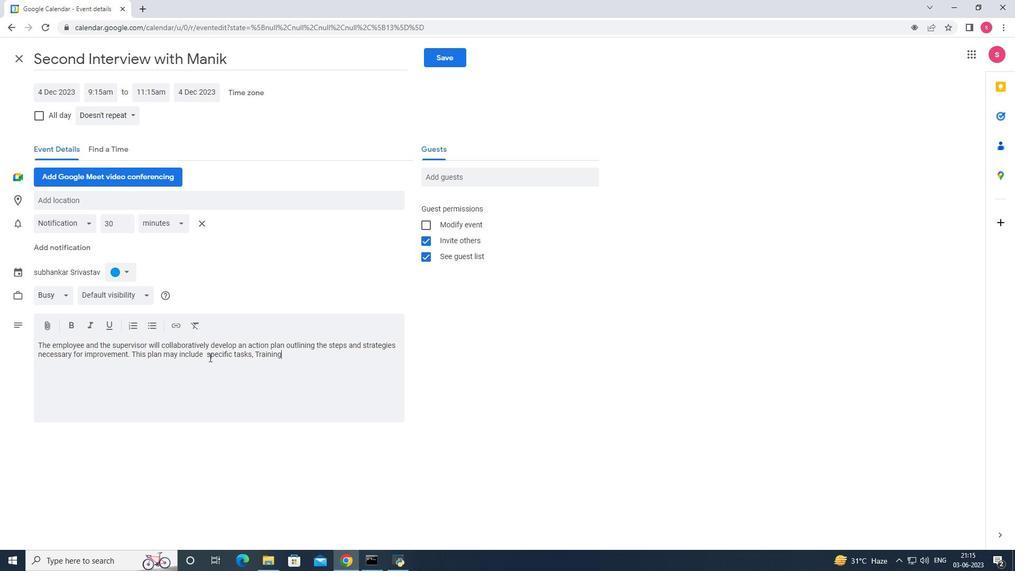 
Action: Mouse moved to (258, 355)
Screenshot: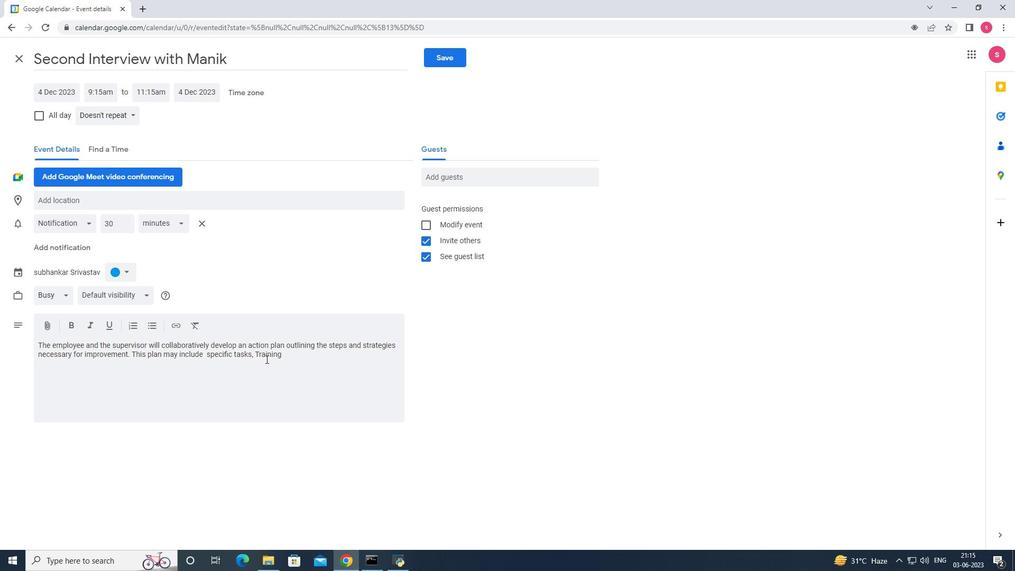 
Action: Mouse pressed left at (258, 355)
Screenshot: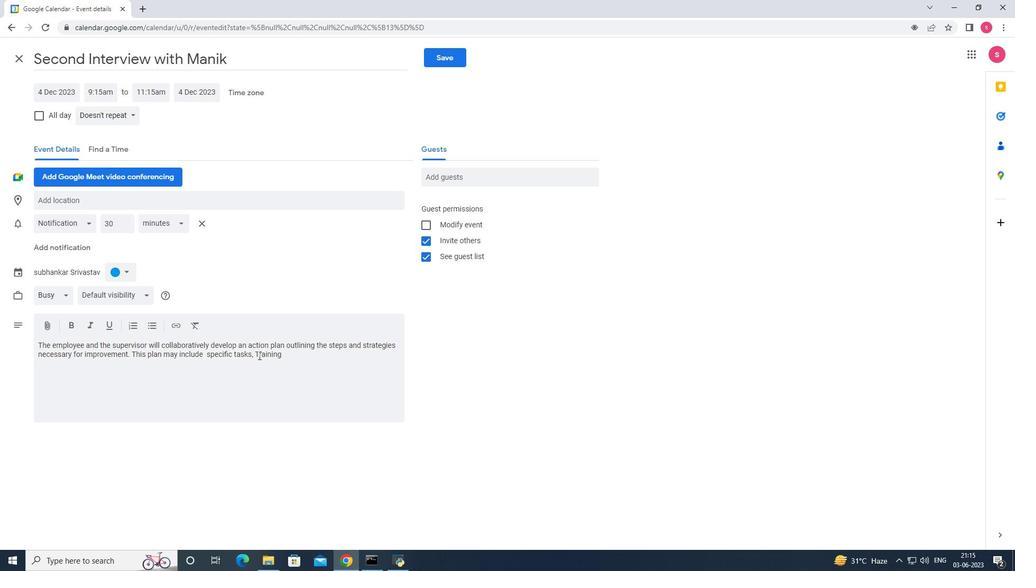 
Action: Mouse moved to (267, 356)
Screenshot: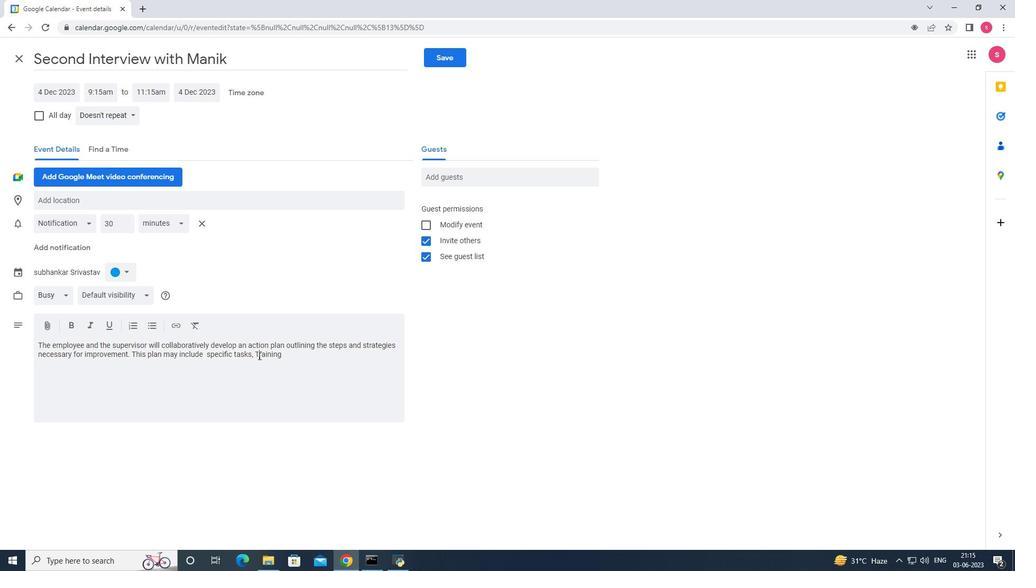 
Action: Key pressed <Key.backspace>t
Screenshot: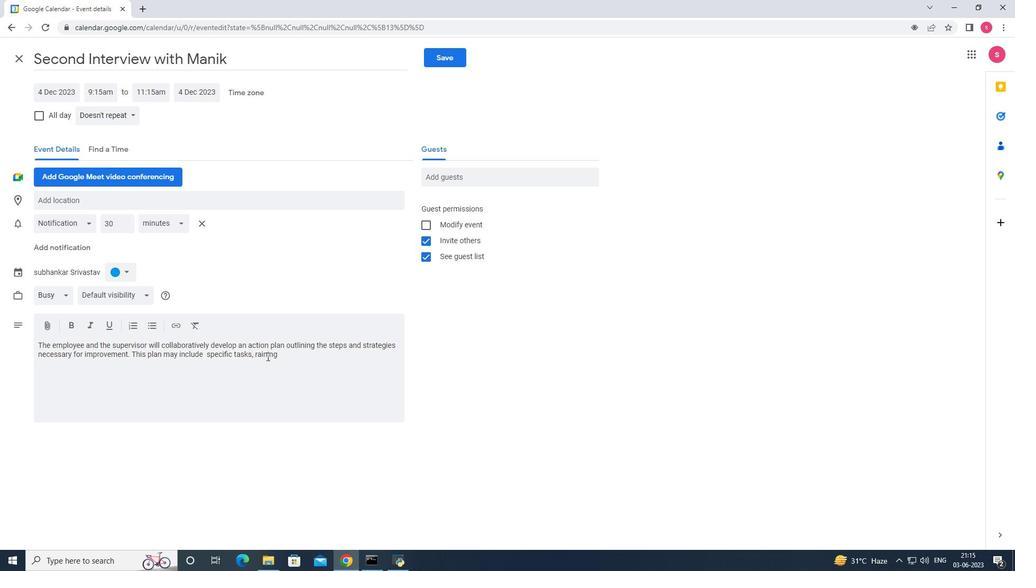 
Action: Mouse moved to (280, 356)
Screenshot: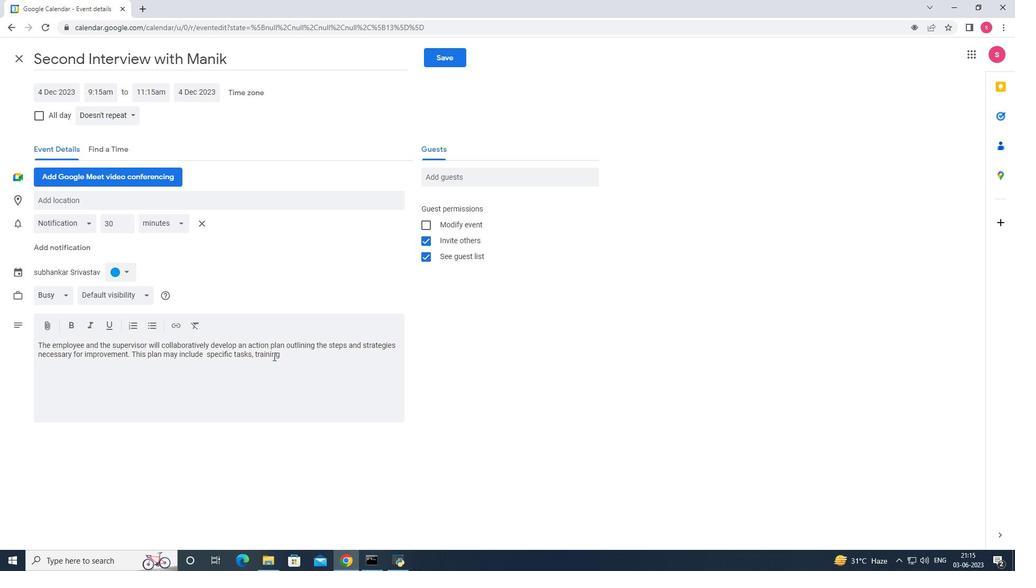 
Action: Mouse pressed left at (280, 356)
Screenshot: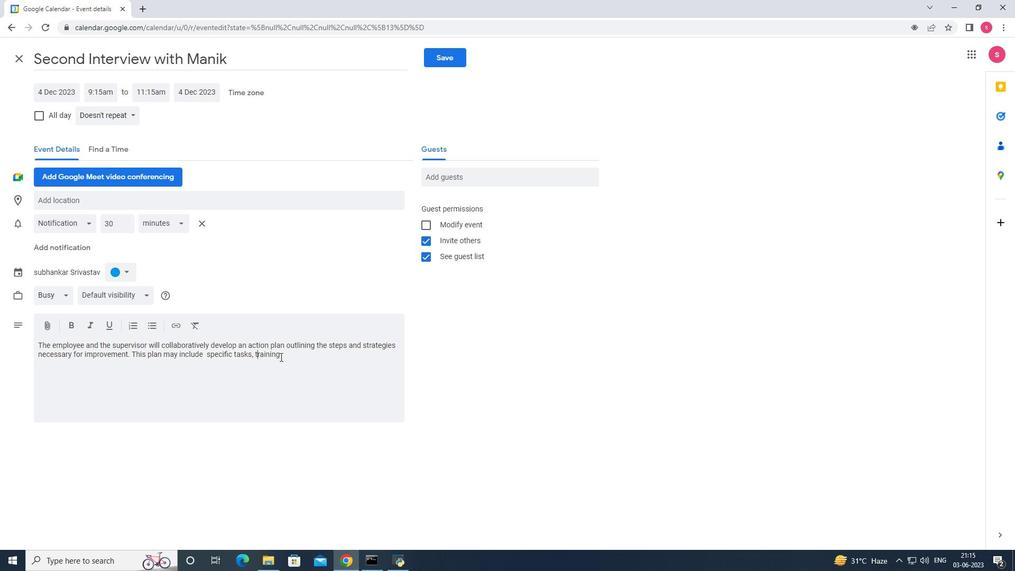 
Action: Key pressed <Key.space>or<Key.space><Key.space><Key.backspace>dfeve<Key.backspace><Key.backspace><Key.backspace><Key.backspace>efv<Key.backspace><Key.backspace>velopment<Key.space>opo<Key.backspace>portunities<Key.space><Key.backspace>,<Key.space>resoursees<Key.space><Key.backspace><Key.backspace><Key.backspace><Key.backspace><Key.backspace>ces<Key.space><Key.backspace>,<Key.space>and<Key.space>sport<Key.space><Key.backspace><Key.backspace><Key.backspace><Key.backspace><Key.backspace>upport<Key.space>systems<Key.space>to<Key.space>aid<Key.space>in<Key.space>the<Key.space>emplouee<Key.backspace><Key.backspace><Key.backspace>yess<Key.backspace>e<Key.backspace><Key.backspace>ee<Key.backspace>'s<Key.space>growth<Key.space>and<Key.space>progress<Key.space><Key.backspace>.
Screenshot: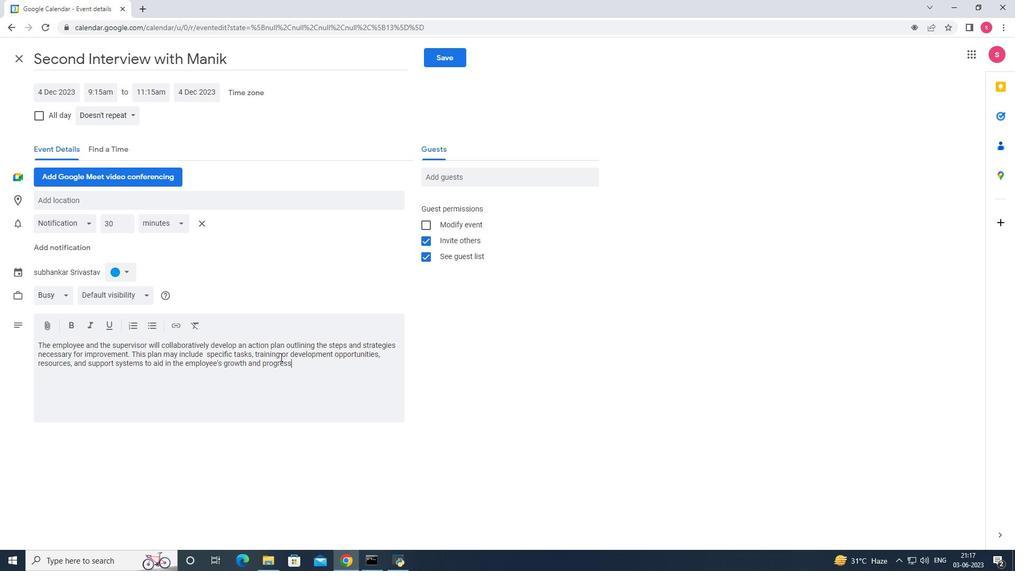 
Action: Mouse moved to (125, 272)
Screenshot: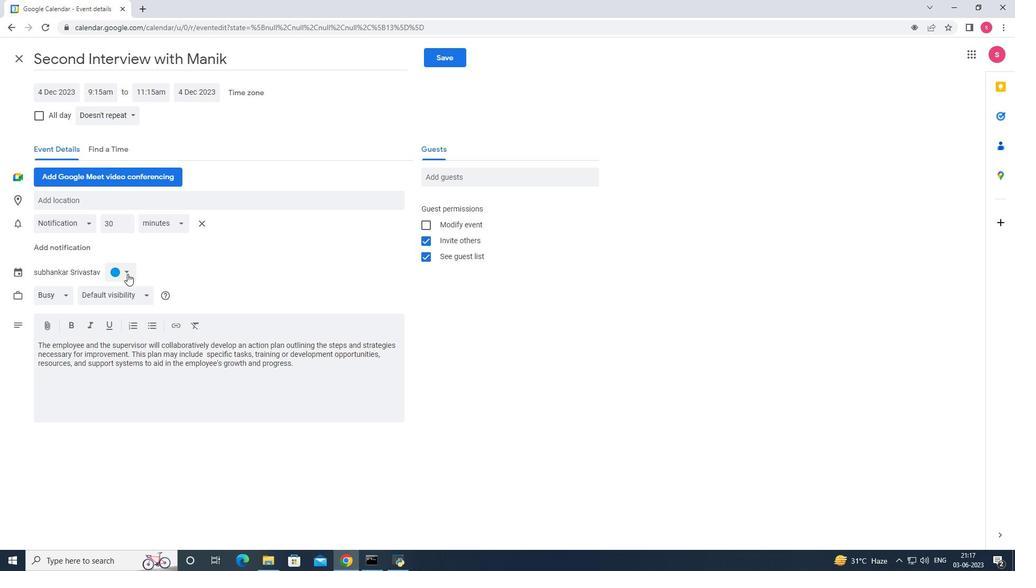 
Action: Mouse pressed left at (125, 272)
Screenshot: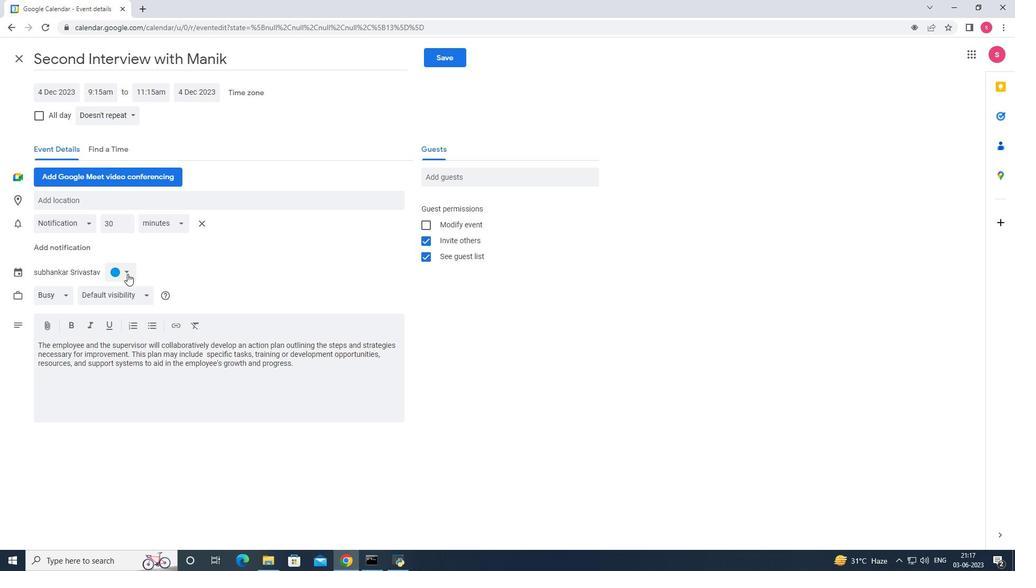 
Action: Mouse moved to (130, 310)
Screenshot: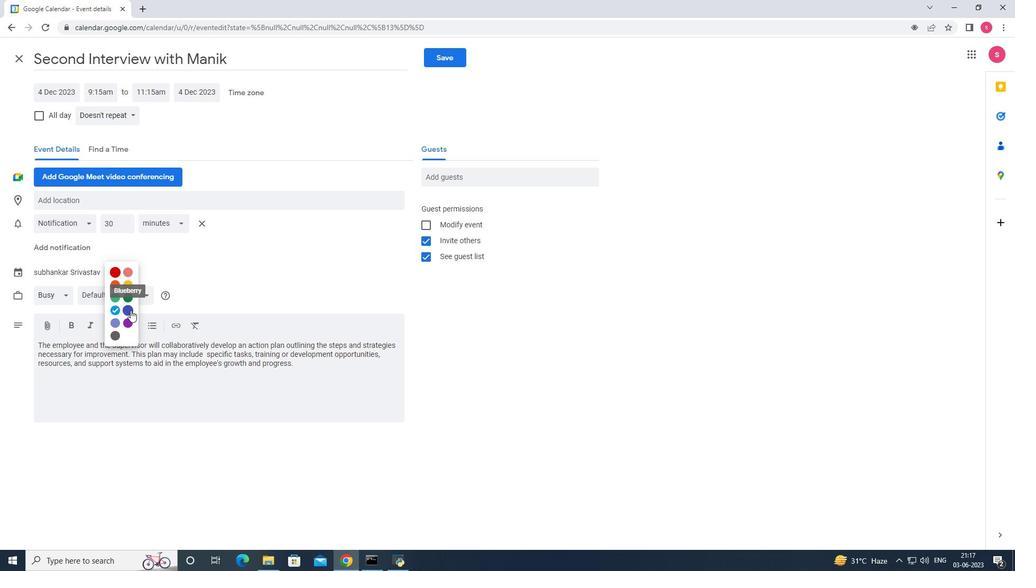 
Action: Mouse pressed left at (130, 310)
Screenshot: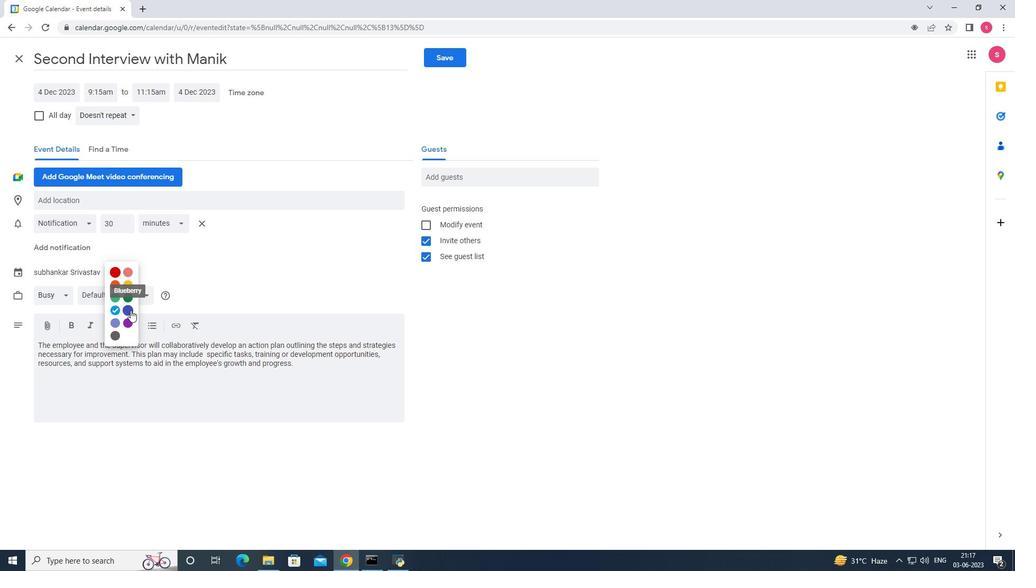 
Action: Mouse moved to (76, 204)
Screenshot: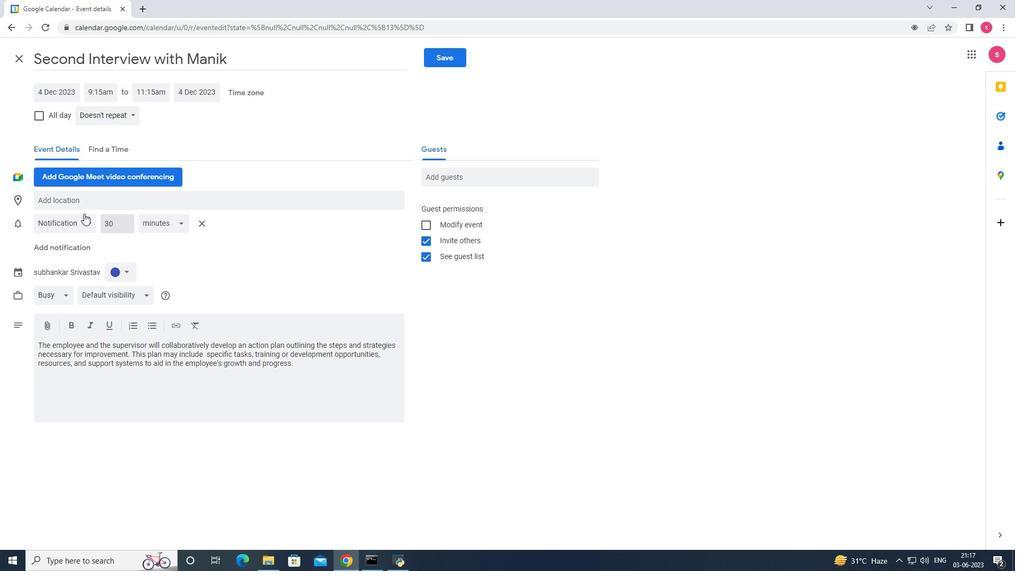 
Action: Mouse pressed left at (76, 204)
Screenshot: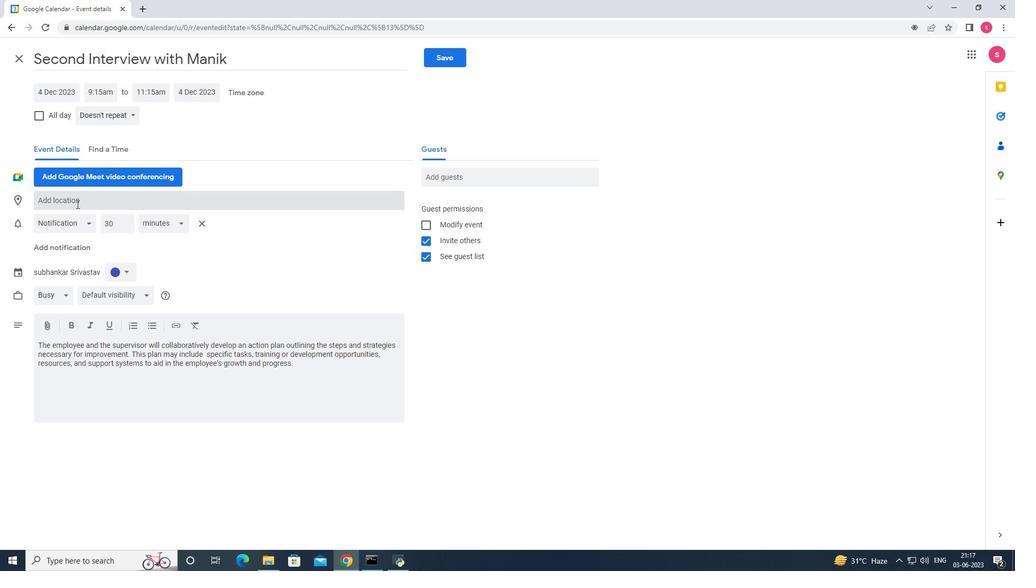 
Action: Key pressed <Key.shift>Panama<Key.space>city,<Key.space><Key.shift>Panama
Screenshot: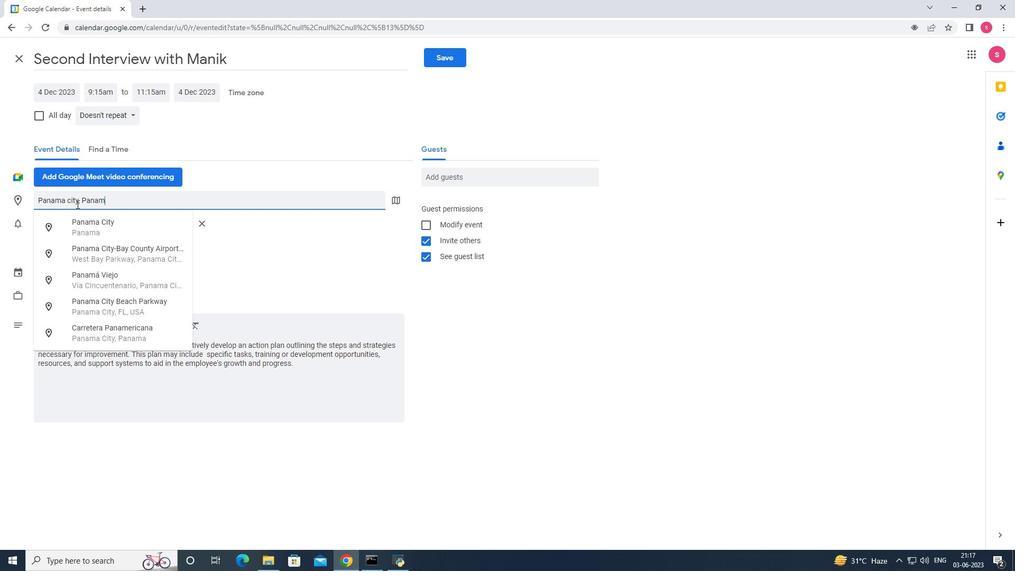 
Action: Mouse moved to (128, 227)
Screenshot: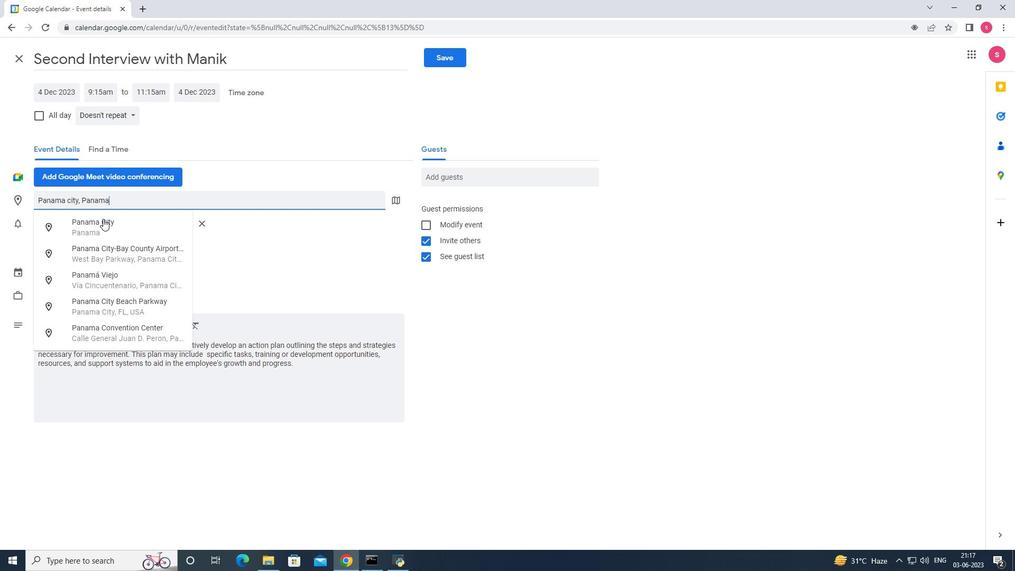
Action: Mouse pressed left at (128, 227)
Screenshot: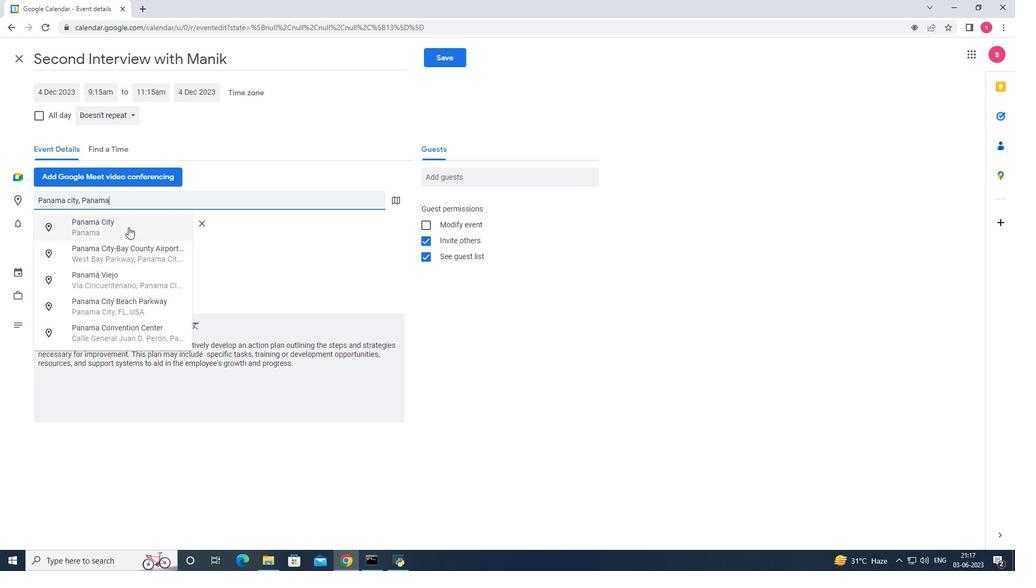 
Action: Mouse moved to (120, 118)
Screenshot: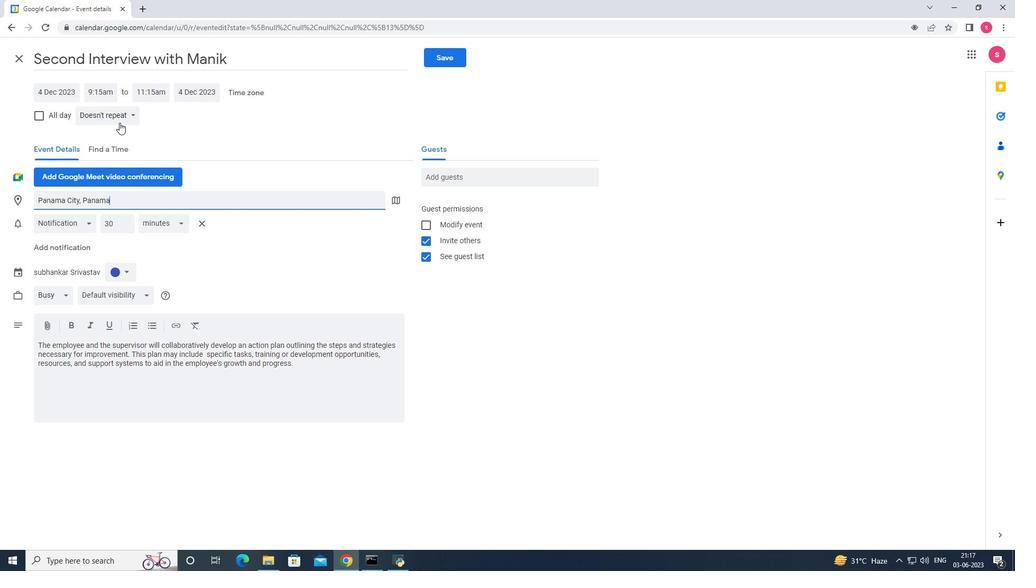 
Action: Mouse pressed left at (120, 118)
Screenshot: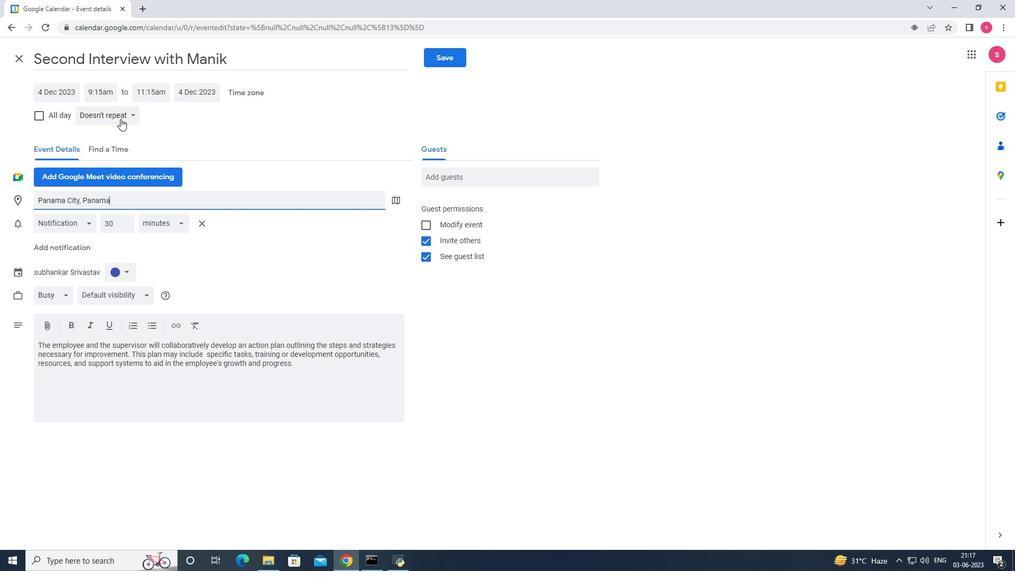 
Action: Mouse moved to (98, 225)
Screenshot: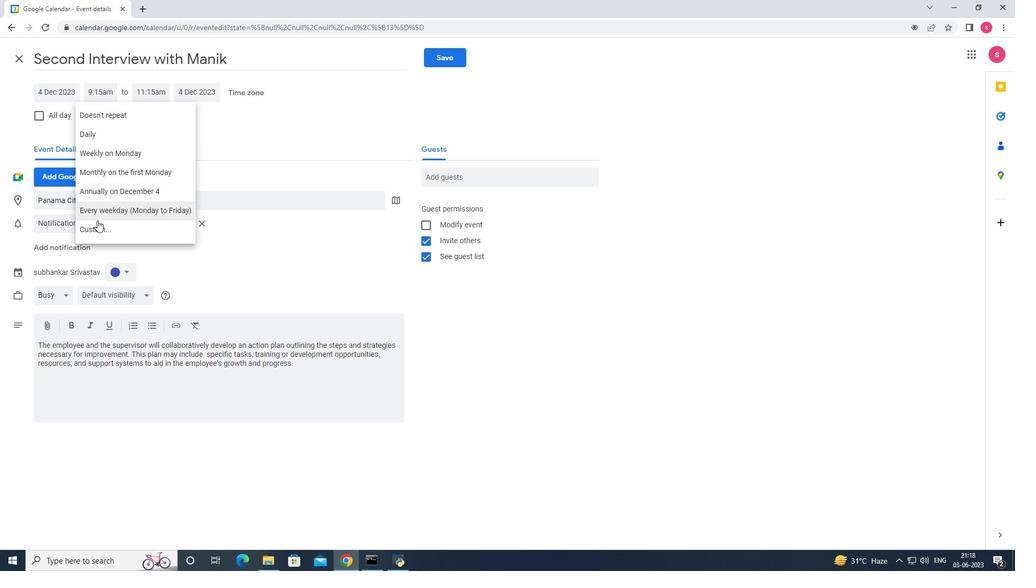 
Action: Mouse pressed left at (98, 225)
Screenshot: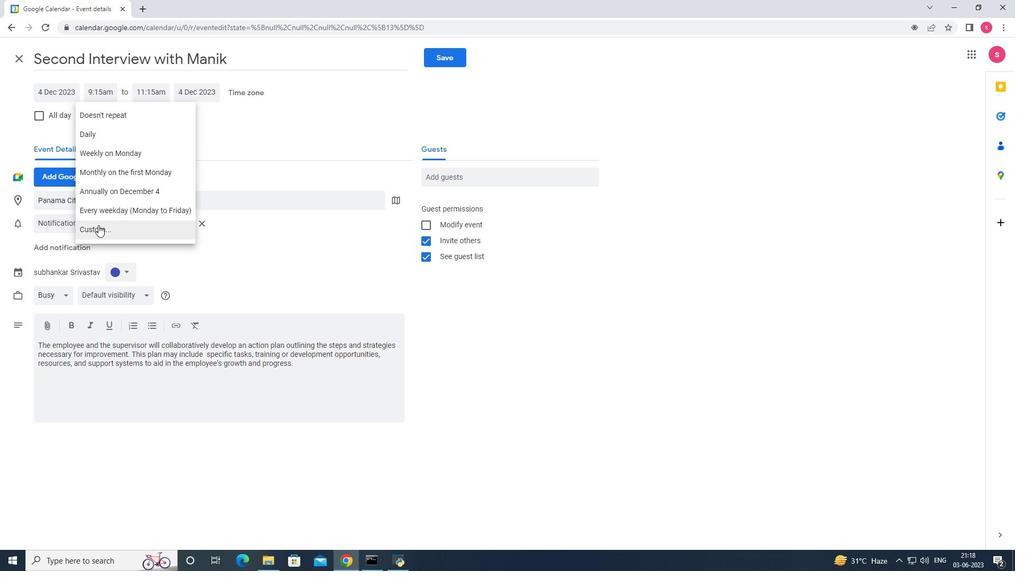 
Action: Mouse moved to (424, 273)
Screenshot: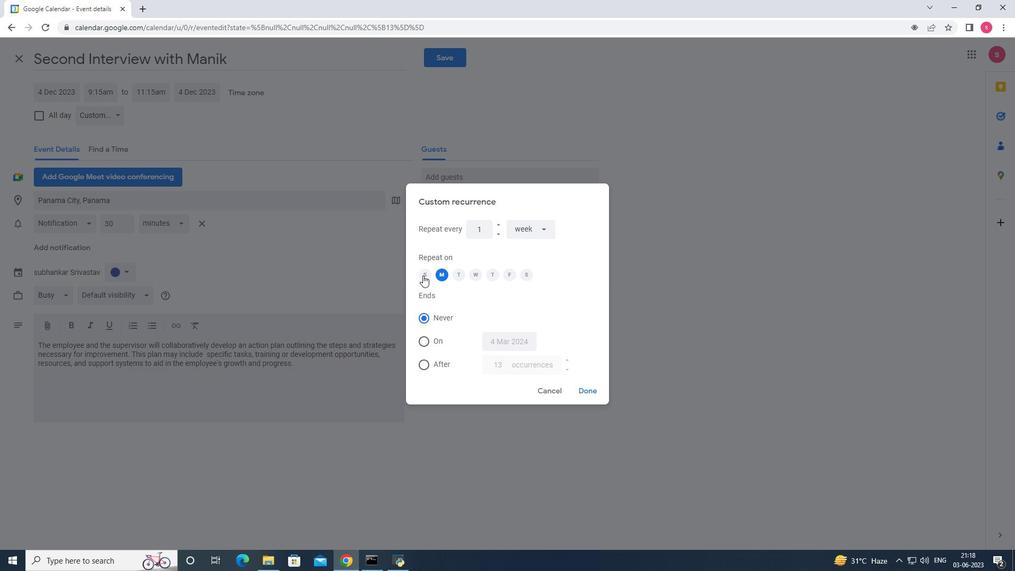 
Action: Mouse pressed left at (424, 273)
Screenshot: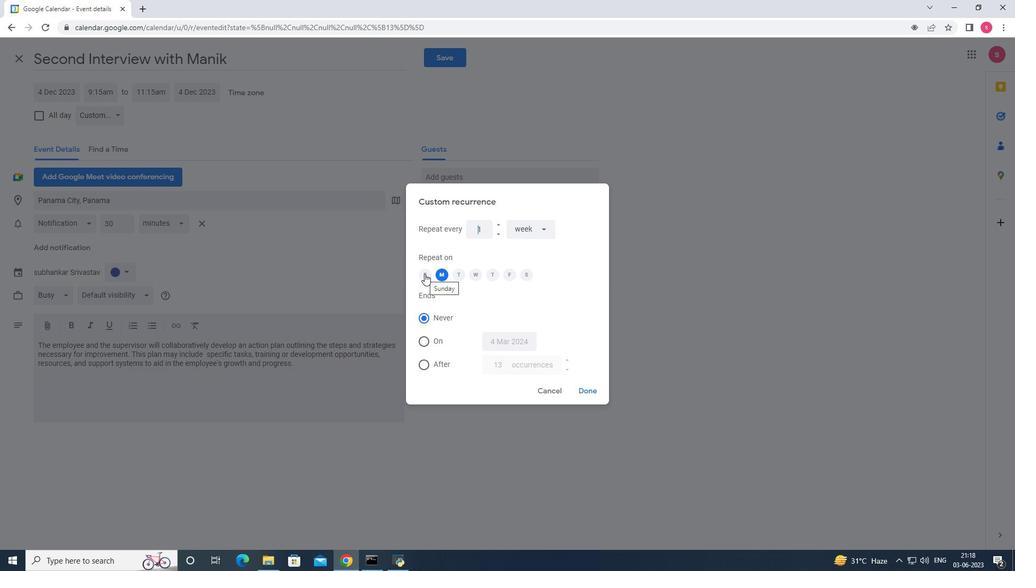 
Action: Mouse moved to (590, 385)
Screenshot: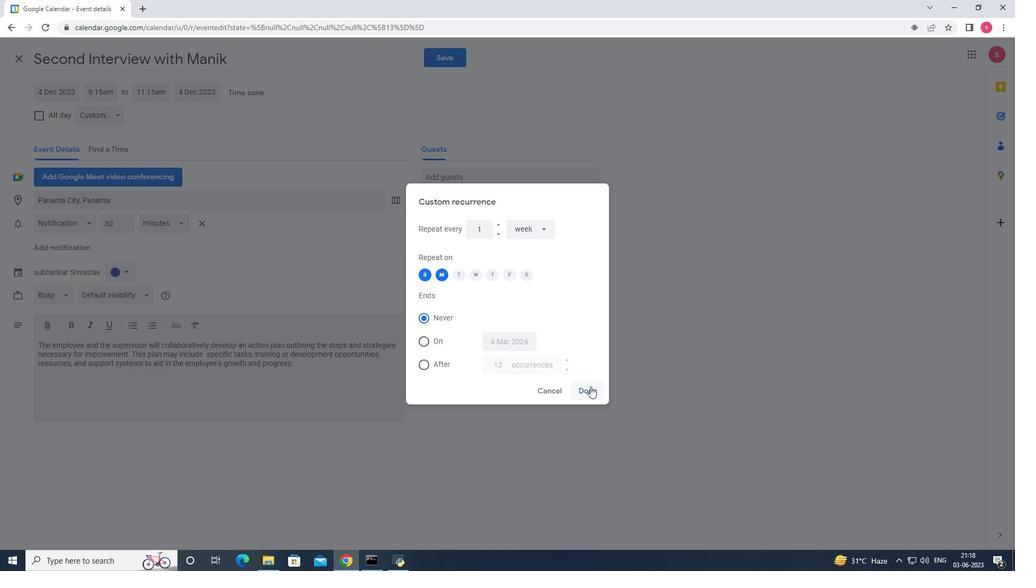 
Action: Mouse pressed left at (590, 385)
Screenshot: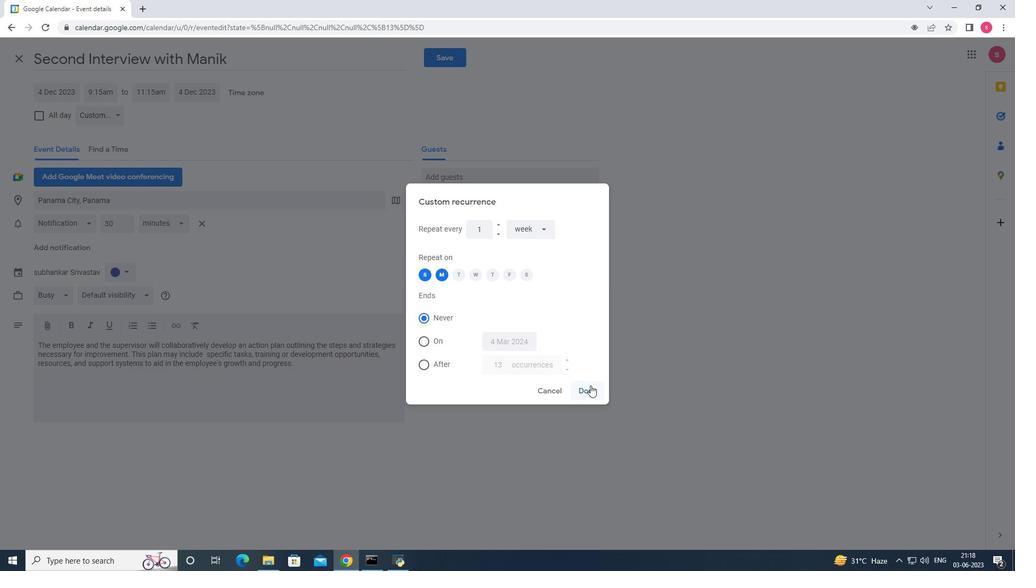 
Action: Mouse moved to (164, 115)
Screenshot: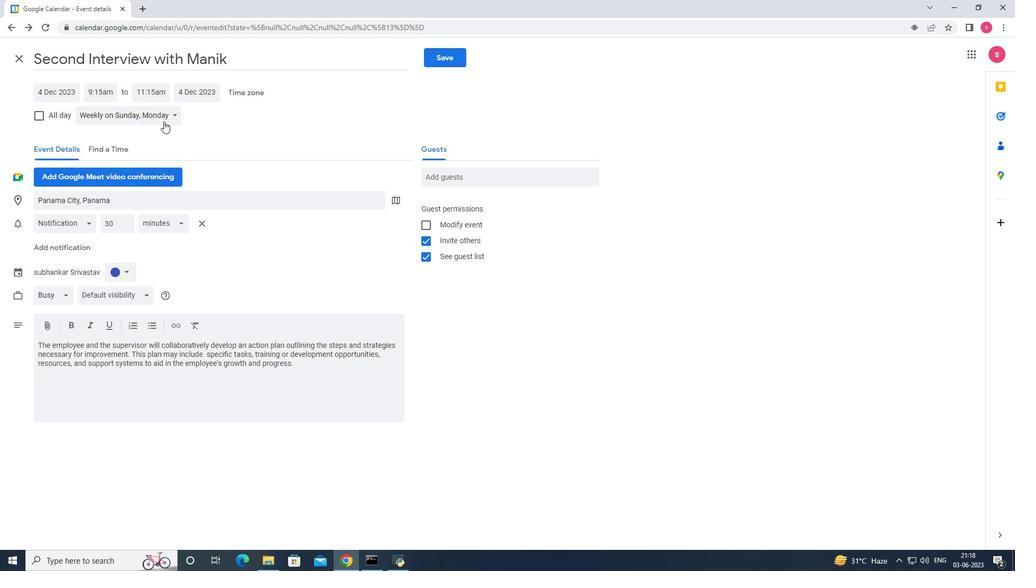 
Action: Mouse pressed left at (164, 115)
Screenshot: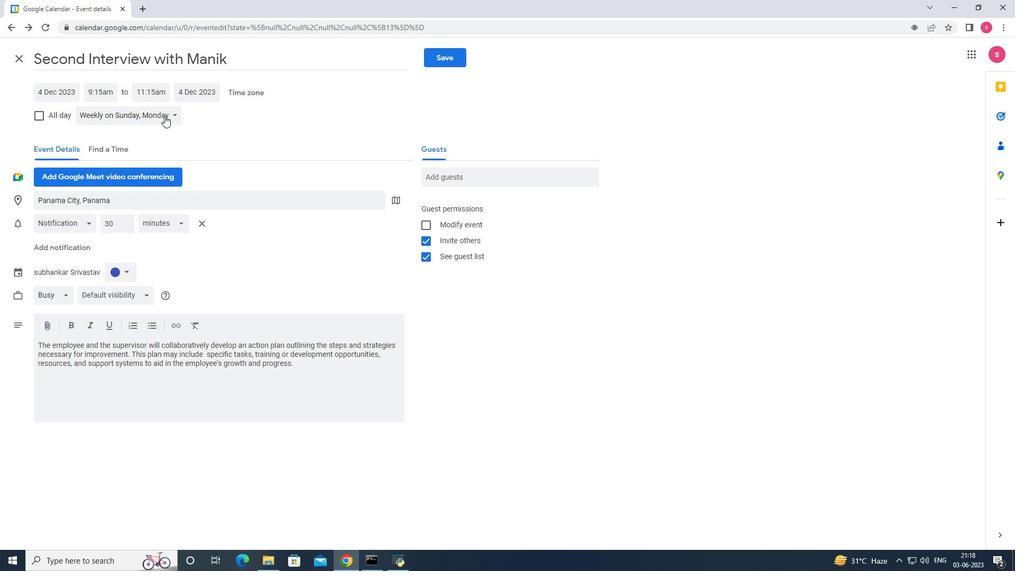 
Action: Mouse moved to (138, 196)
Screenshot: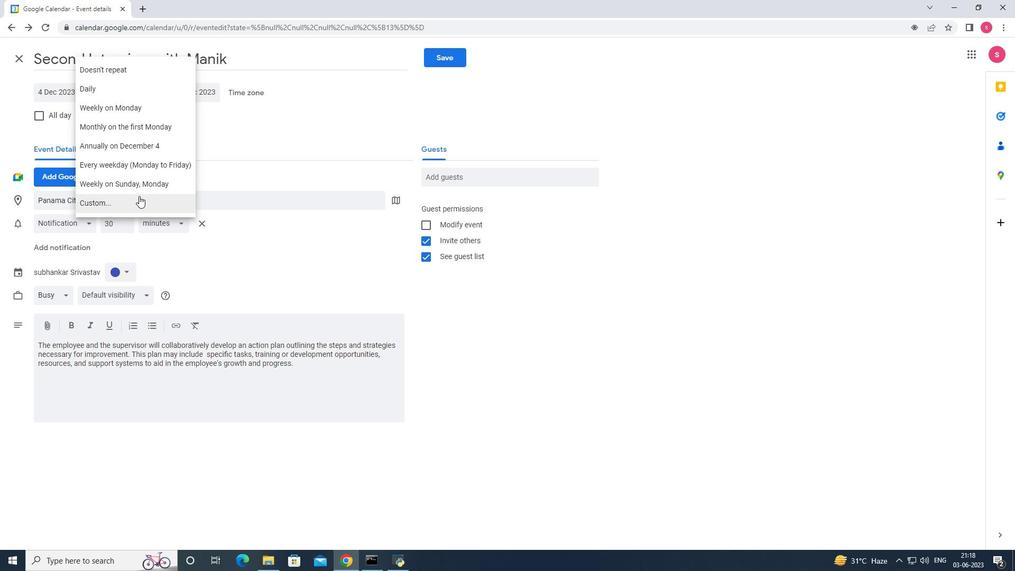 
Action: Mouse pressed left at (138, 196)
Screenshot: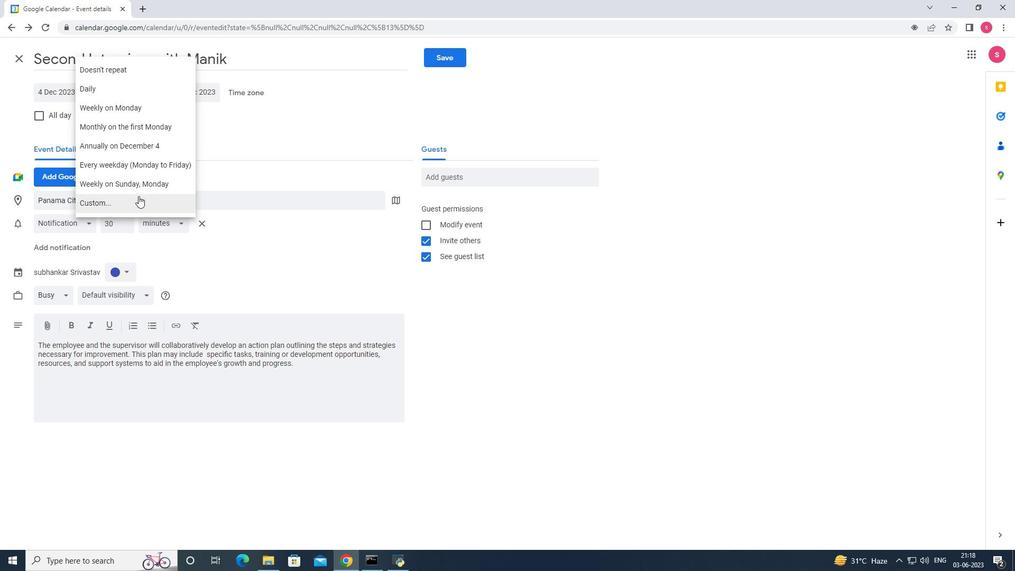 
Action: Mouse moved to (438, 274)
Screenshot: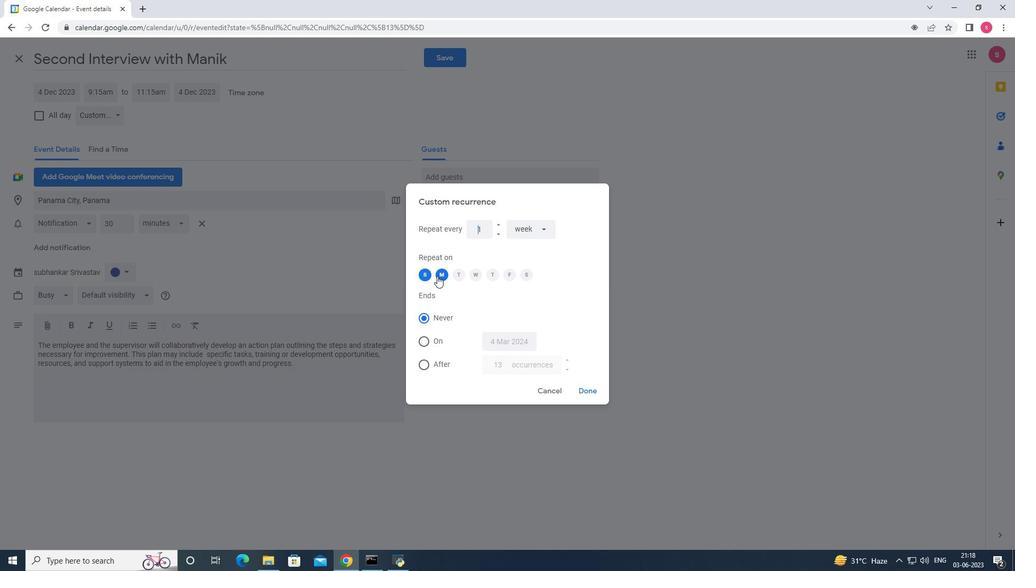 
Action: Mouse pressed left at (438, 274)
Screenshot: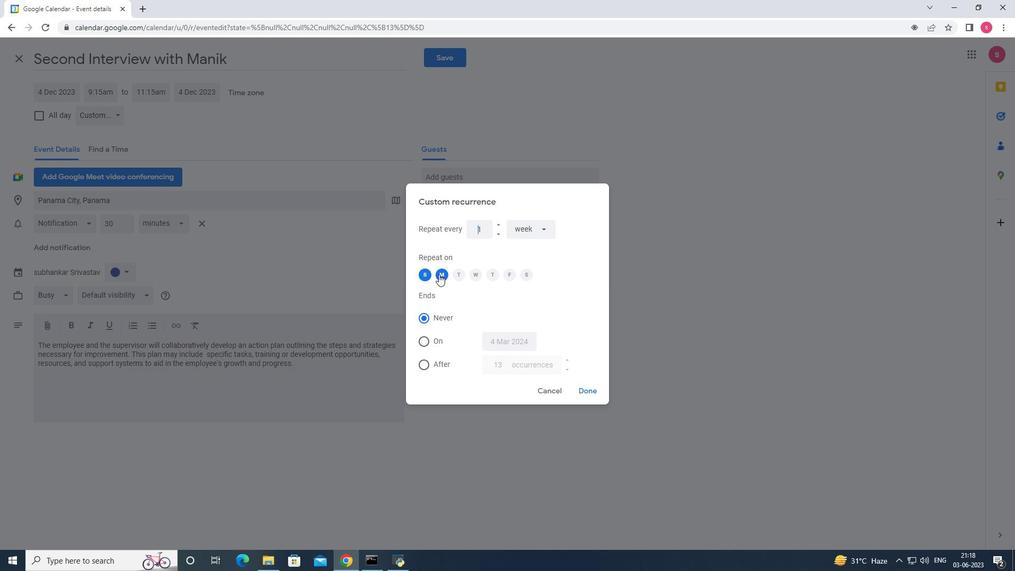 
Action: Mouse moved to (584, 387)
Screenshot: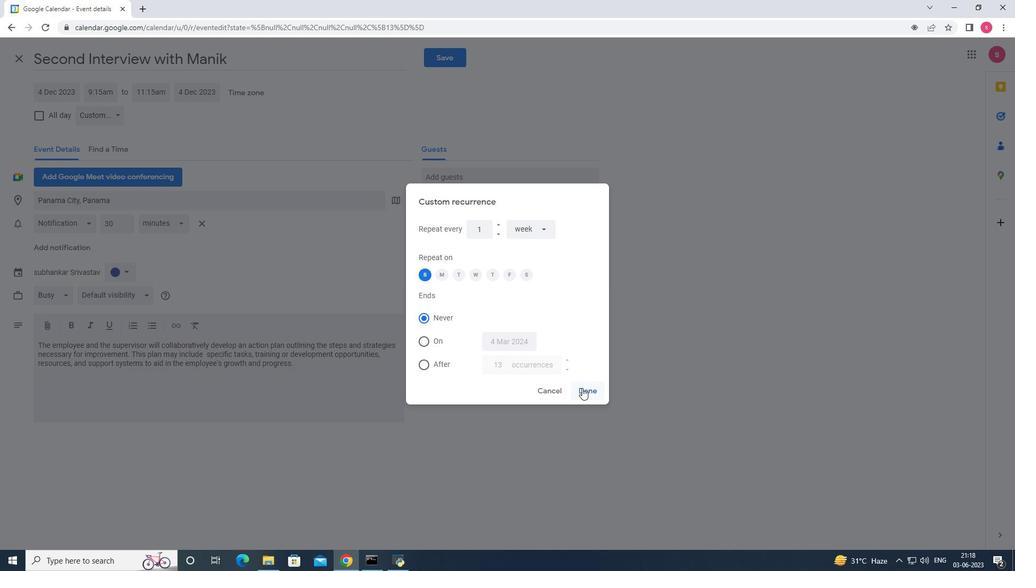 
Action: Mouse pressed left at (584, 387)
Screenshot: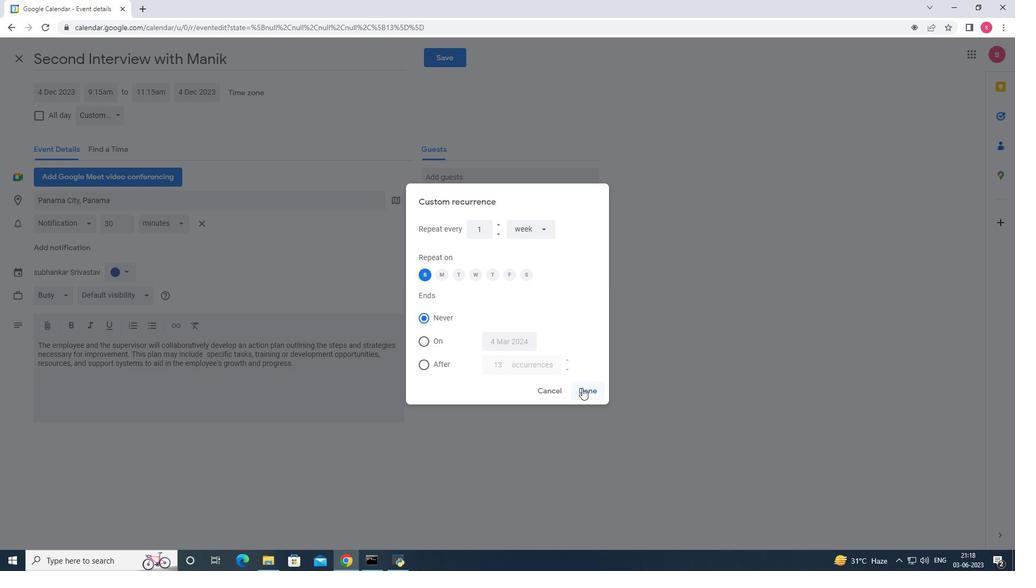 
Action: Mouse moved to (475, 179)
Screenshot: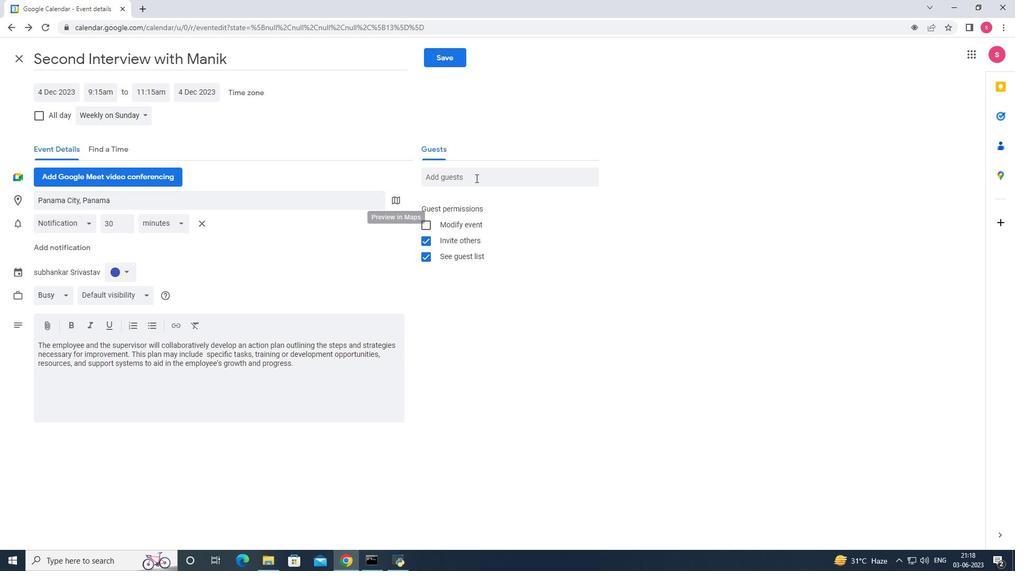 
Action: Mouse pressed left at (475, 179)
Screenshot: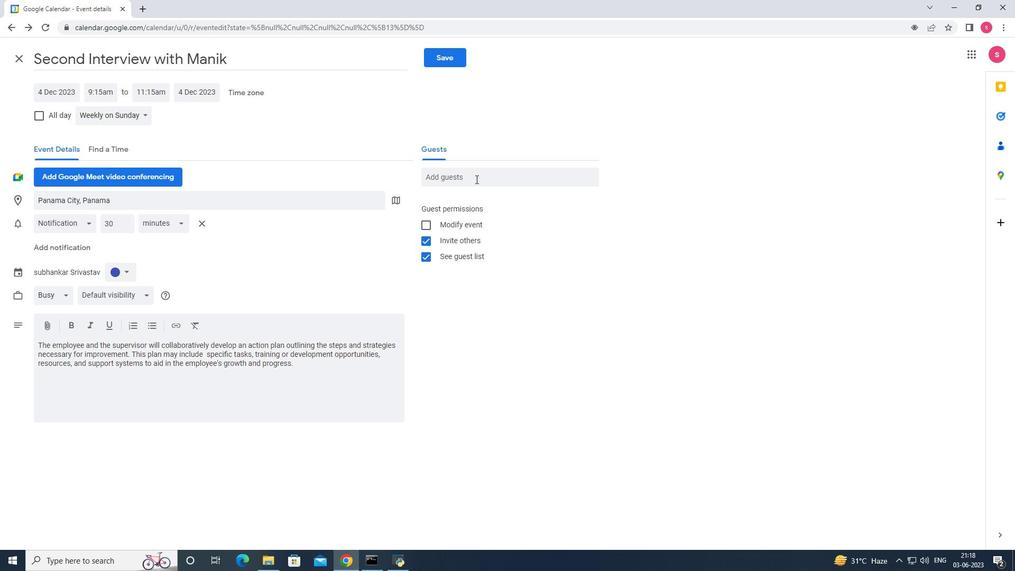 
Action: Key pressed softage,<Key.backspace>.1<Key.shift>@softagt<Key.backspace><Key.backspace>ge.net
Screenshot: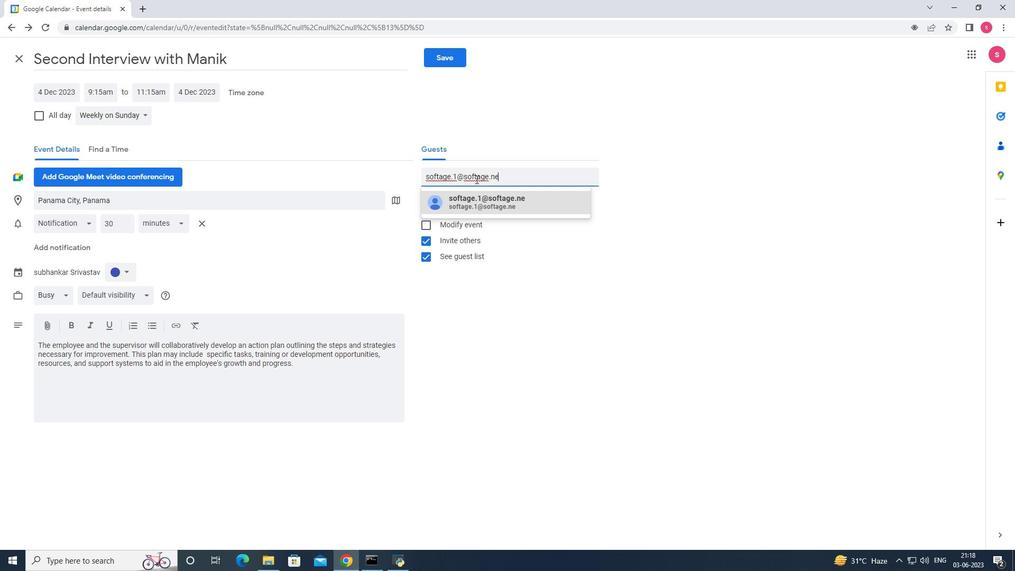 
Action: Mouse moved to (499, 198)
Screenshot: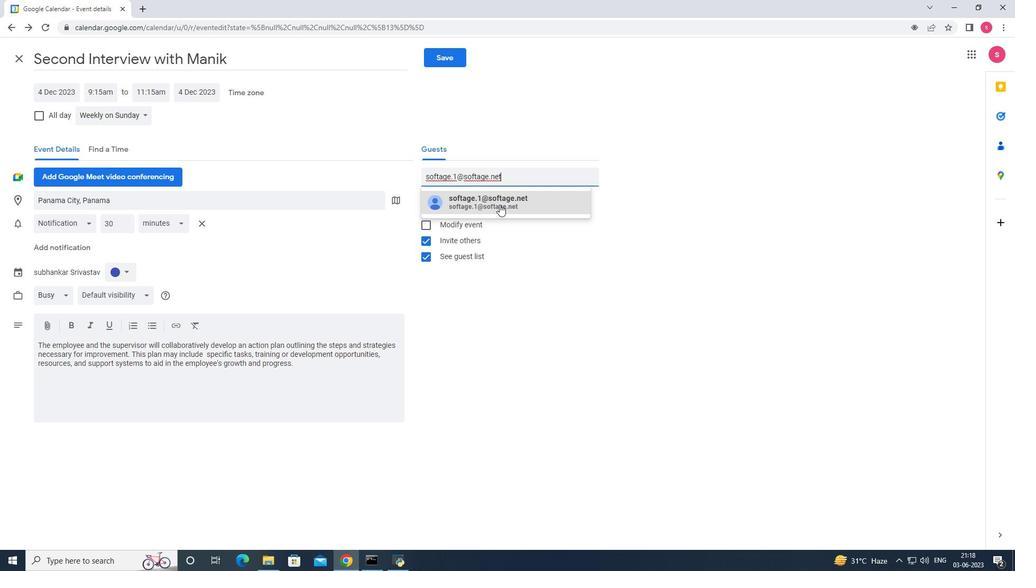 
Action: Mouse pressed left at (499, 198)
Screenshot: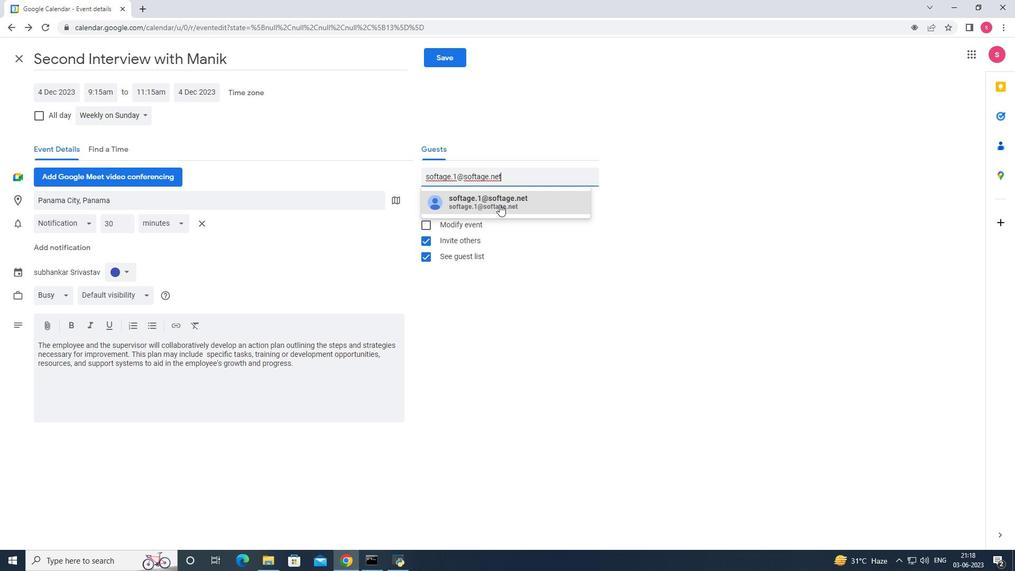 
Action: Mouse moved to (459, 180)
Screenshot: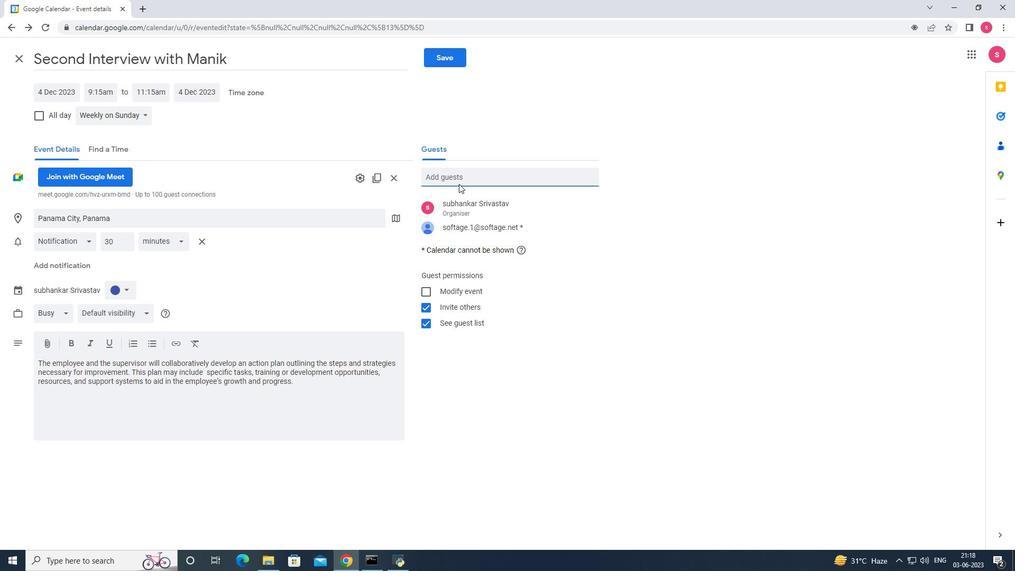 
Action: Key pressed softage.2<Key.shift>@softage.net
Screenshot: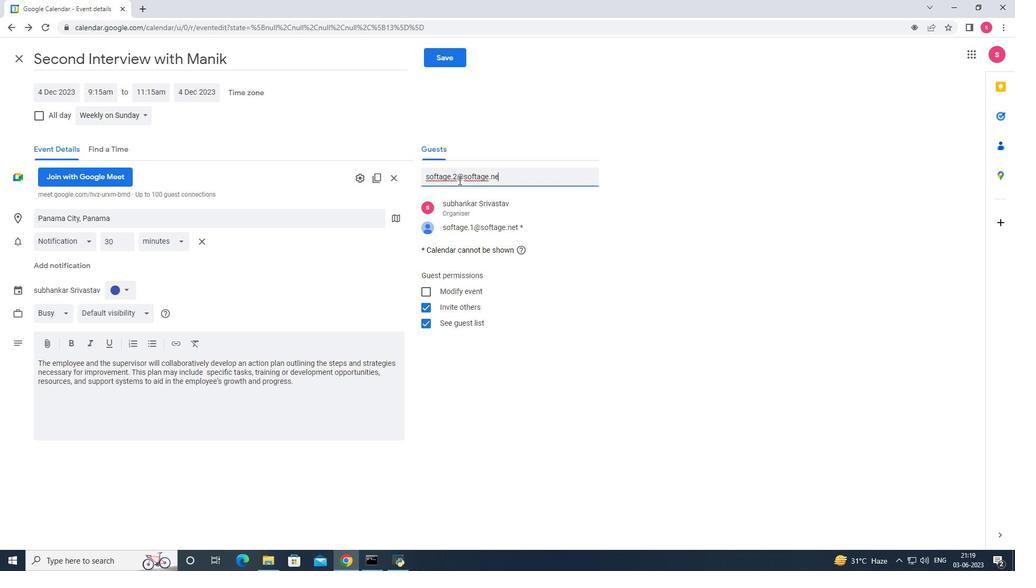 
Action: Mouse moved to (491, 198)
Screenshot: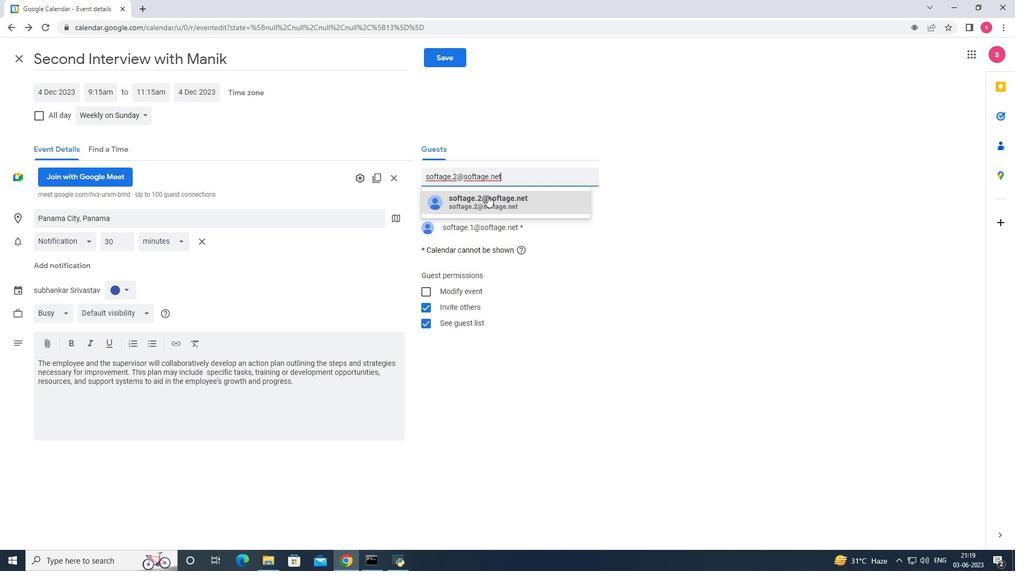 
Action: Mouse pressed left at (491, 198)
Screenshot: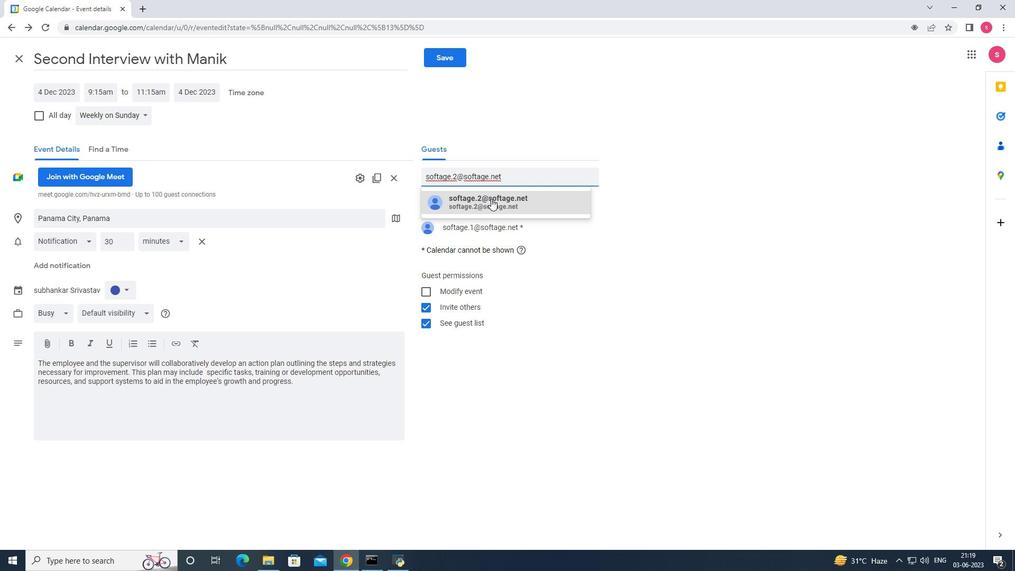 
Action: Mouse moved to (442, 60)
Screenshot: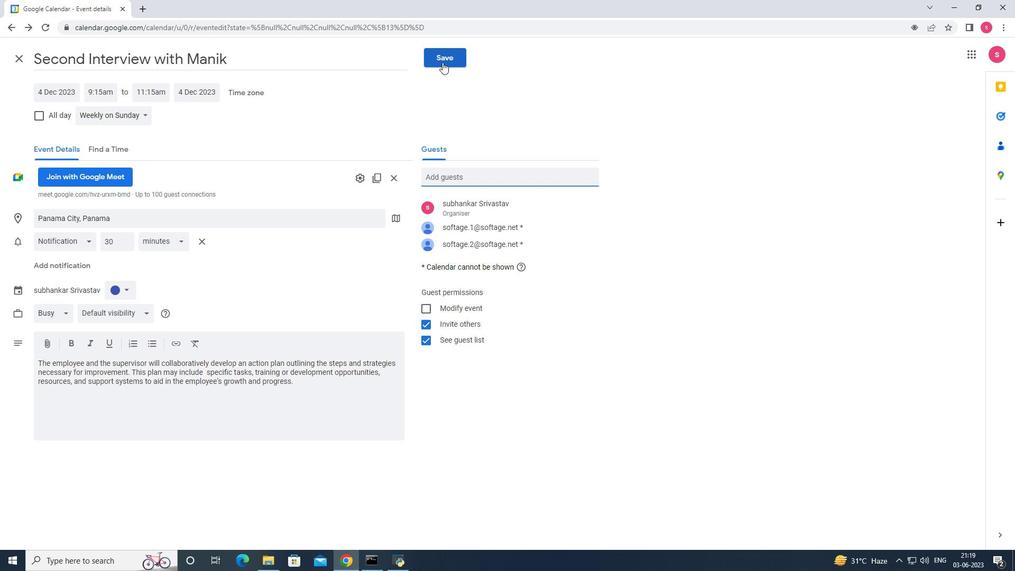 
Action: Mouse pressed left at (442, 60)
Screenshot: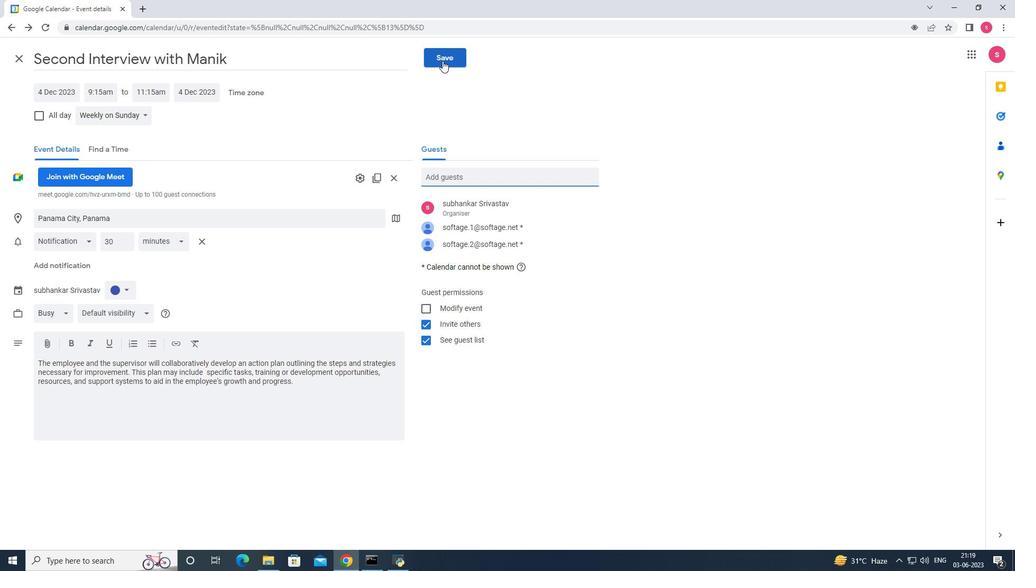 
Action: Mouse moved to (607, 317)
Screenshot: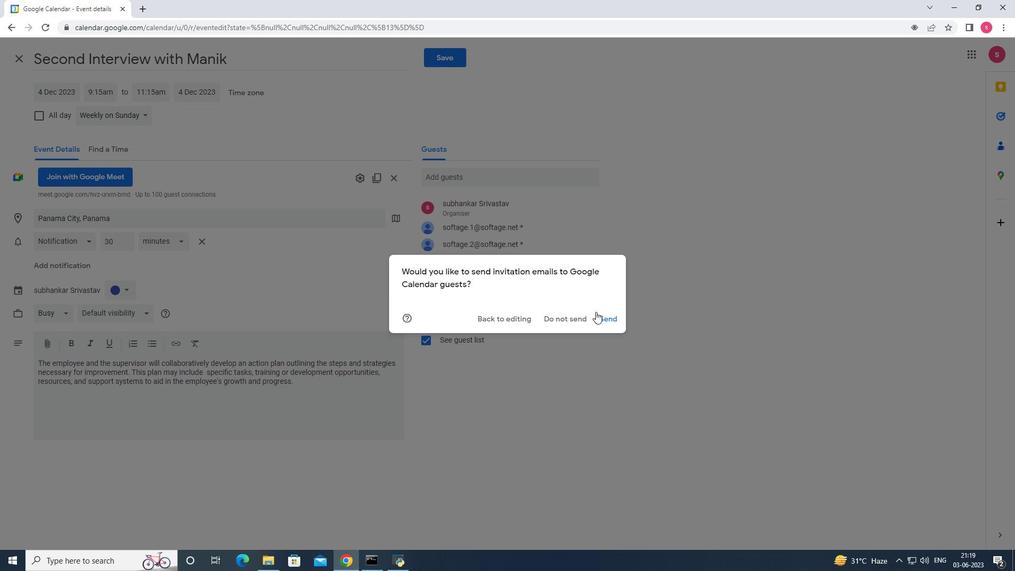
Action: Mouse pressed left at (607, 317)
Screenshot: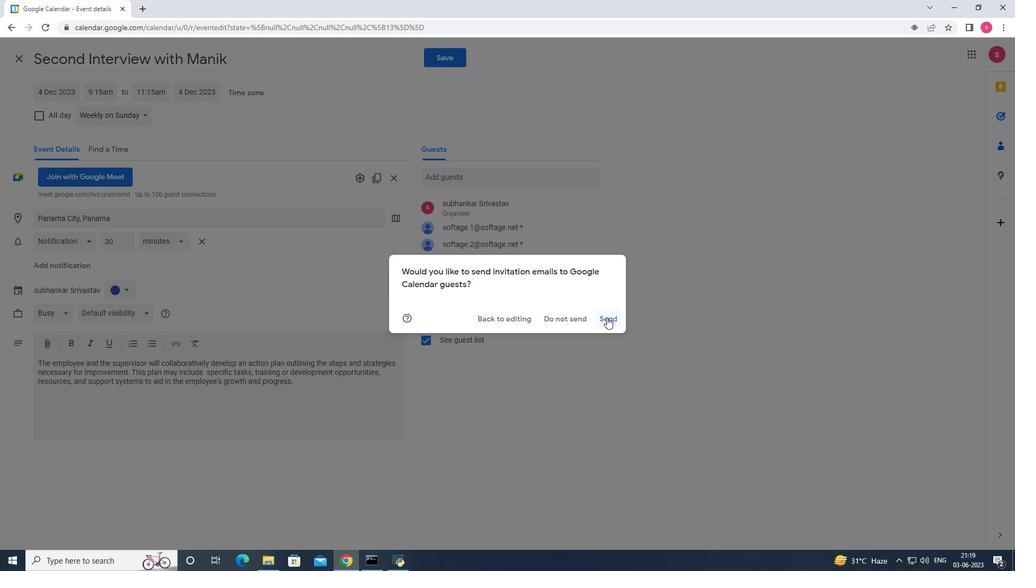 
Action: Mouse moved to (468, 281)
Screenshot: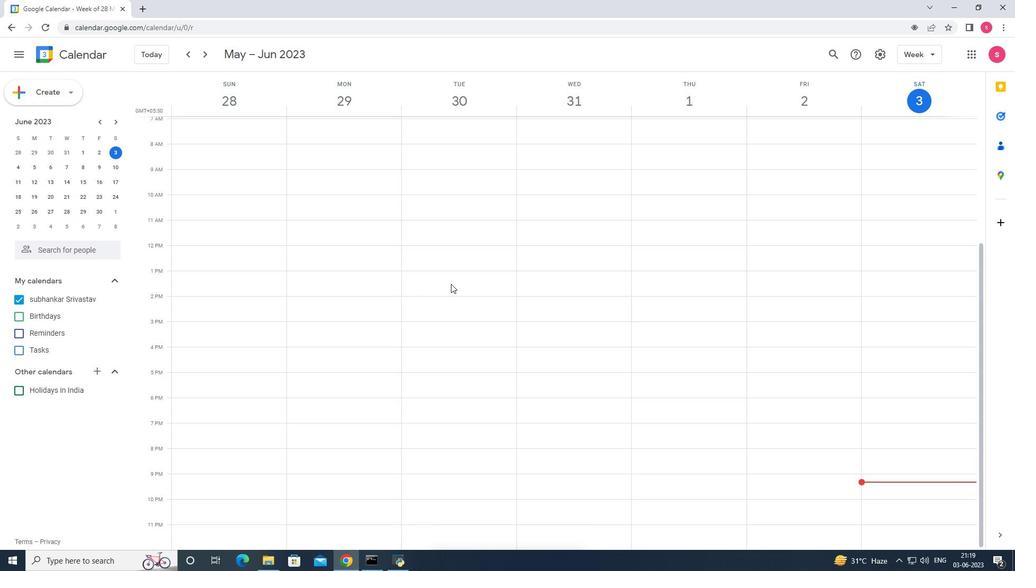 
